 Task: Look for space in Deinze, Belgium from 2nd June, 2023 to 15th June, 2023 for 2 adults and 1 pet in price range Rs.10000 to Rs.15000. Place can be entire place with 1  bedroom having 1 bed and 1 bathroom. Property type can be hotel. Amenities needed are: heating, . Booking option can be shelf check-in. Required host language is English.
Action: Mouse moved to (524, 122)
Screenshot: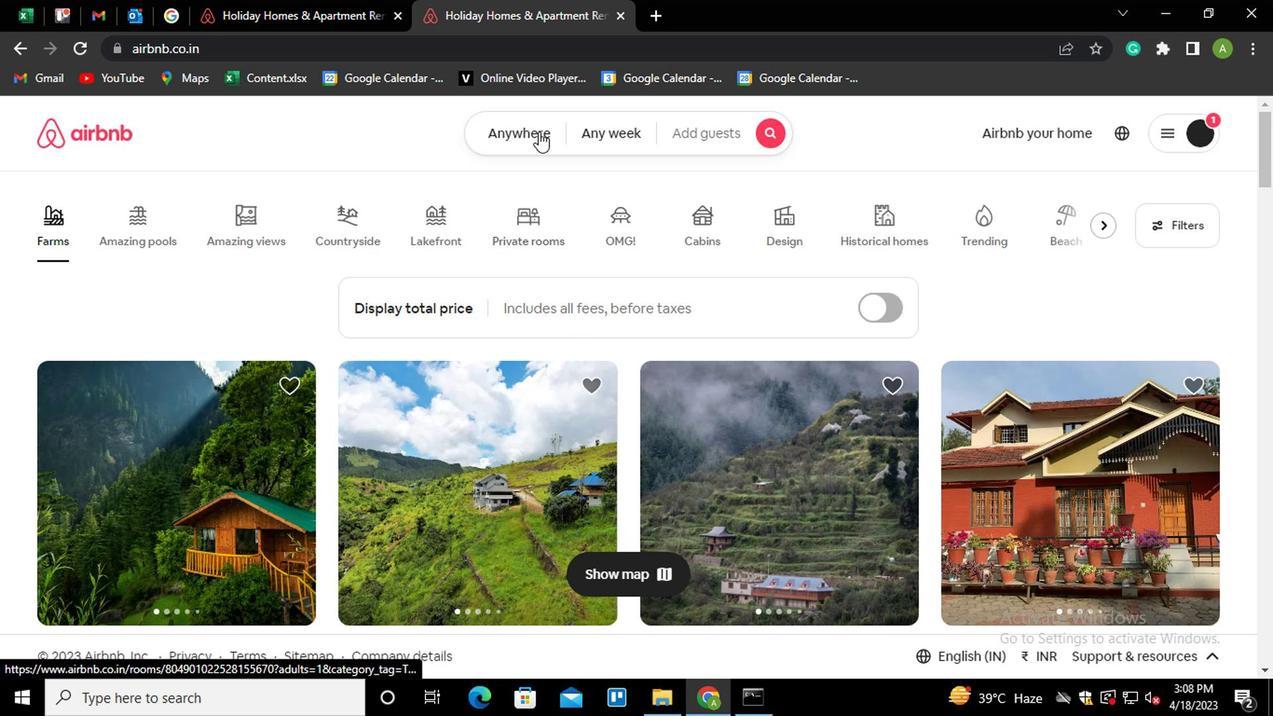 
Action: Mouse pressed left at (524, 122)
Screenshot: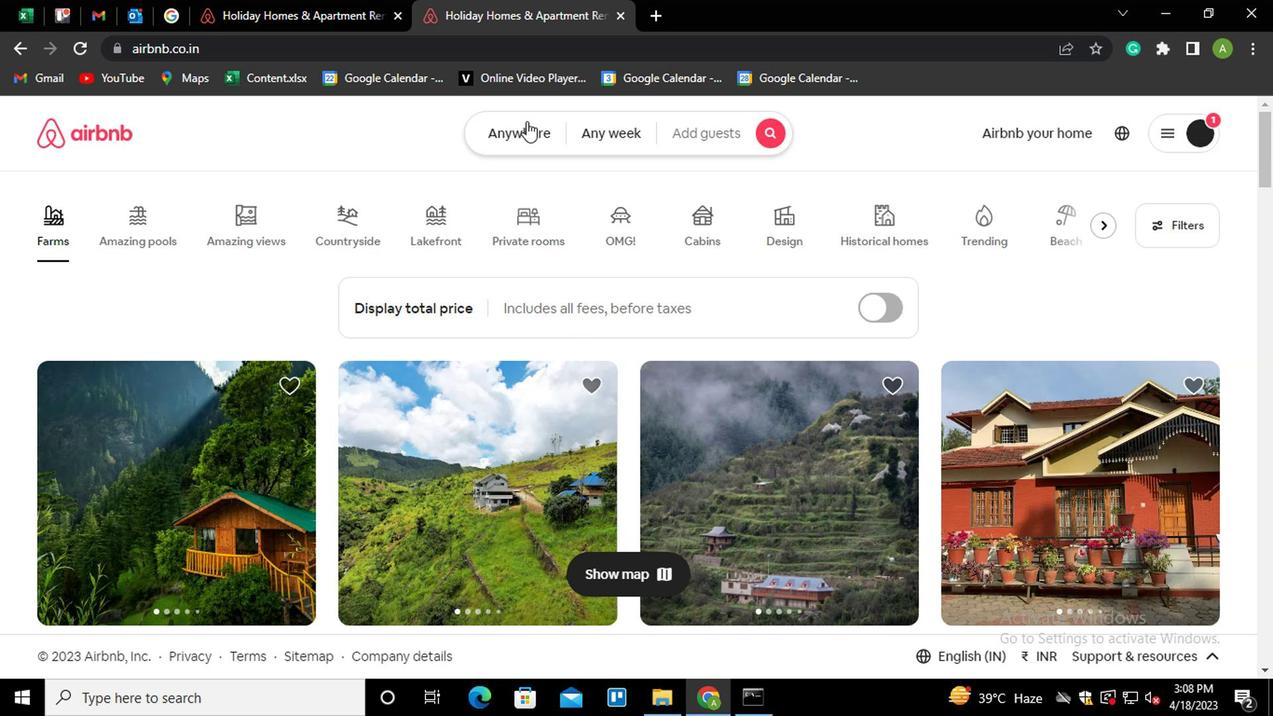 
Action: Mouse moved to (348, 218)
Screenshot: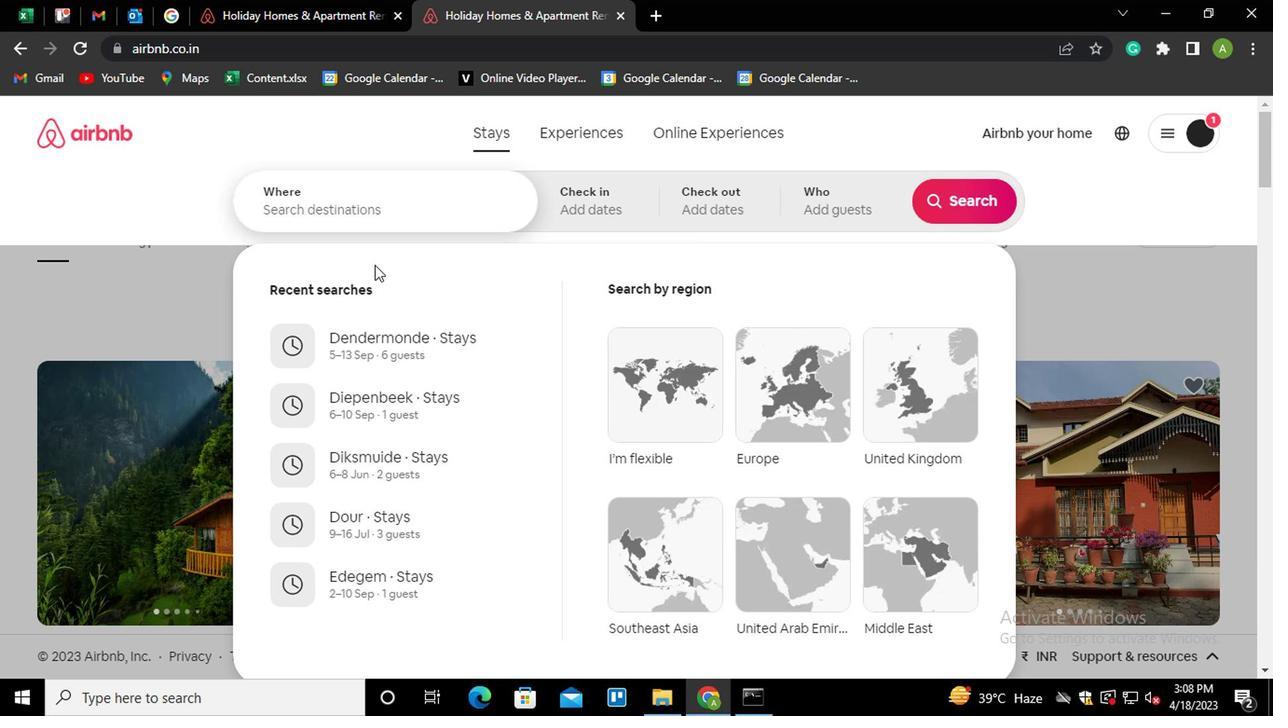 
Action: Mouse pressed left at (348, 218)
Screenshot: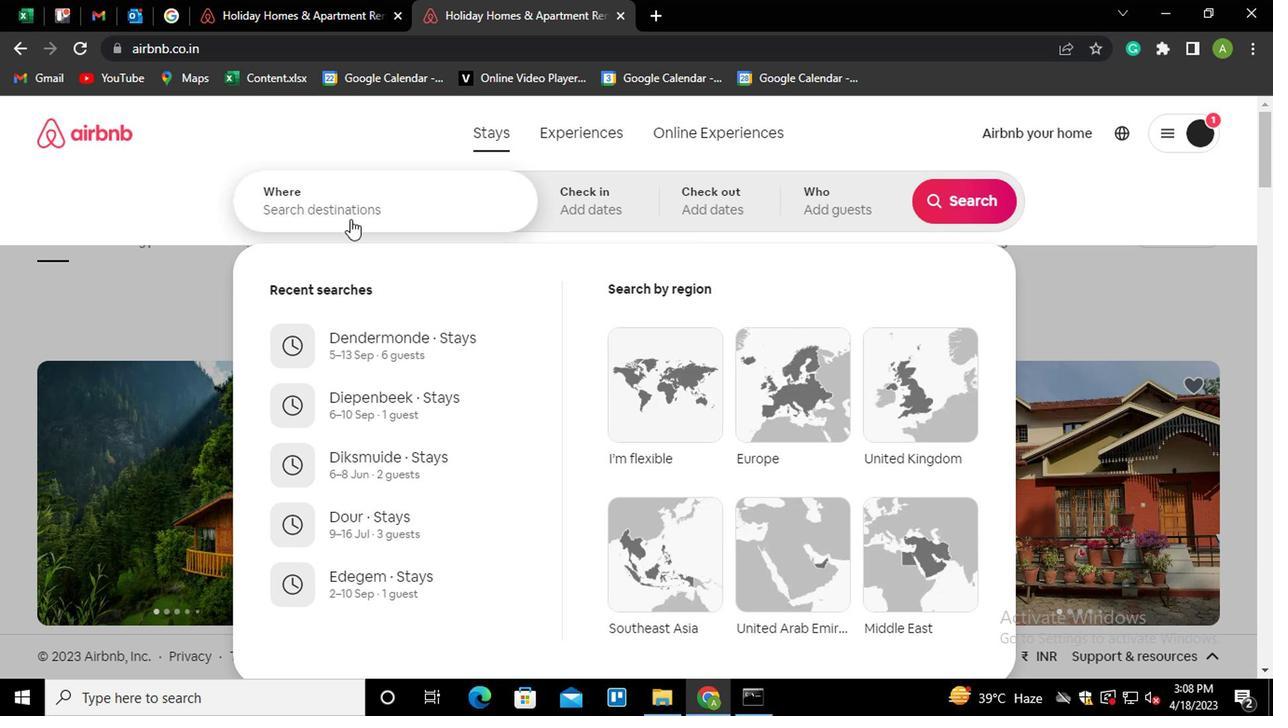 
Action: Key pressed <Key.shift>DEINZE,<Key.space><Key.shift_r>BELGIUM<Key.down><Key.down><Key.down><Key.enter>
Screenshot: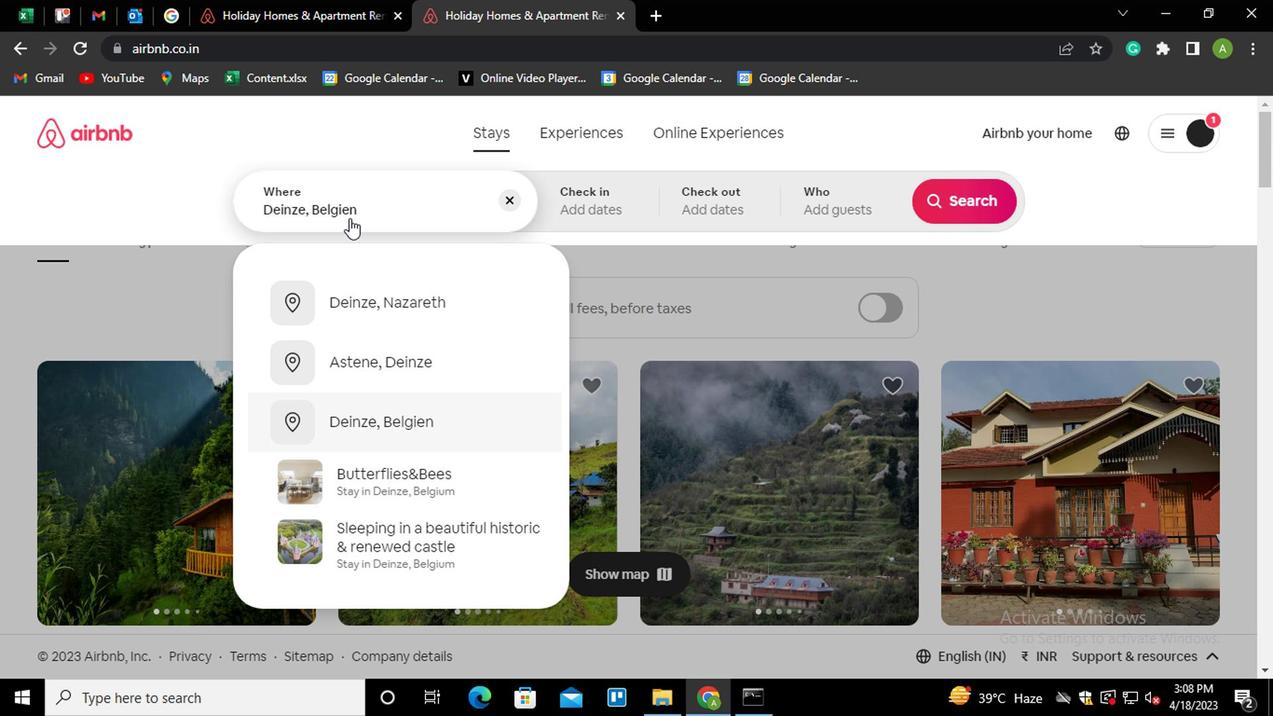 
Action: Mouse moved to (948, 346)
Screenshot: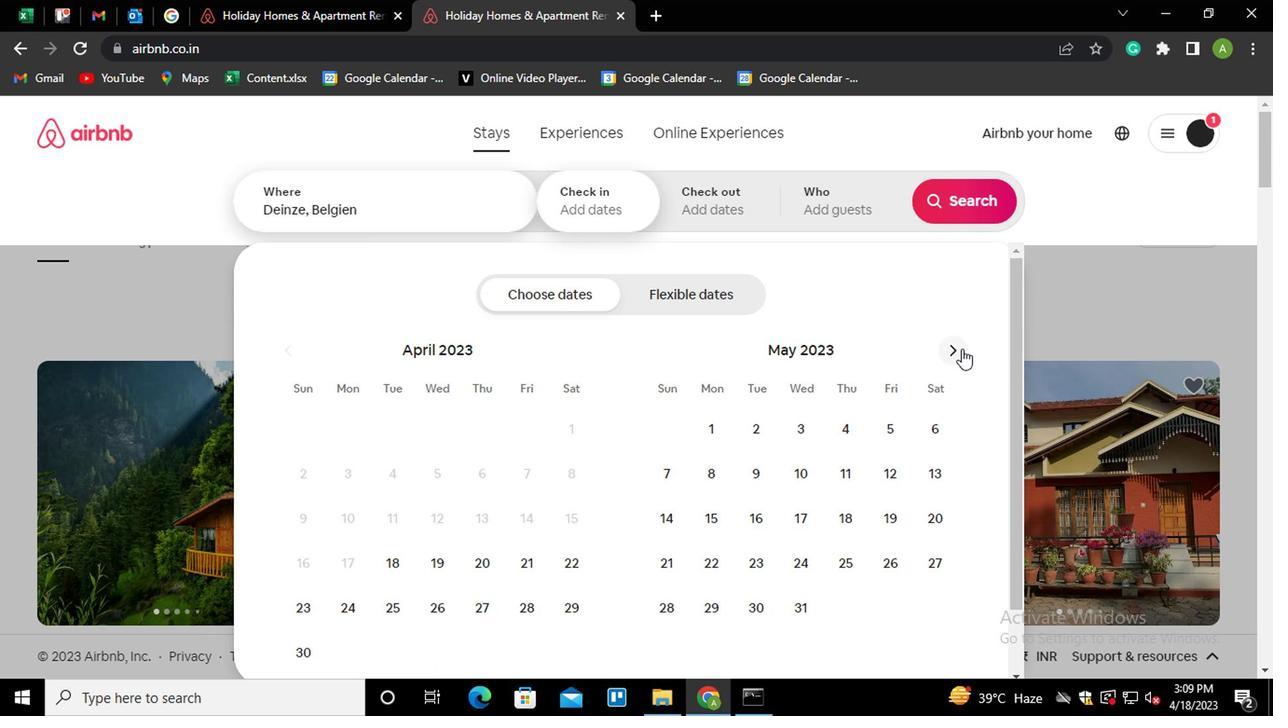 
Action: Mouse pressed left at (948, 346)
Screenshot: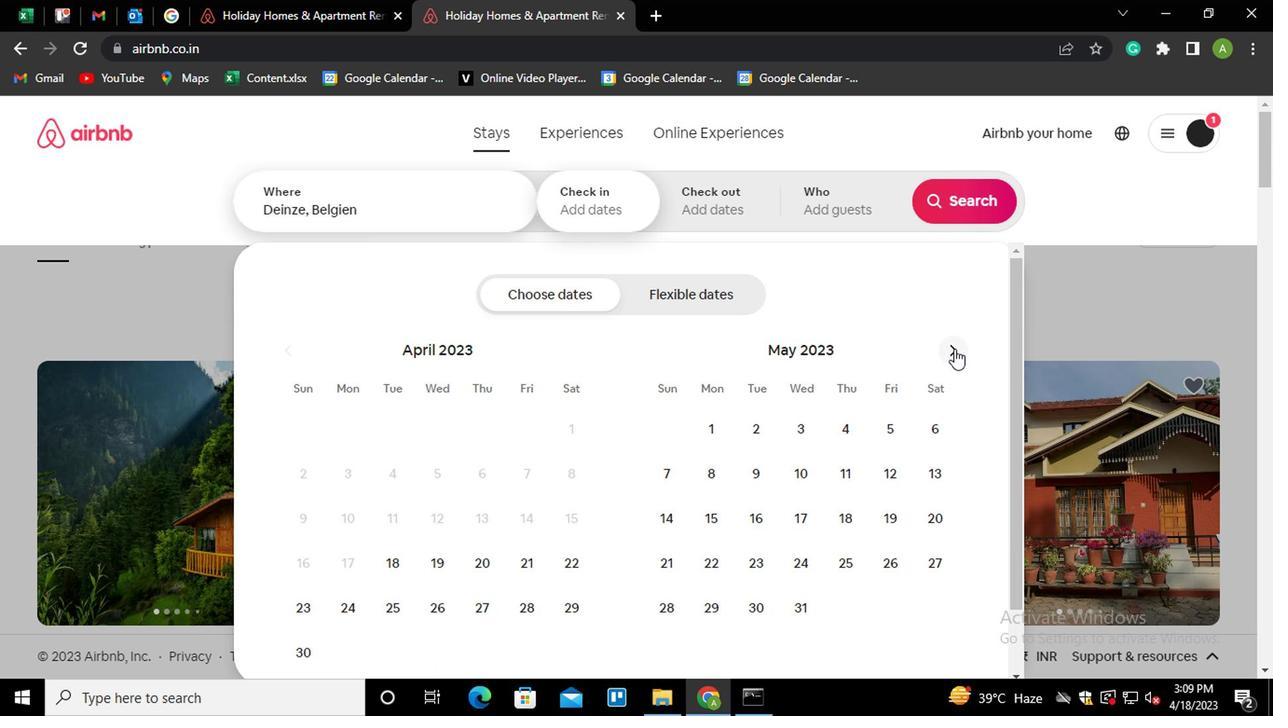 
Action: Mouse moved to (948, 348)
Screenshot: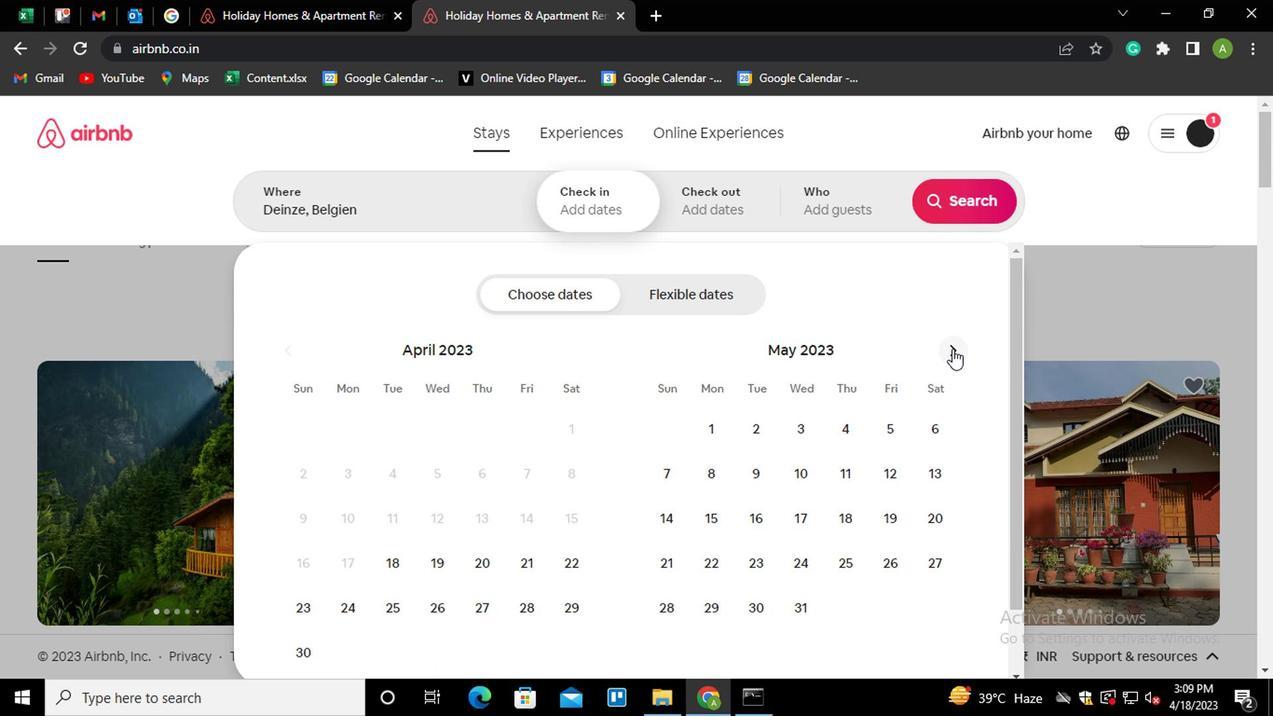 
Action: Mouse pressed left at (948, 348)
Screenshot: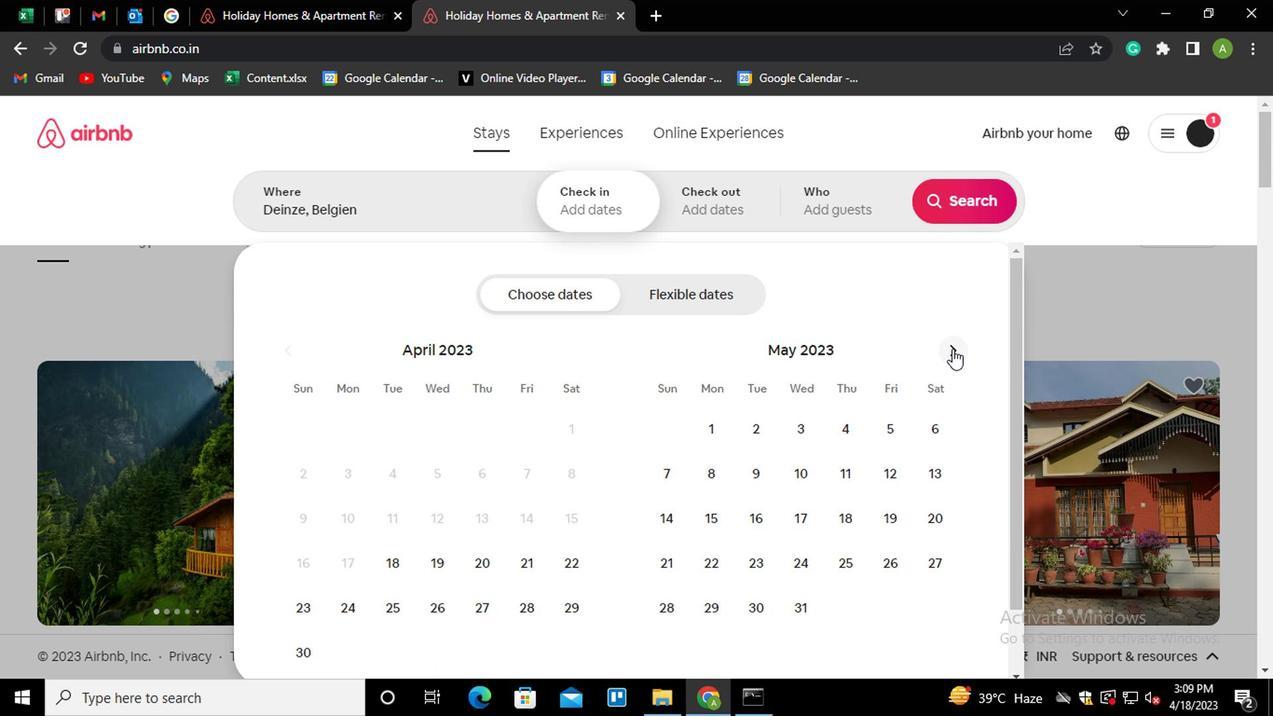 
Action: Mouse moved to (948, 348)
Screenshot: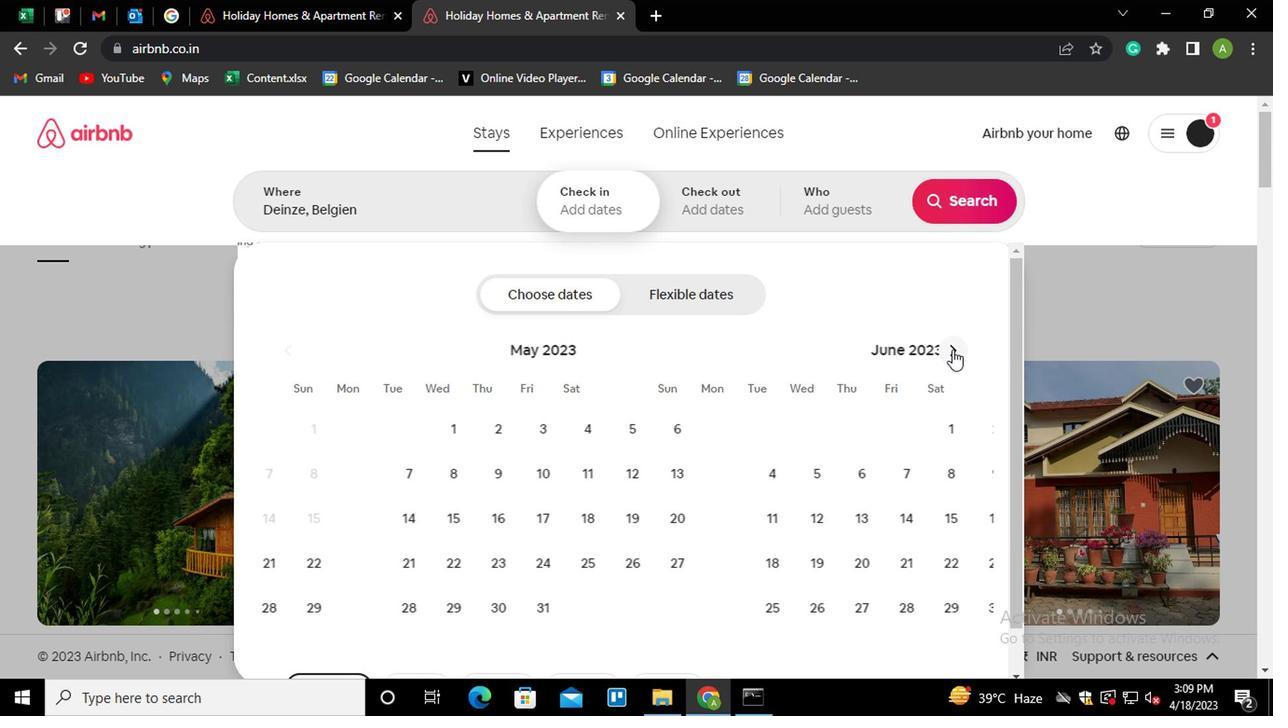 
Action: Mouse pressed left at (948, 348)
Screenshot: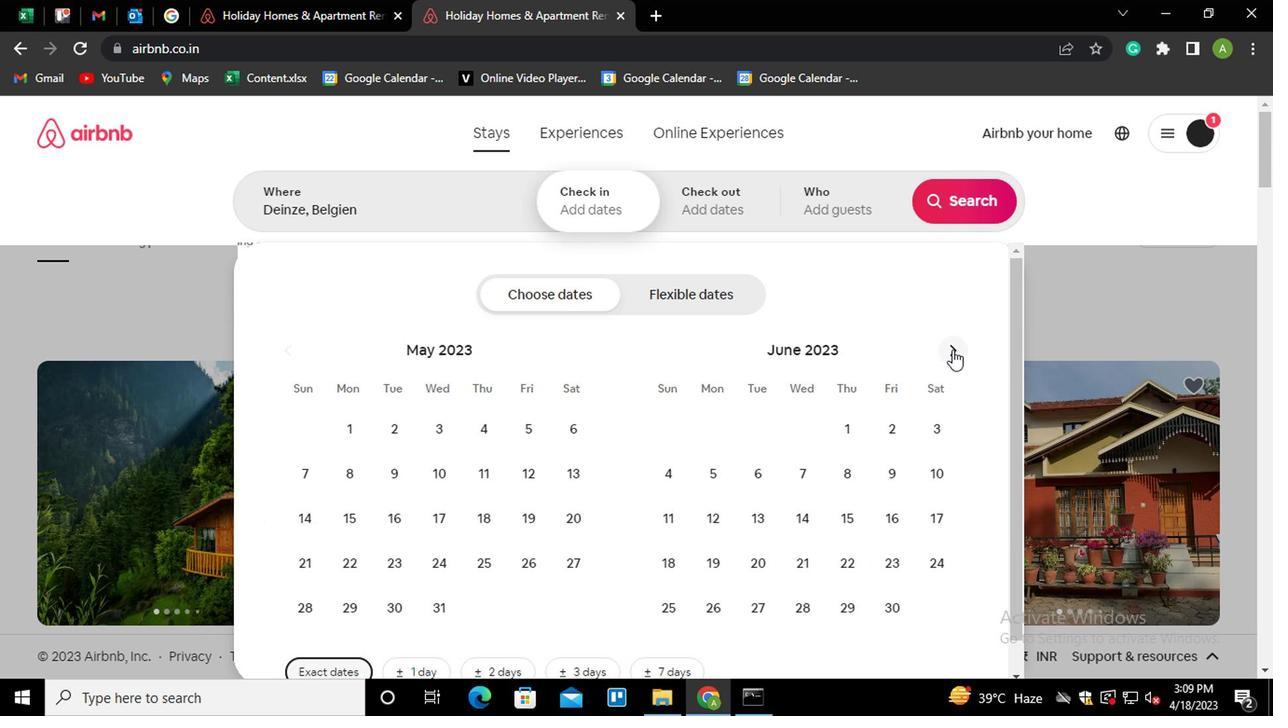 
Action: Mouse moved to (535, 429)
Screenshot: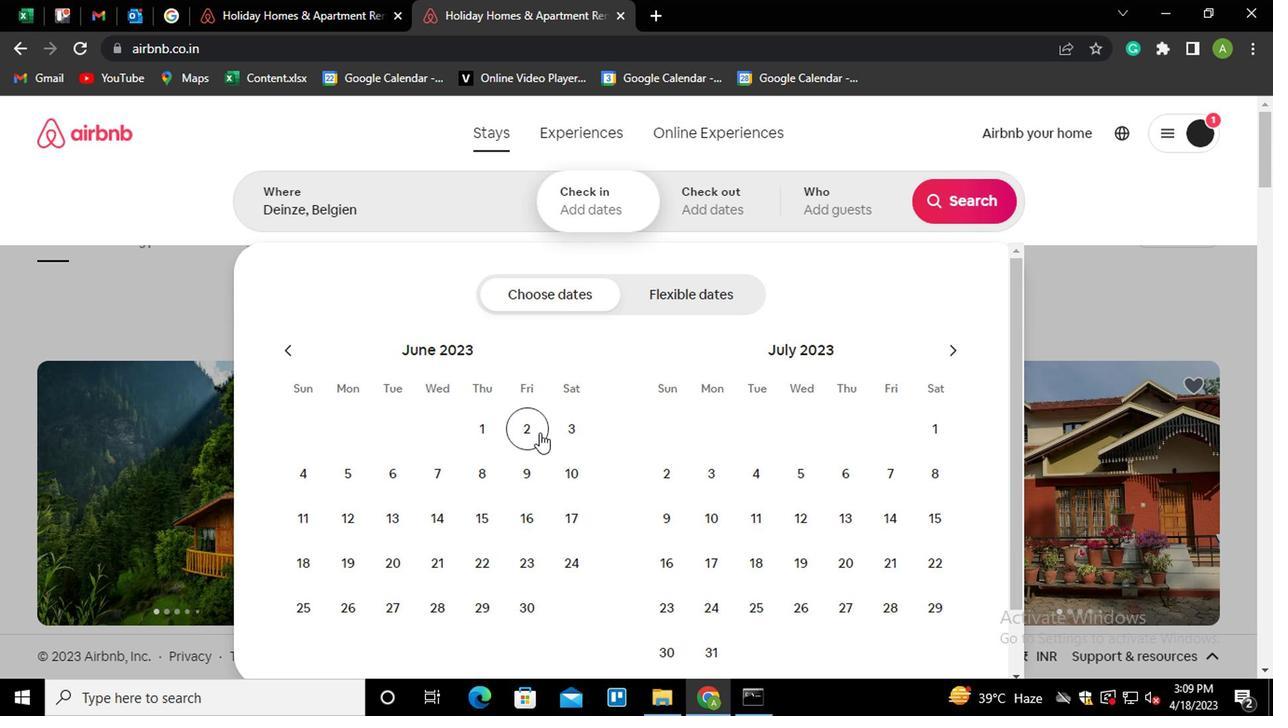
Action: Mouse pressed left at (535, 429)
Screenshot: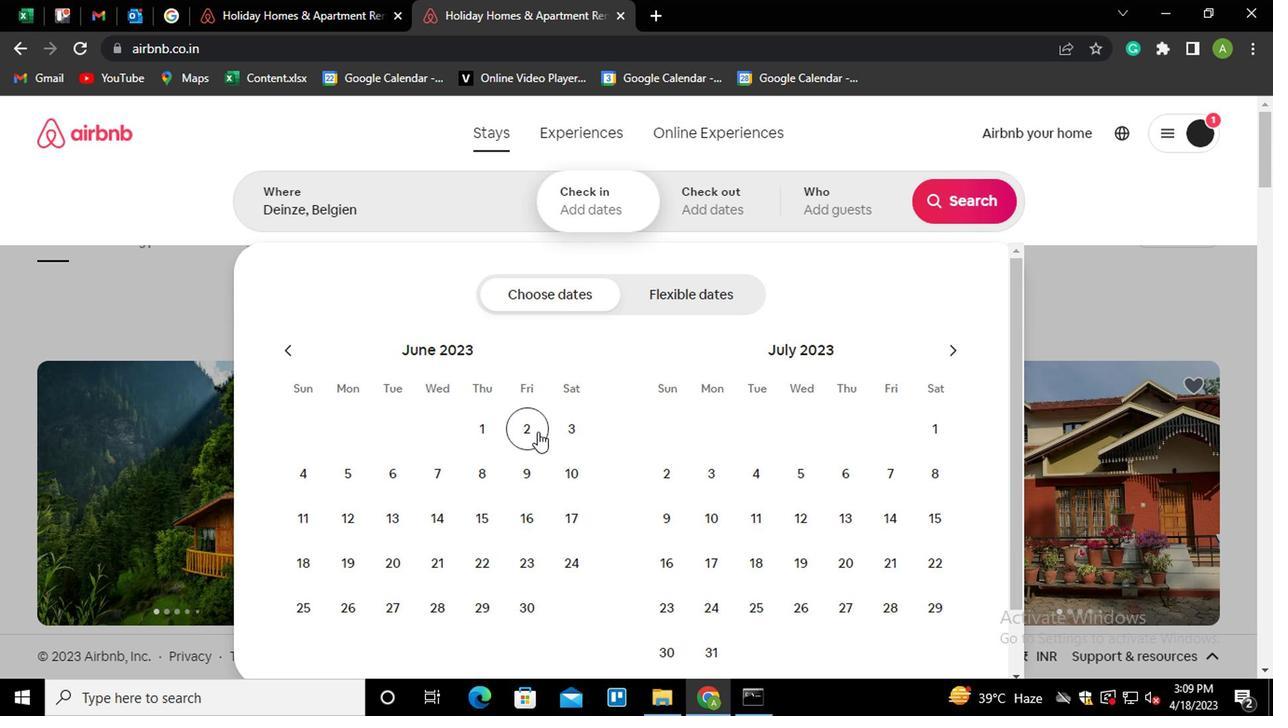 
Action: Mouse moved to (484, 503)
Screenshot: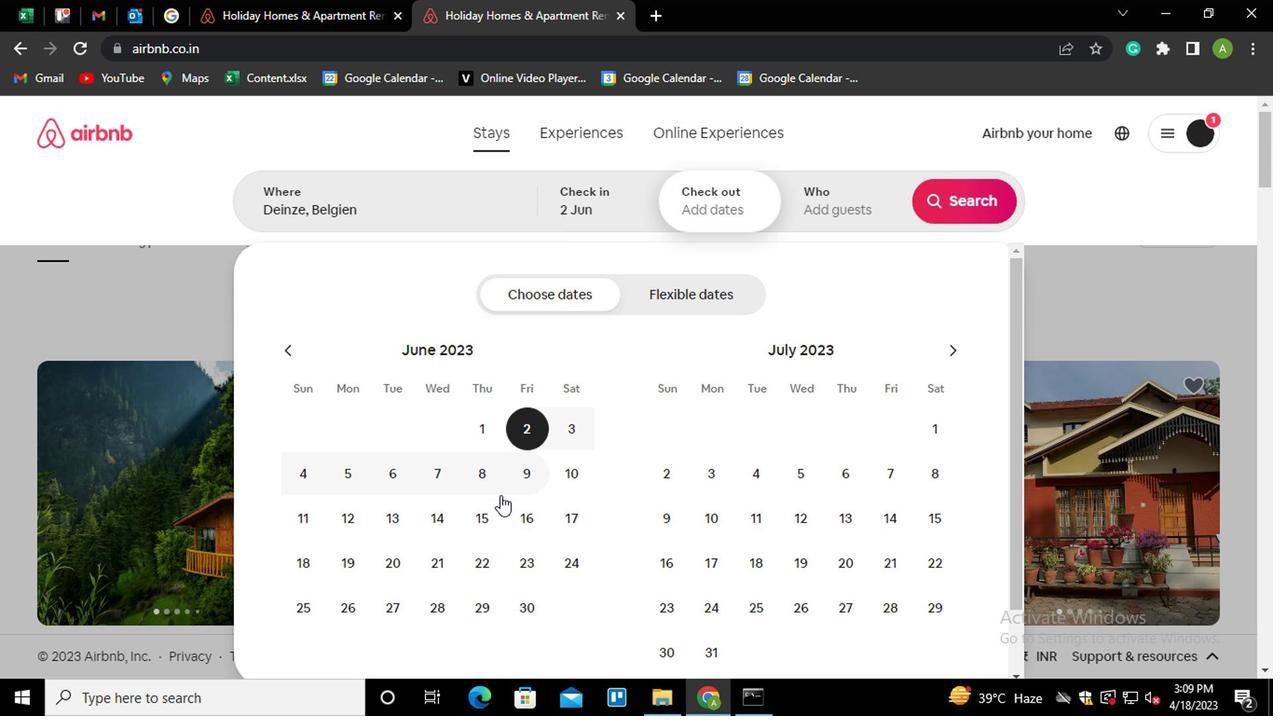 
Action: Mouse pressed left at (484, 503)
Screenshot: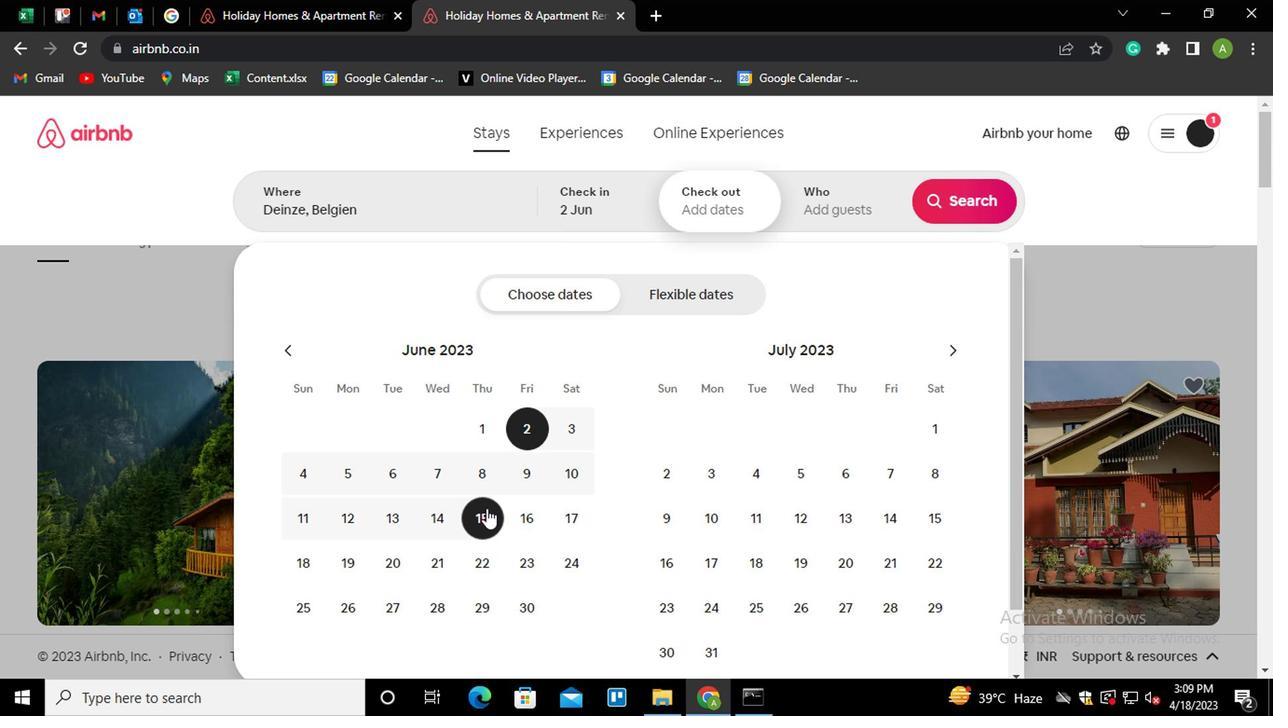
Action: Mouse moved to (822, 210)
Screenshot: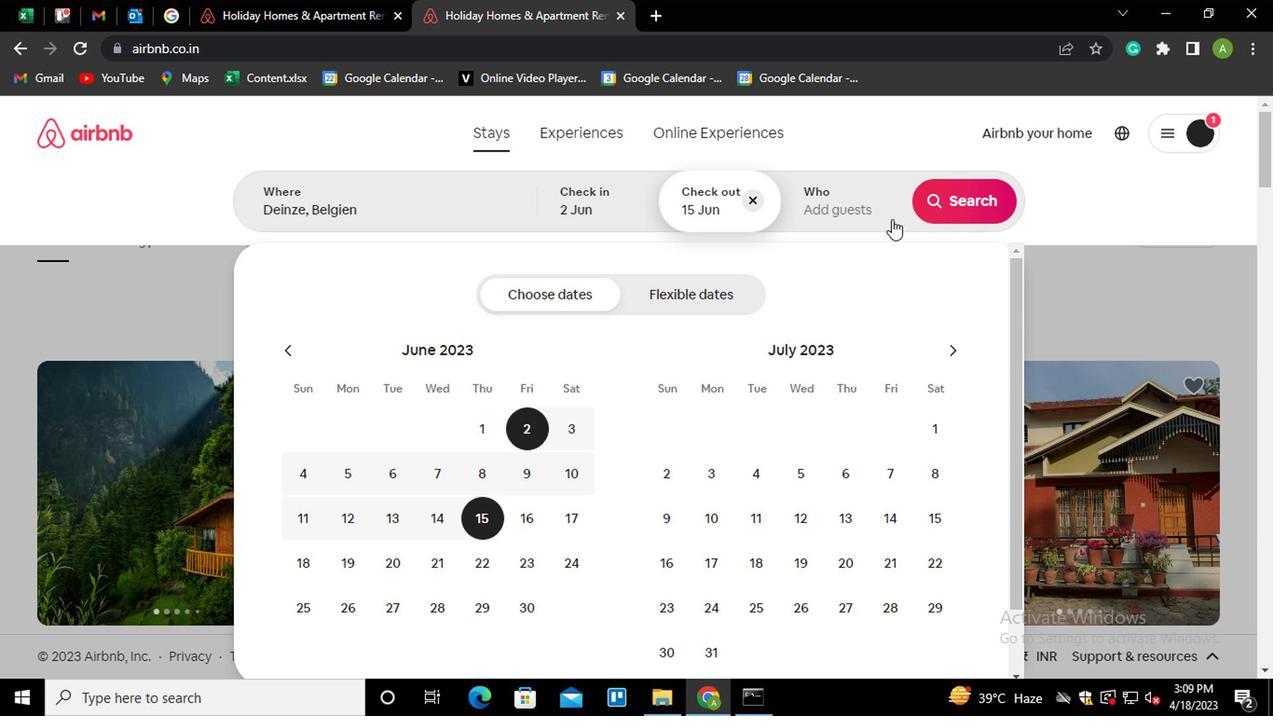 
Action: Mouse pressed left at (822, 210)
Screenshot: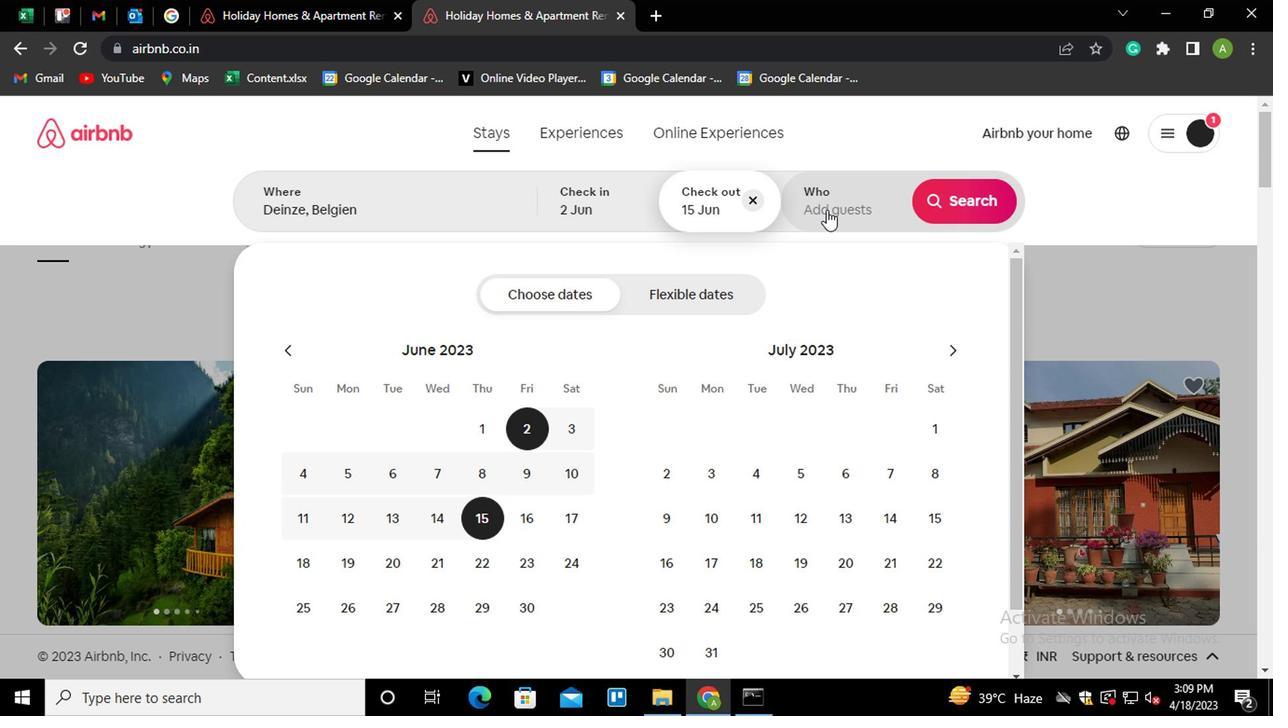 
Action: Mouse moved to (958, 303)
Screenshot: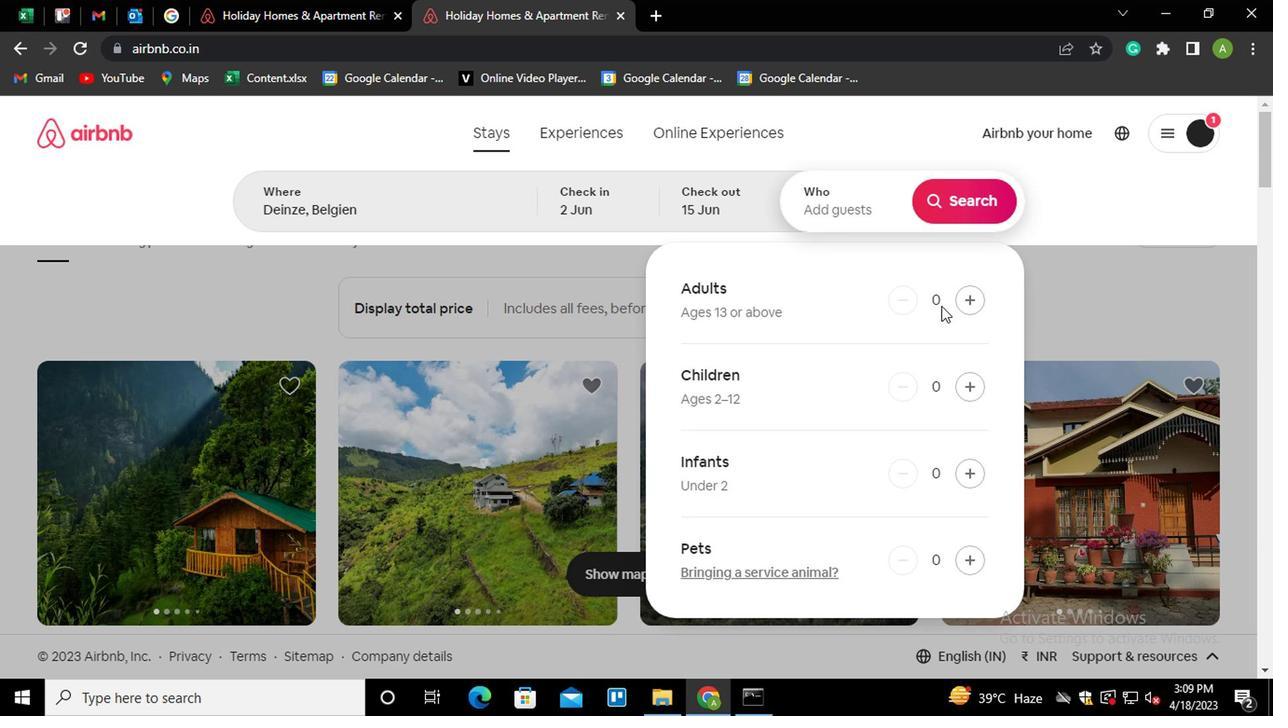 
Action: Mouse pressed left at (958, 303)
Screenshot: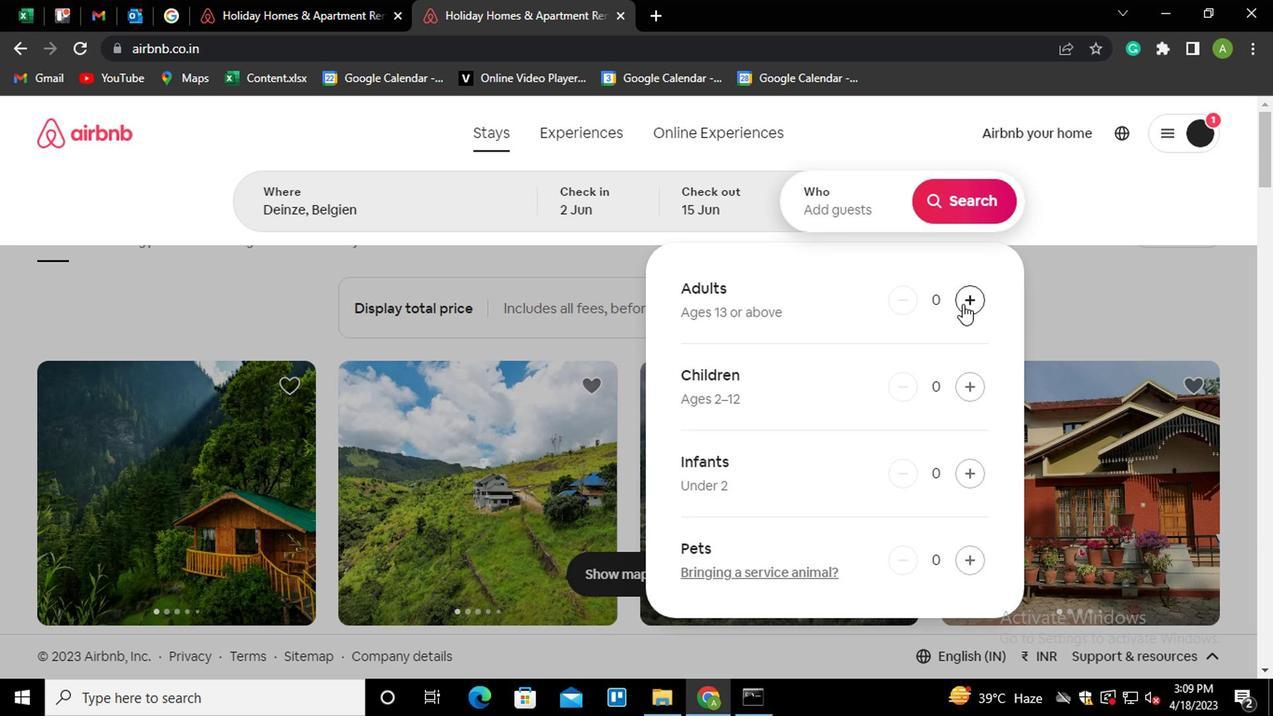 
Action: Mouse pressed left at (958, 303)
Screenshot: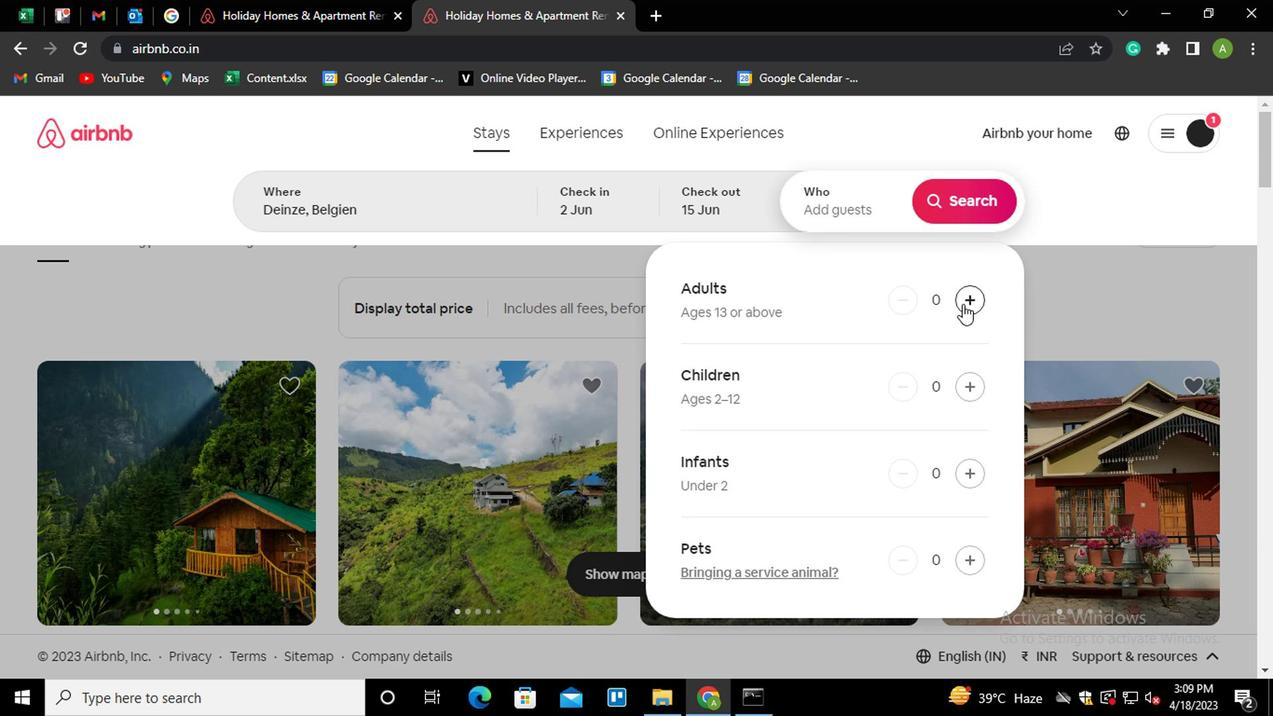 
Action: Mouse moved to (966, 560)
Screenshot: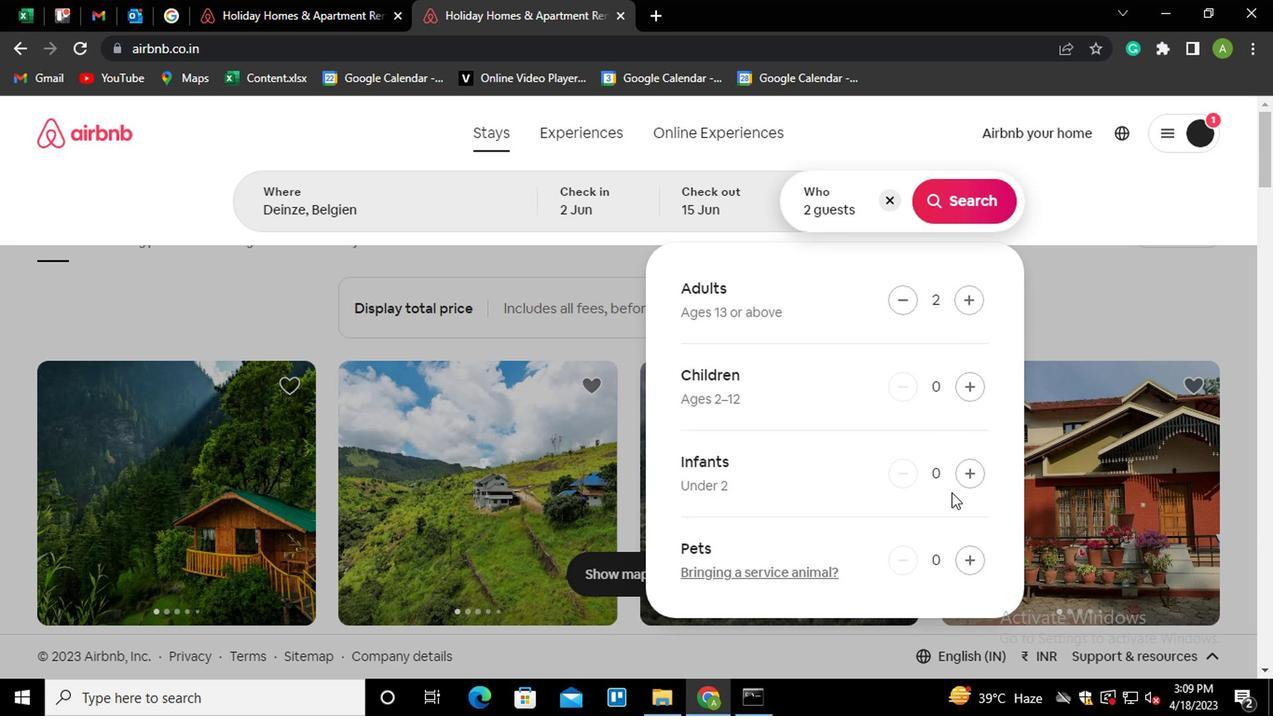 
Action: Mouse pressed left at (966, 560)
Screenshot: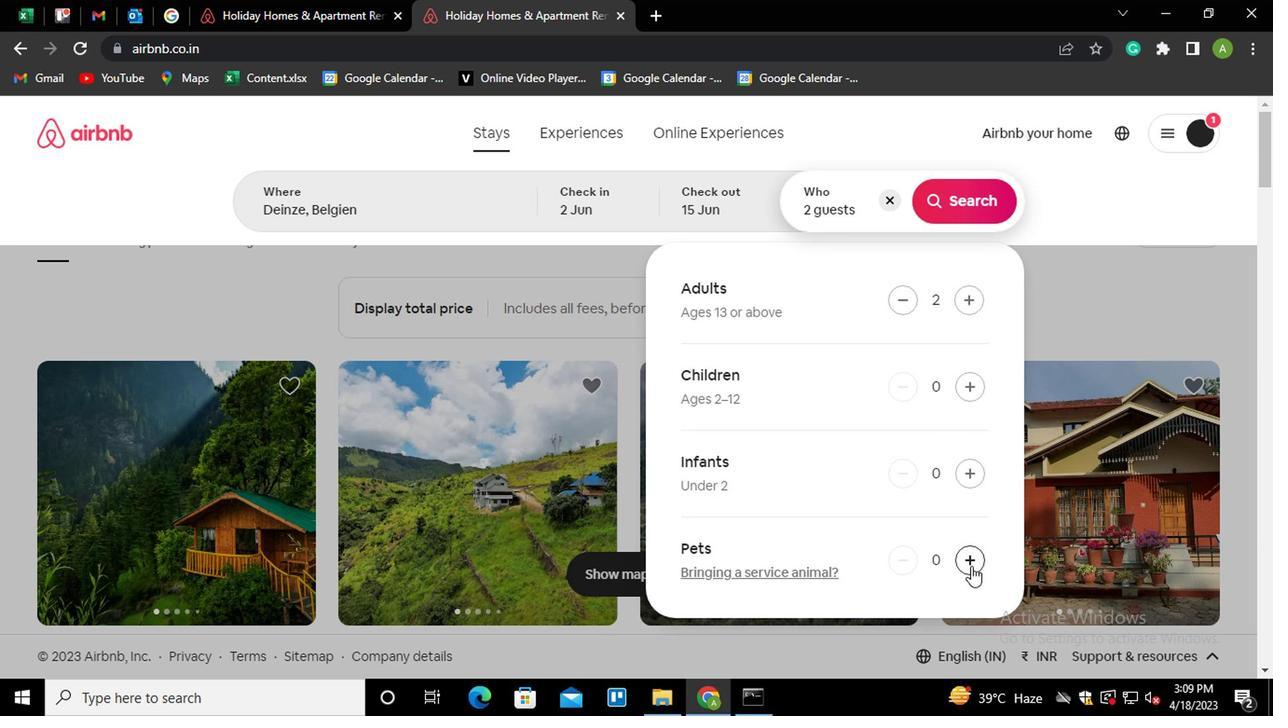 
Action: Mouse moved to (964, 200)
Screenshot: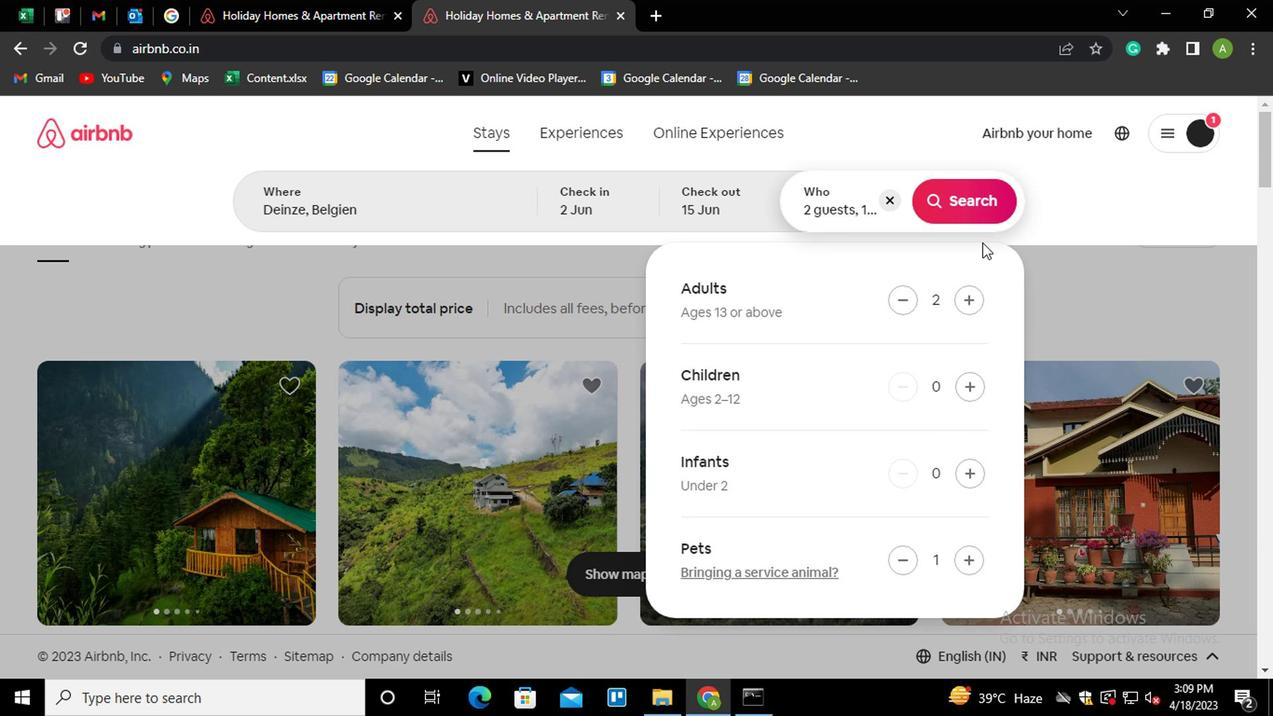 
Action: Mouse pressed left at (964, 200)
Screenshot: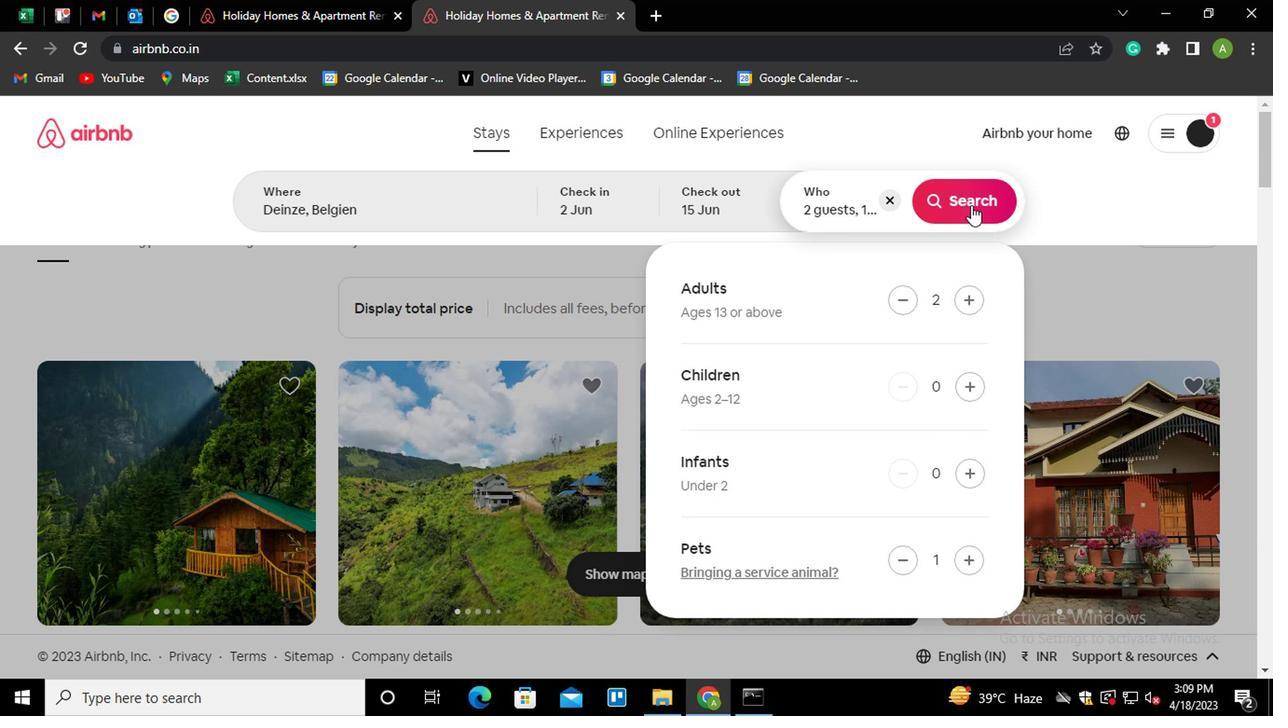 
Action: Mouse moved to (1192, 206)
Screenshot: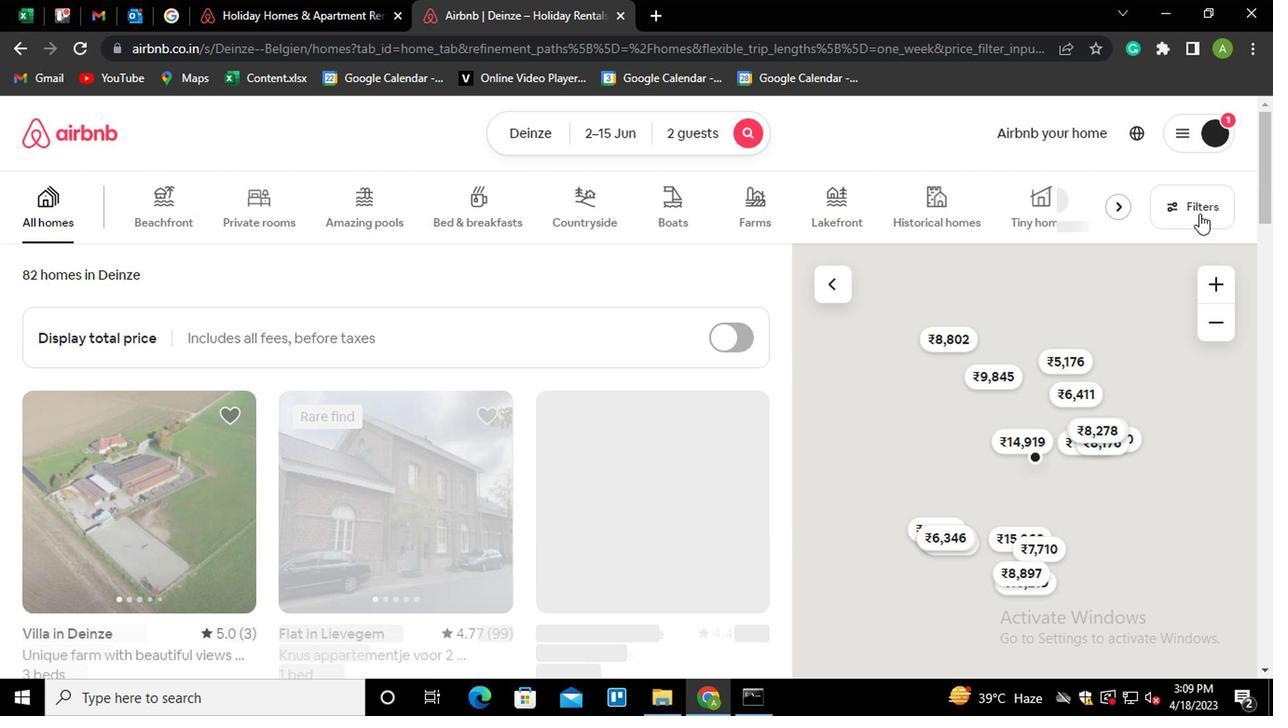 
Action: Mouse pressed left at (1192, 206)
Screenshot: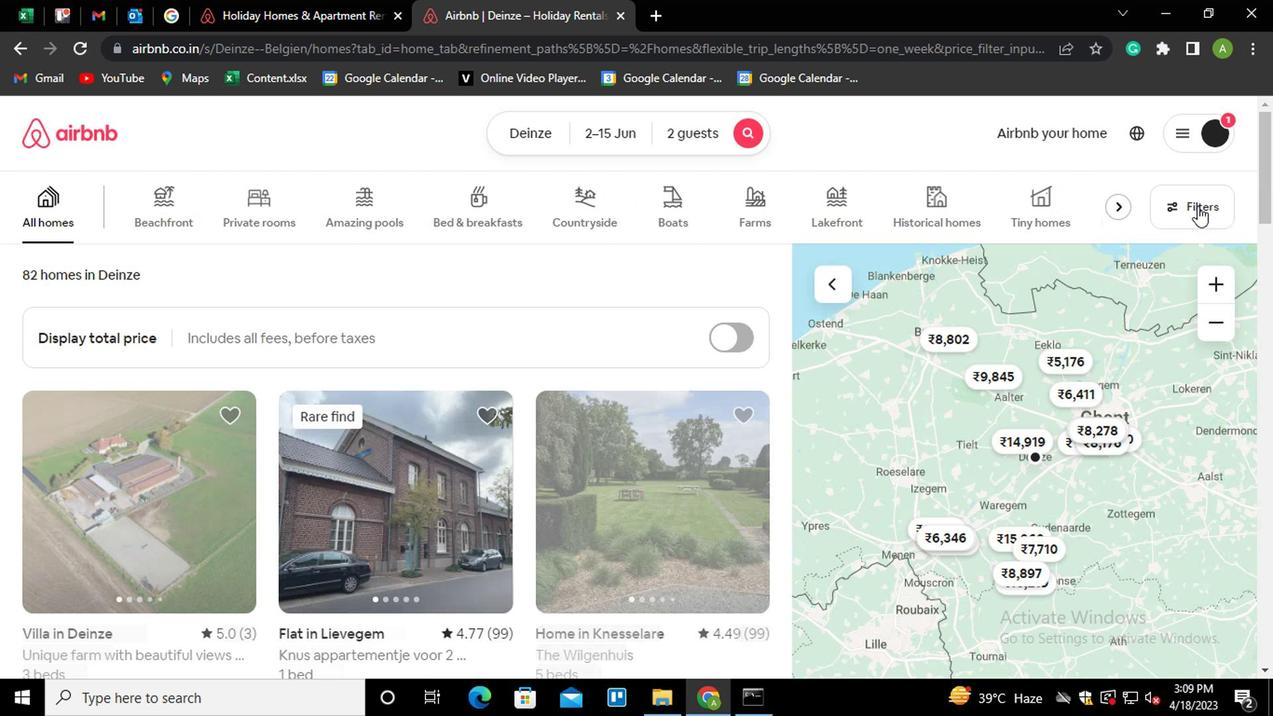 
Action: Mouse moved to (457, 448)
Screenshot: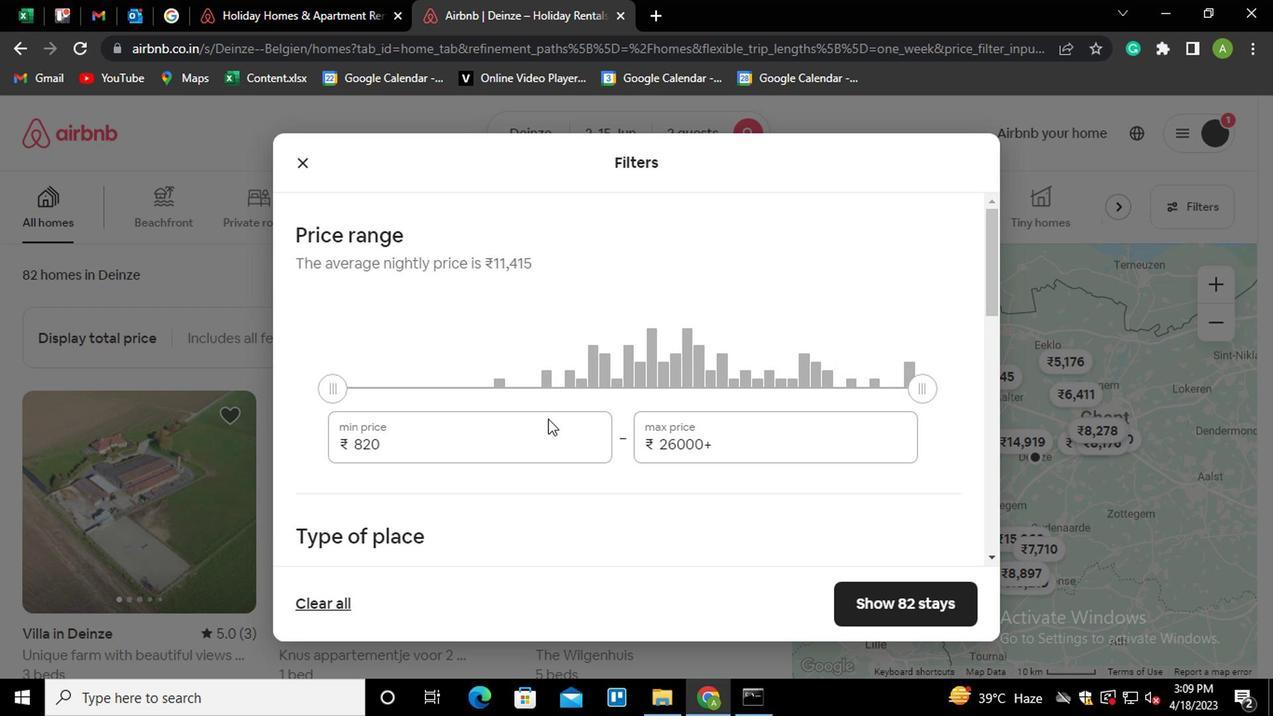 
Action: Mouse pressed left at (457, 448)
Screenshot: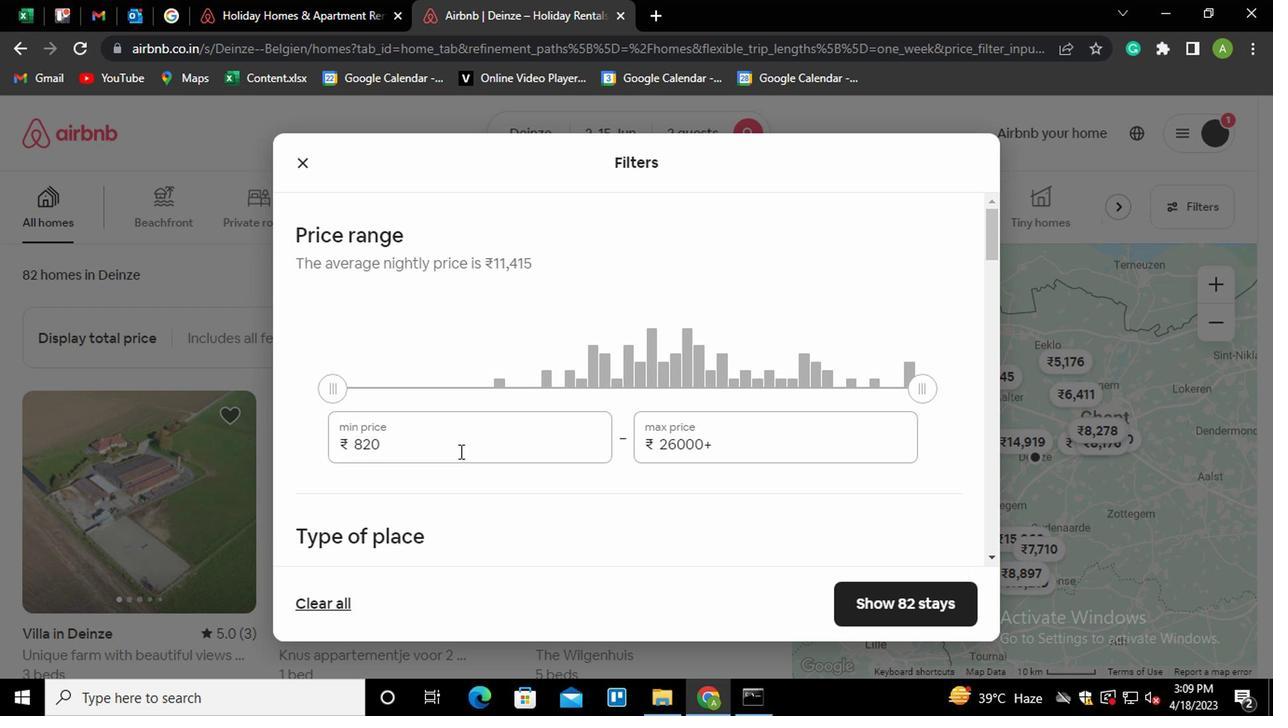 
Action: Mouse moved to (480, 462)
Screenshot: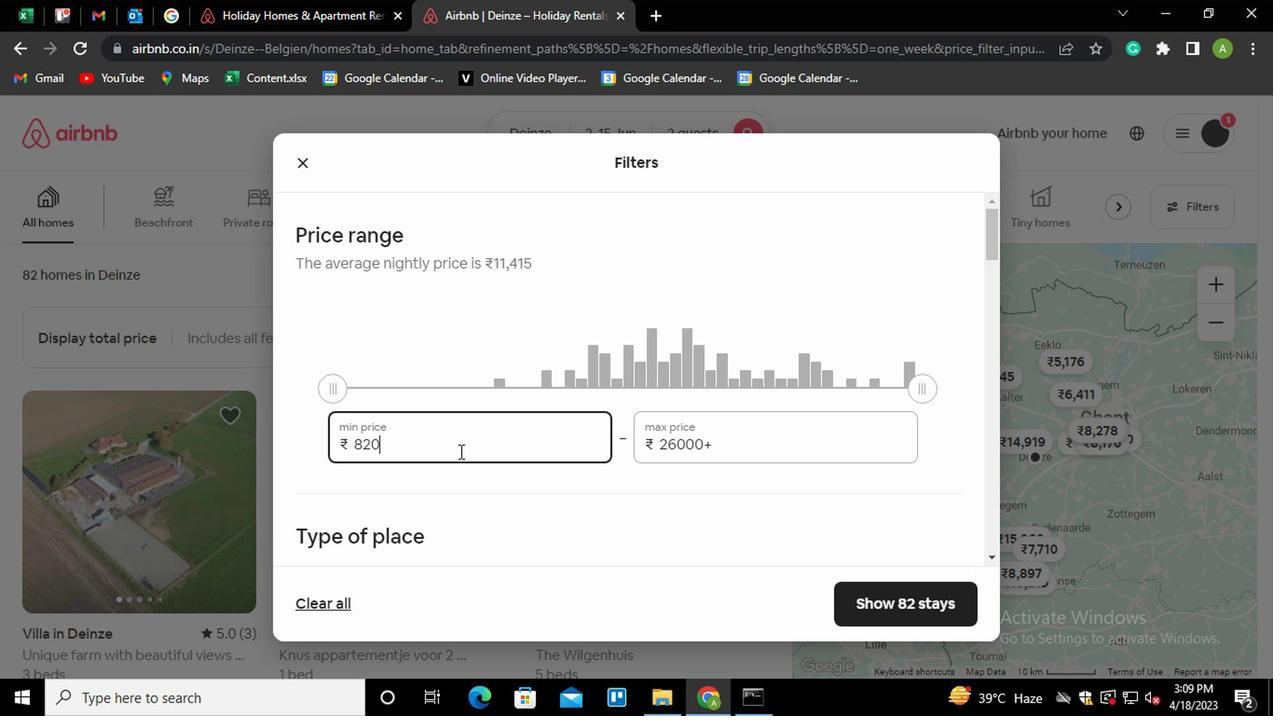 
Action: Key pressed <Key.shift_r><Key.home>10000
Screenshot: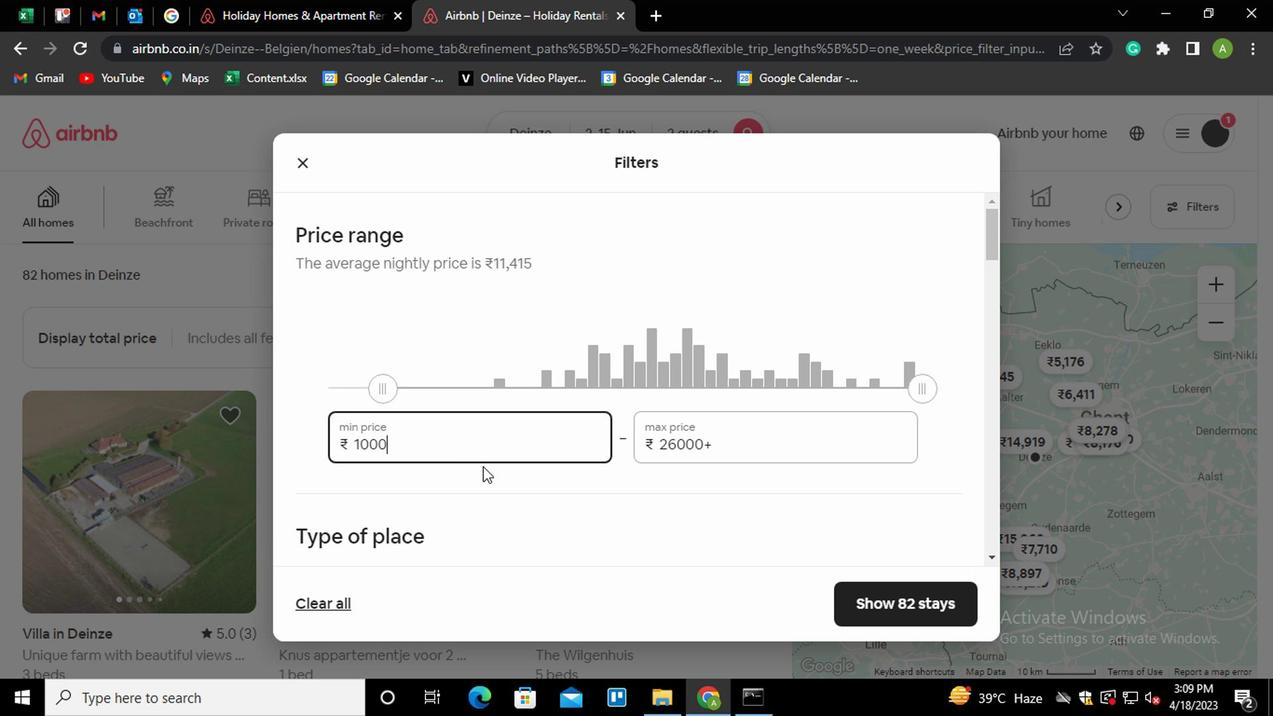 
Action: Mouse moved to (747, 448)
Screenshot: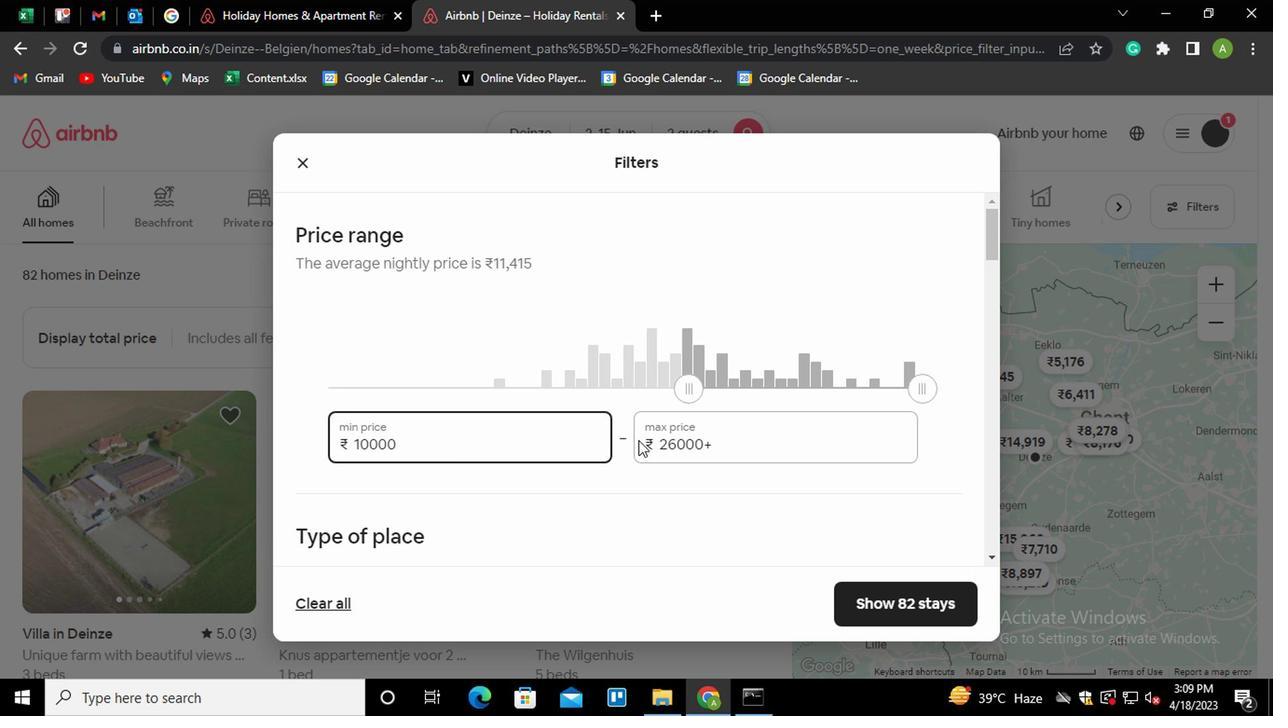 
Action: Mouse pressed left at (747, 448)
Screenshot: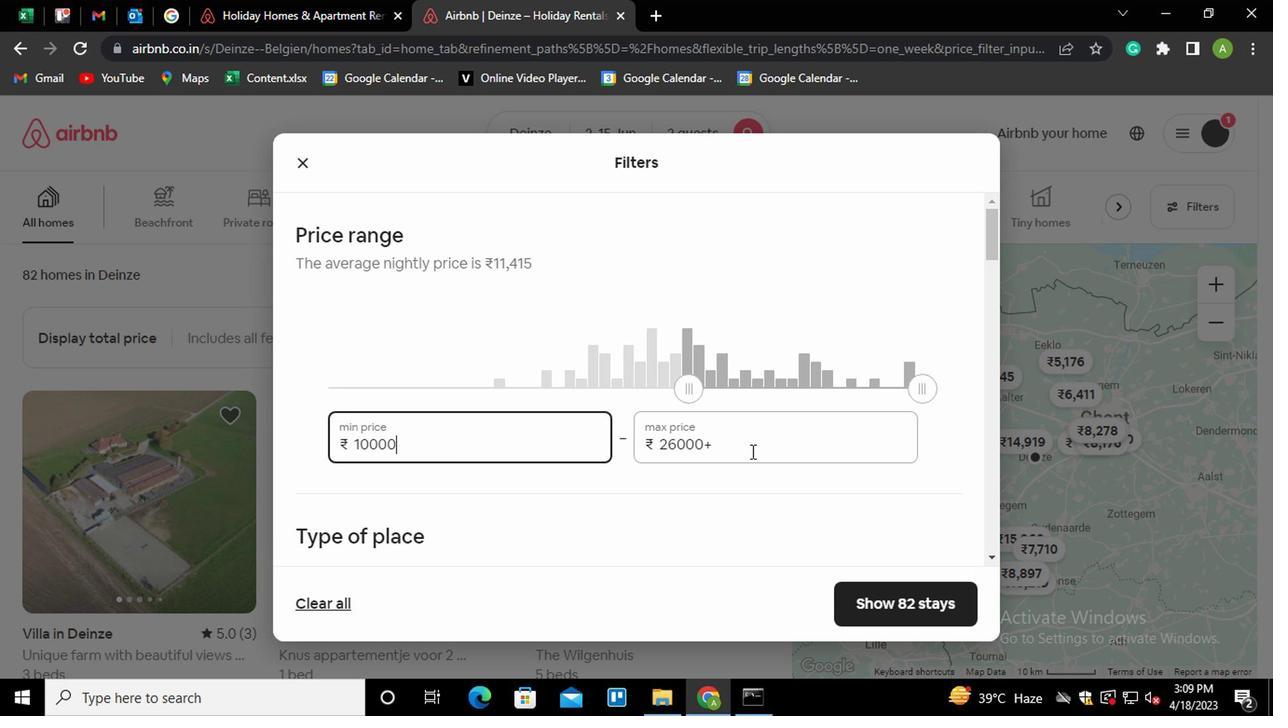 
Action: Mouse moved to (728, 433)
Screenshot: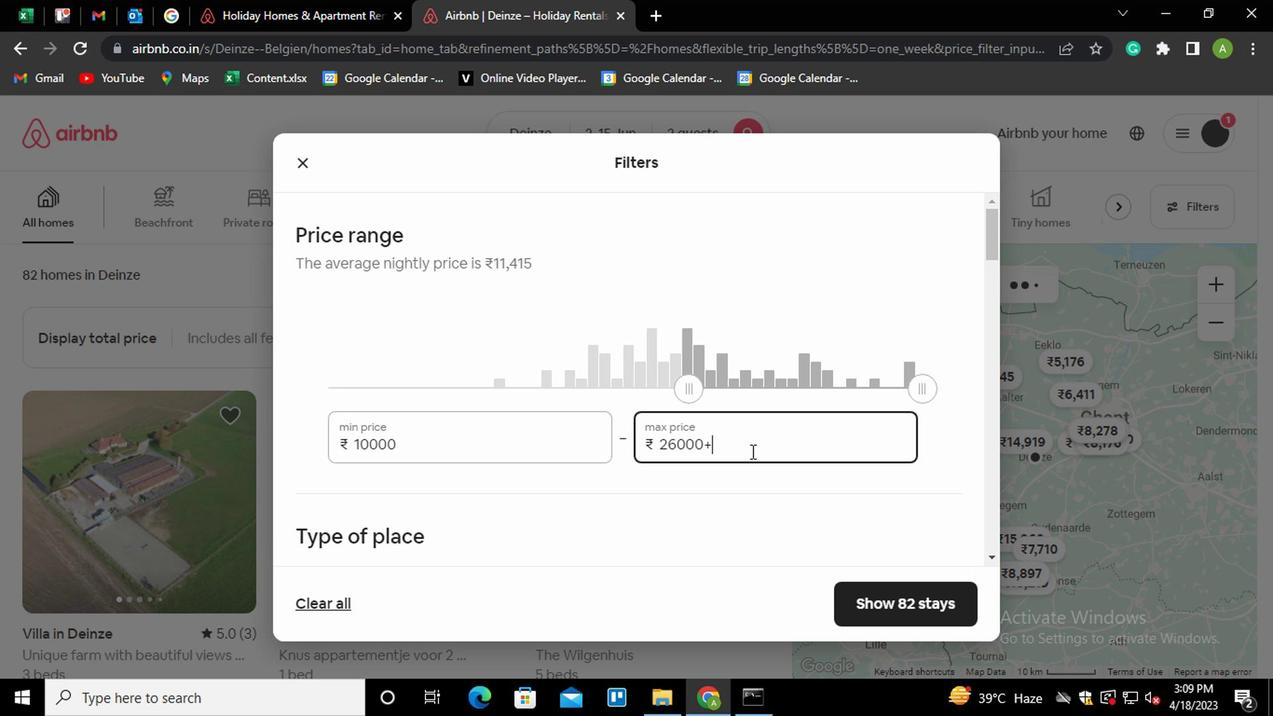 
Action: Key pressed <Key.shift_r><Key.home>15000
Screenshot: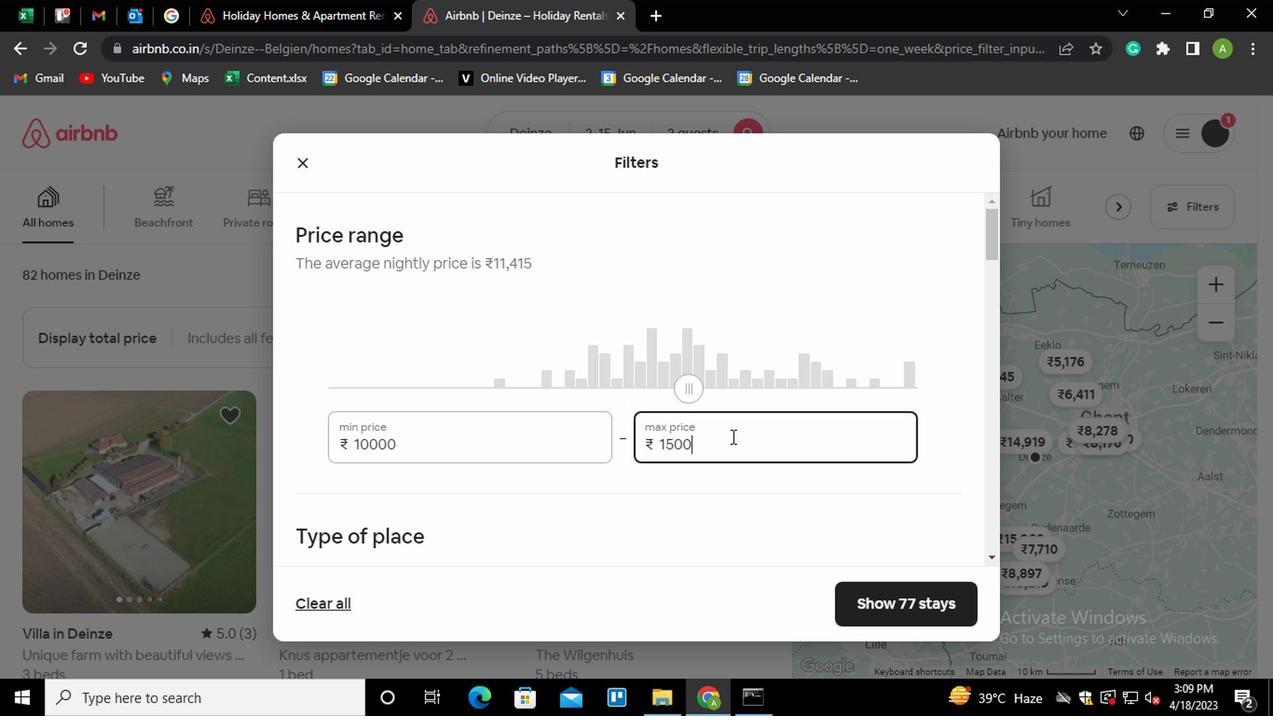 
Action: Mouse moved to (741, 472)
Screenshot: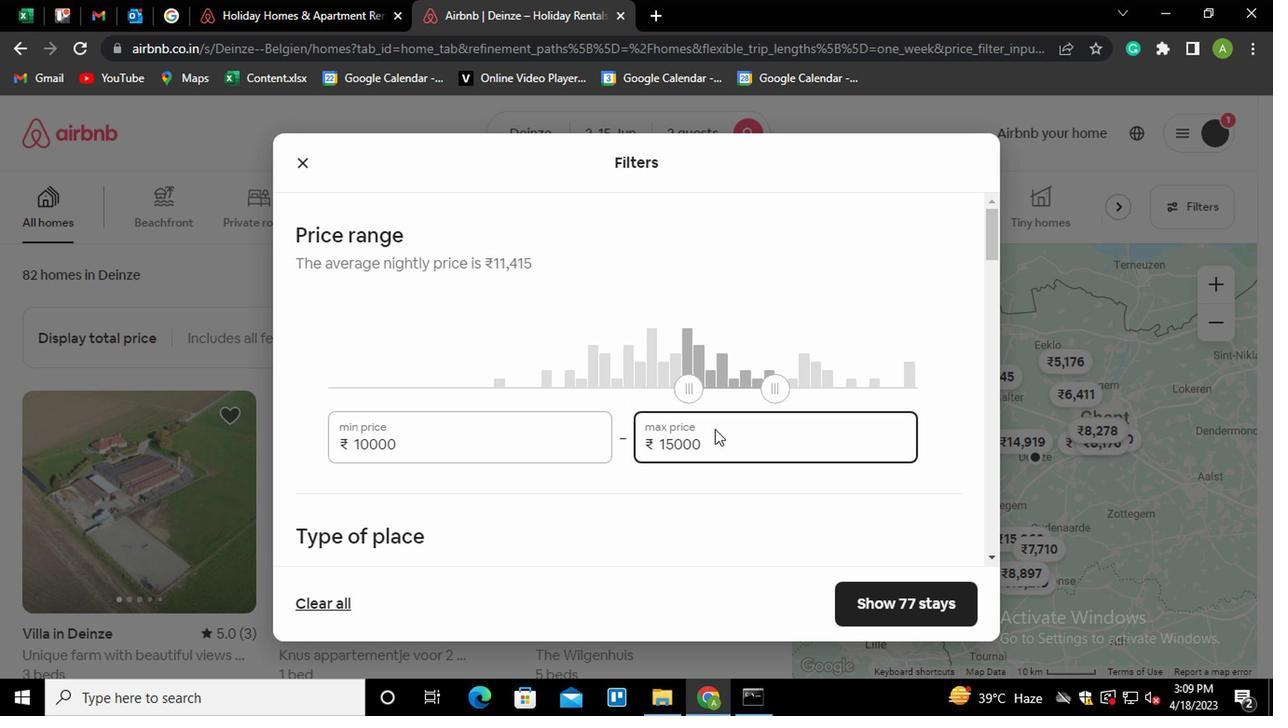 
Action: Mouse scrolled (741, 472) with delta (0, 0)
Screenshot: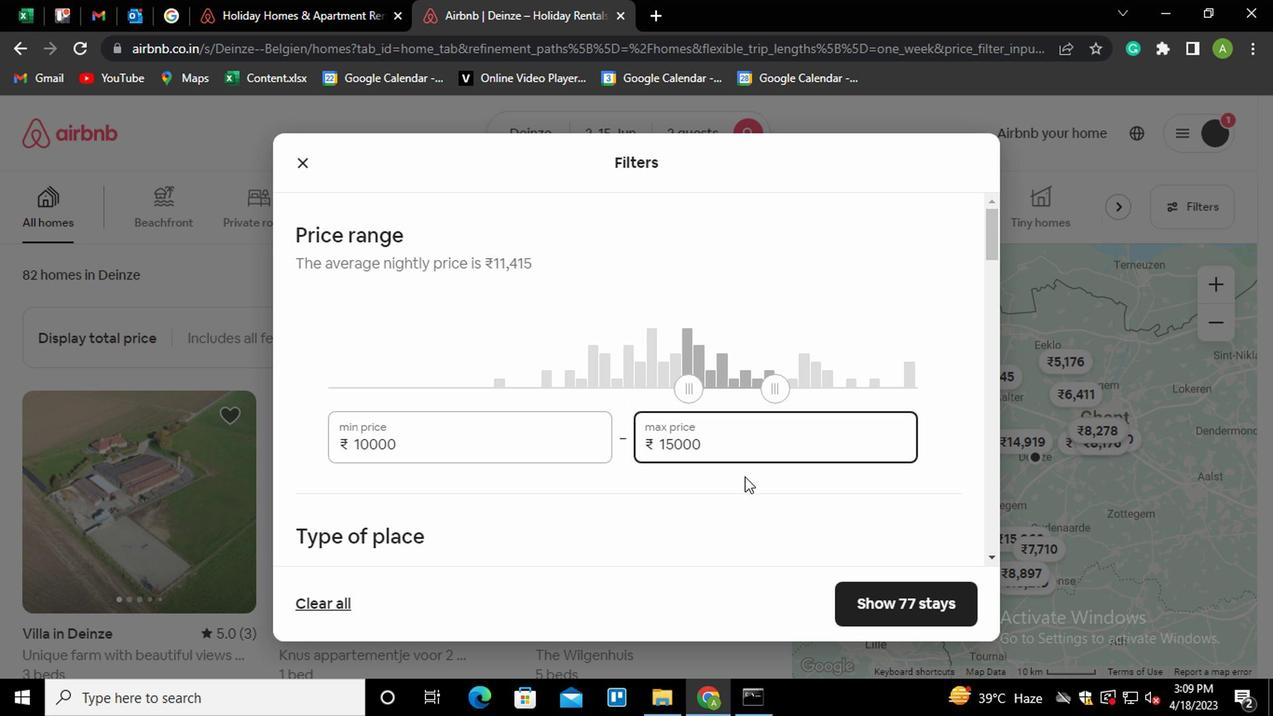 
Action: Mouse scrolled (741, 472) with delta (0, 0)
Screenshot: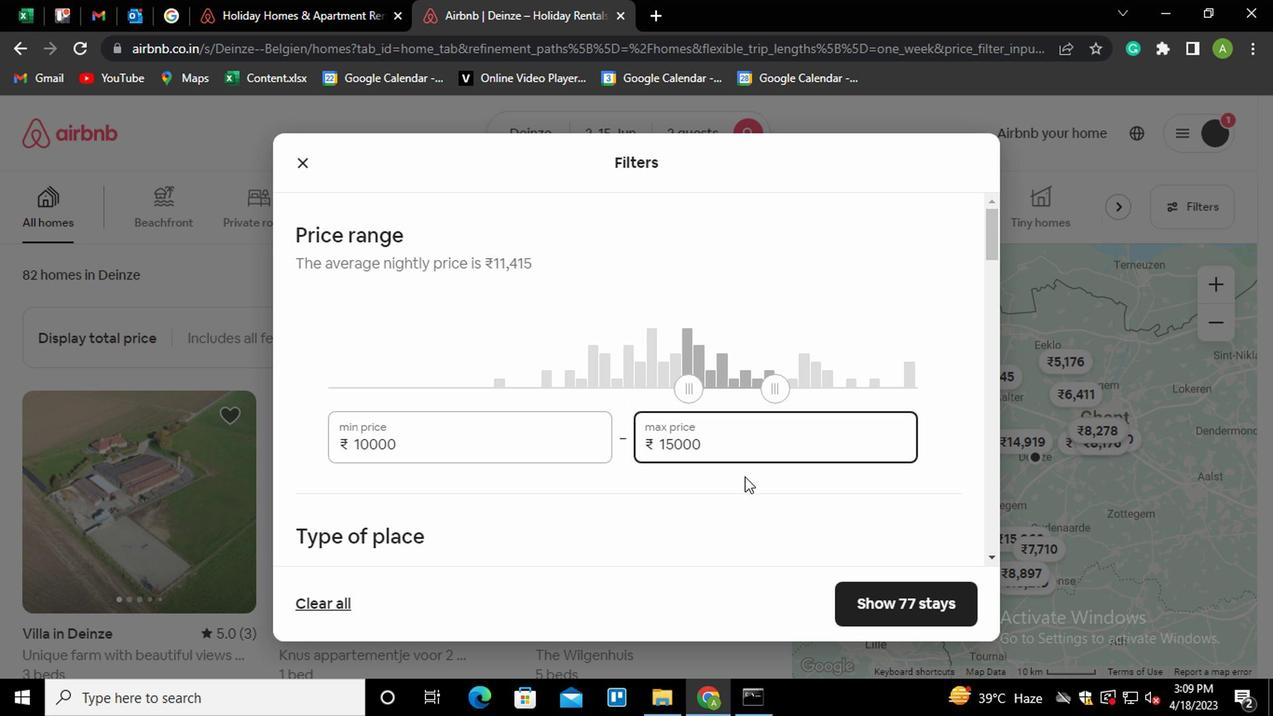 
Action: Mouse scrolled (741, 472) with delta (0, 0)
Screenshot: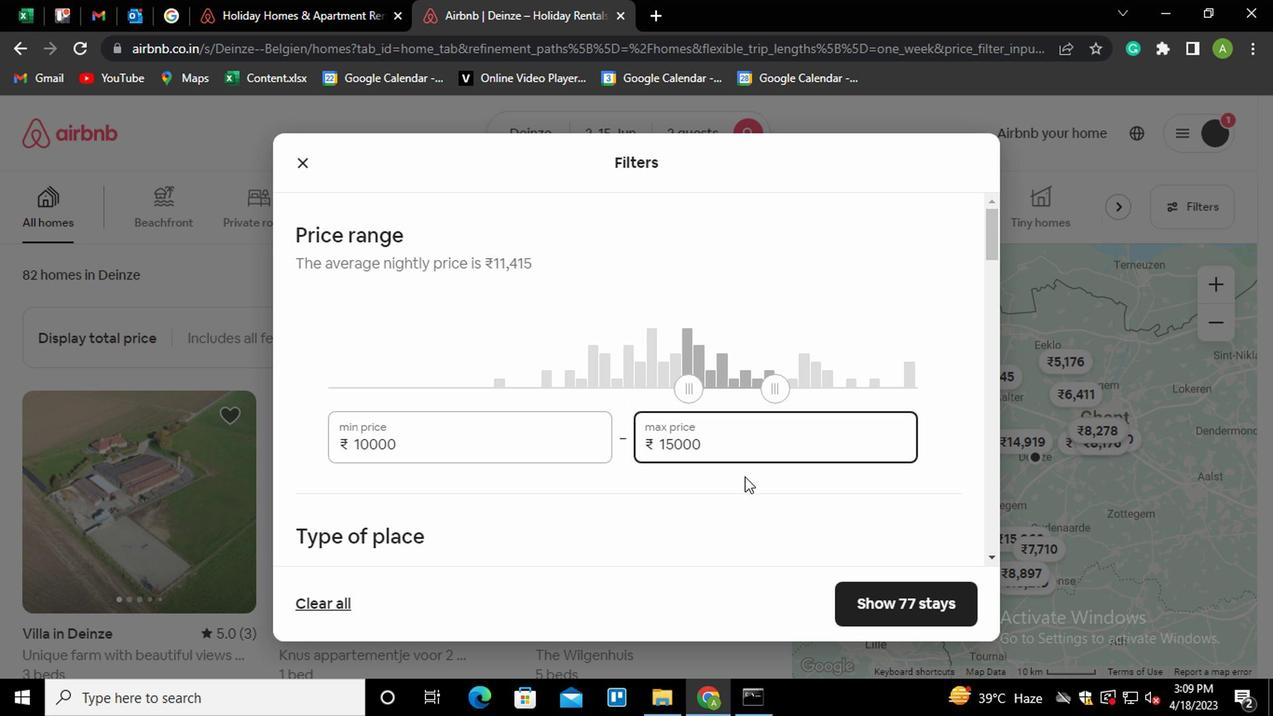 
Action: Mouse scrolled (741, 472) with delta (0, 0)
Screenshot: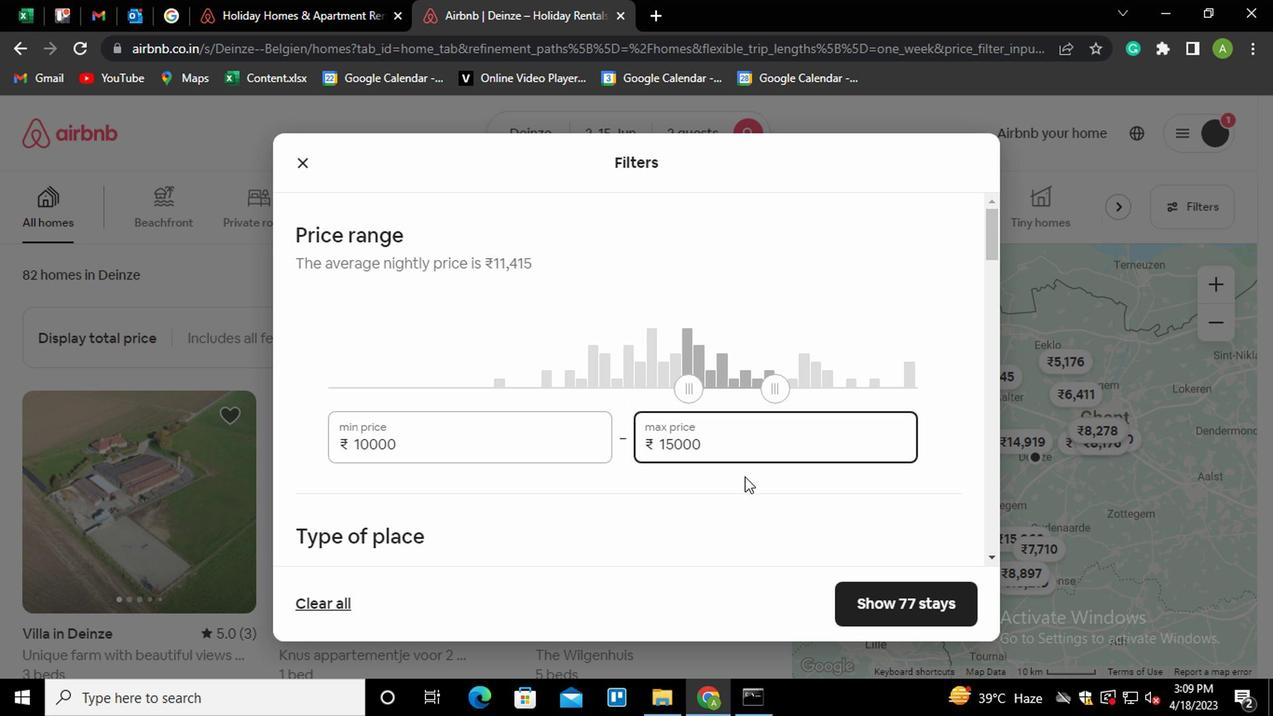 
Action: Mouse scrolled (741, 472) with delta (0, 0)
Screenshot: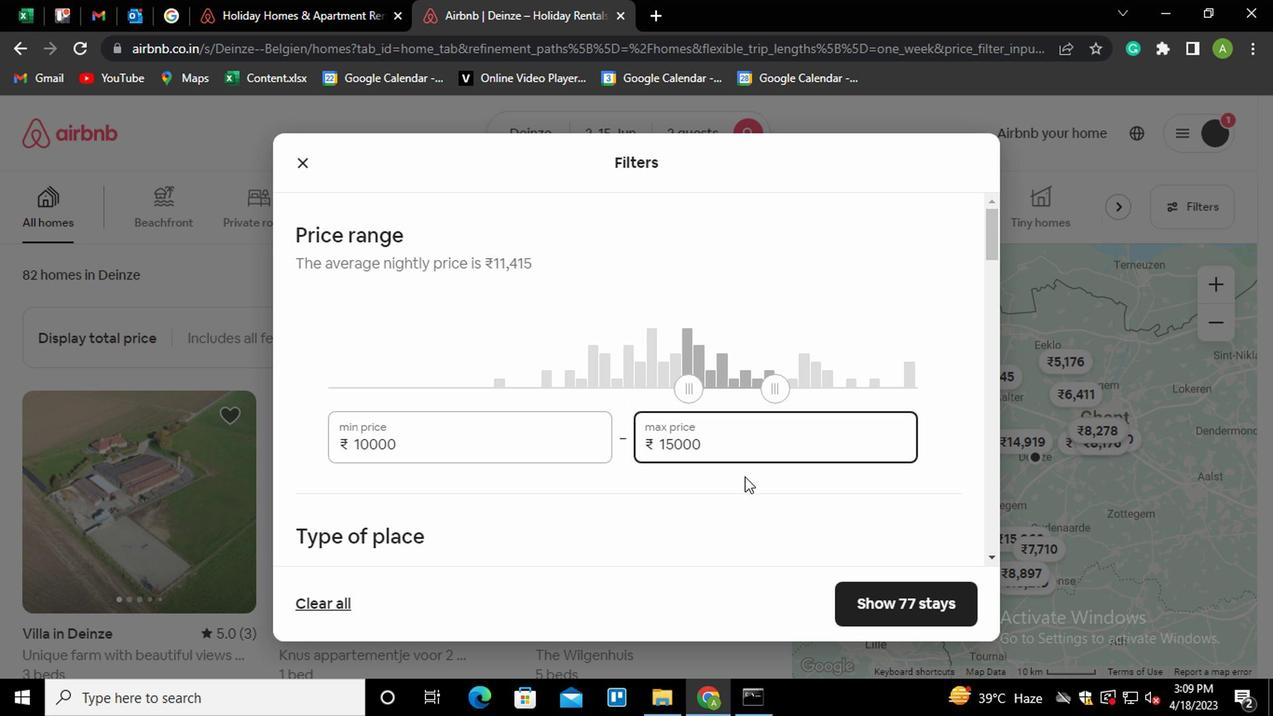 
Action: Mouse scrolled (741, 472) with delta (0, 0)
Screenshot: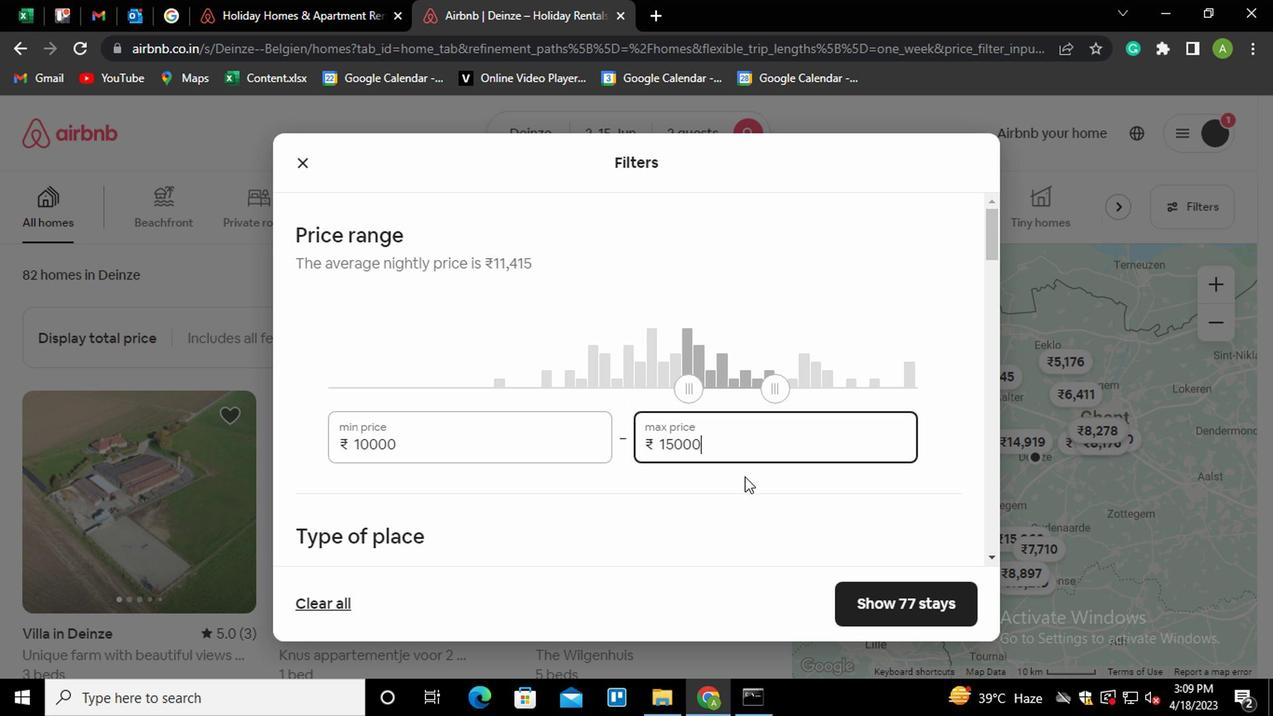 
Action: Mouse moved to (419, 338)
Screenshot: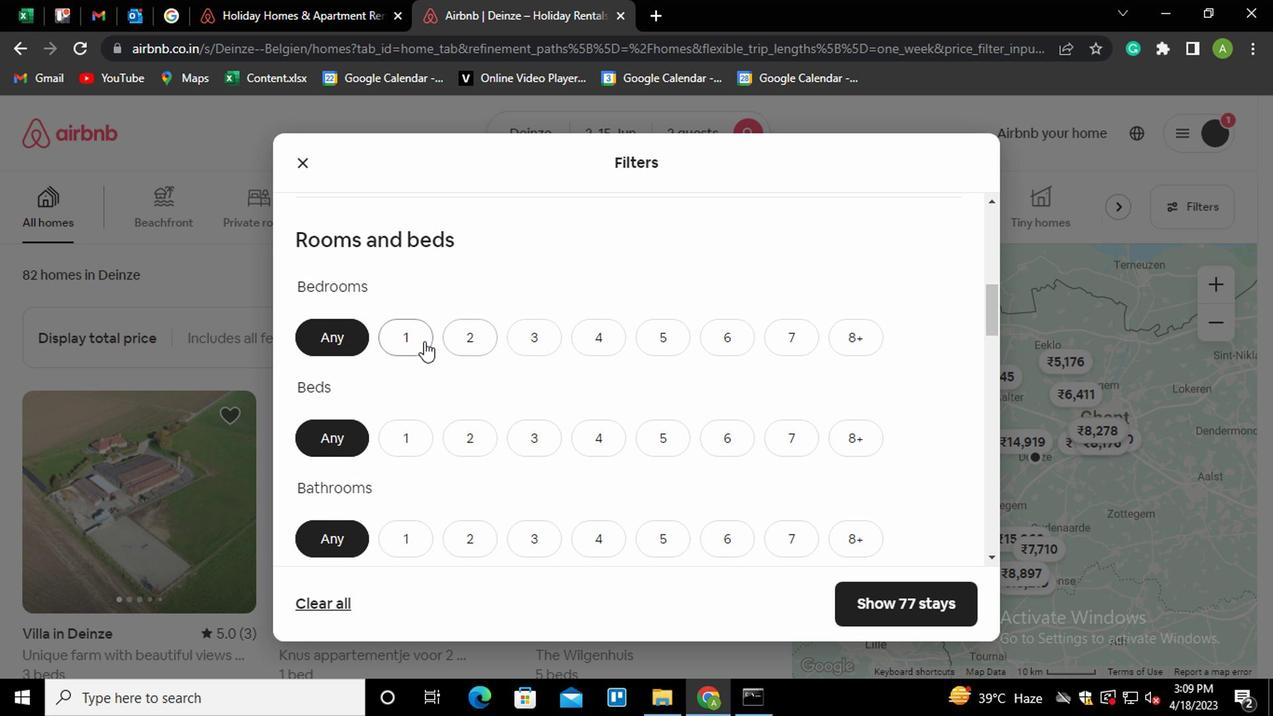
Action: Mouse pressed left at (419, 338)
Screenshot: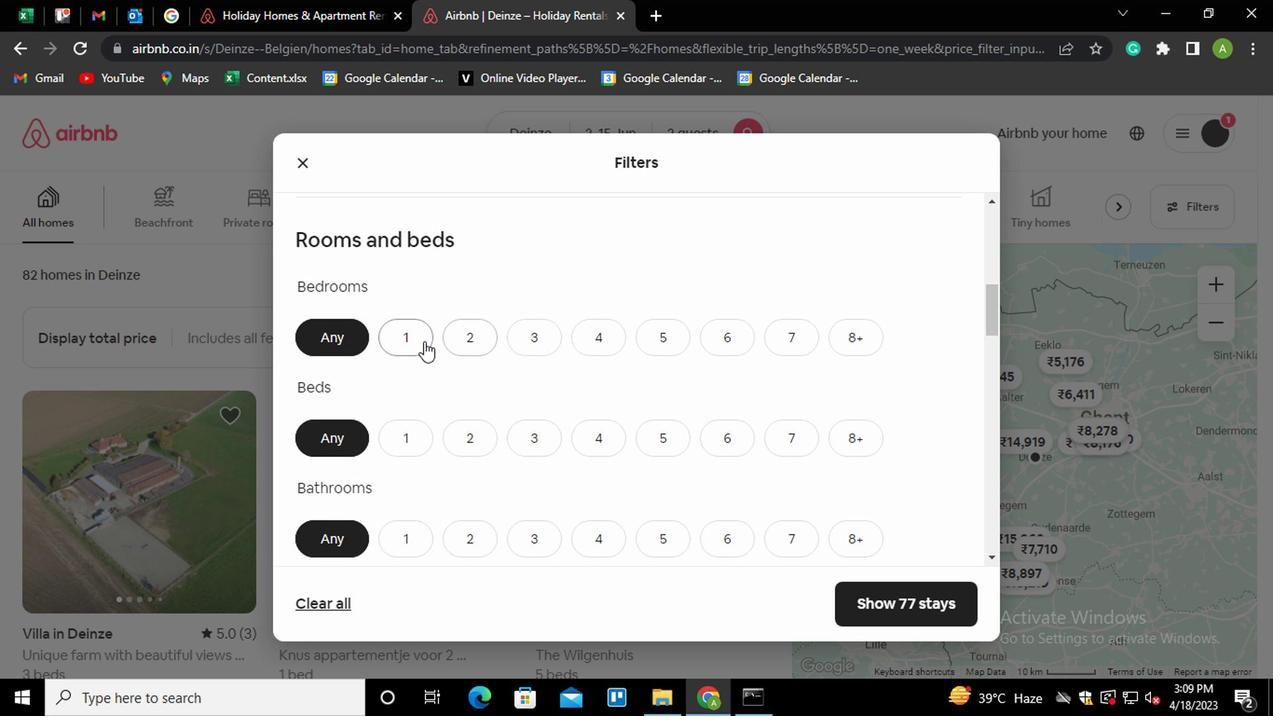 
Action: Mouse moved to (413, 436)
Screenshot: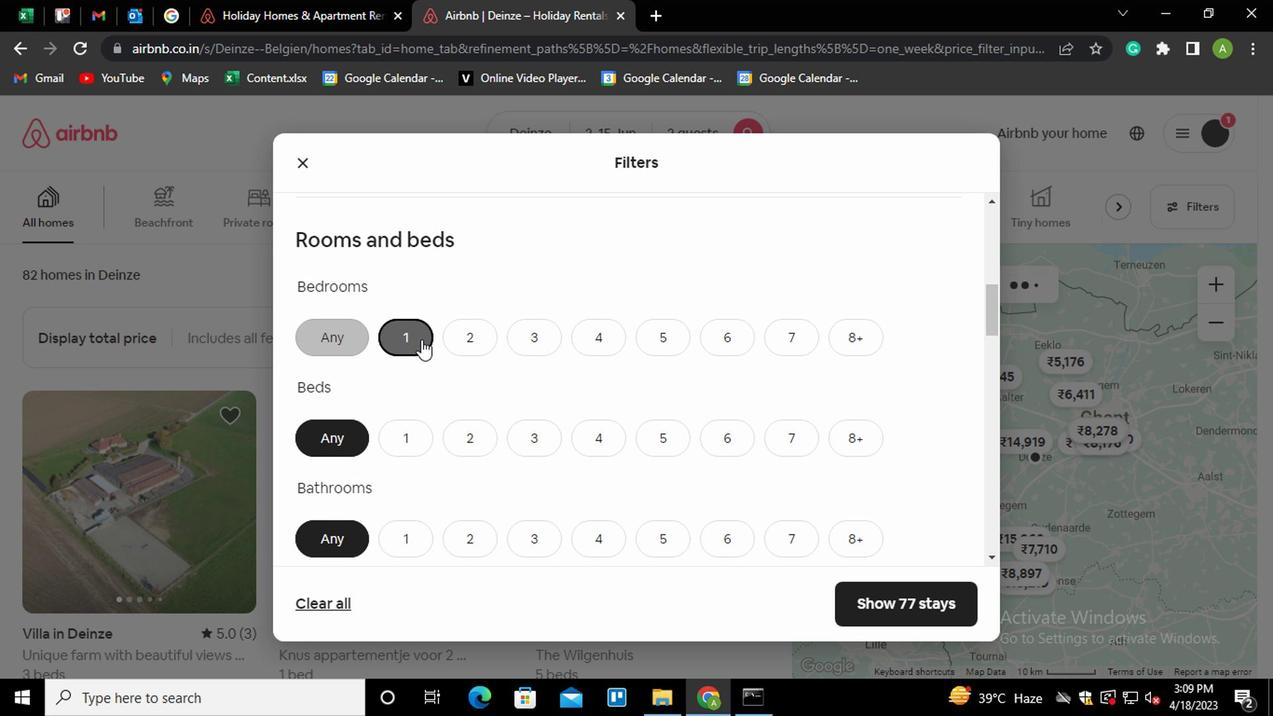 
Action: Mouse pressed left at (413, 436)
Screenshot: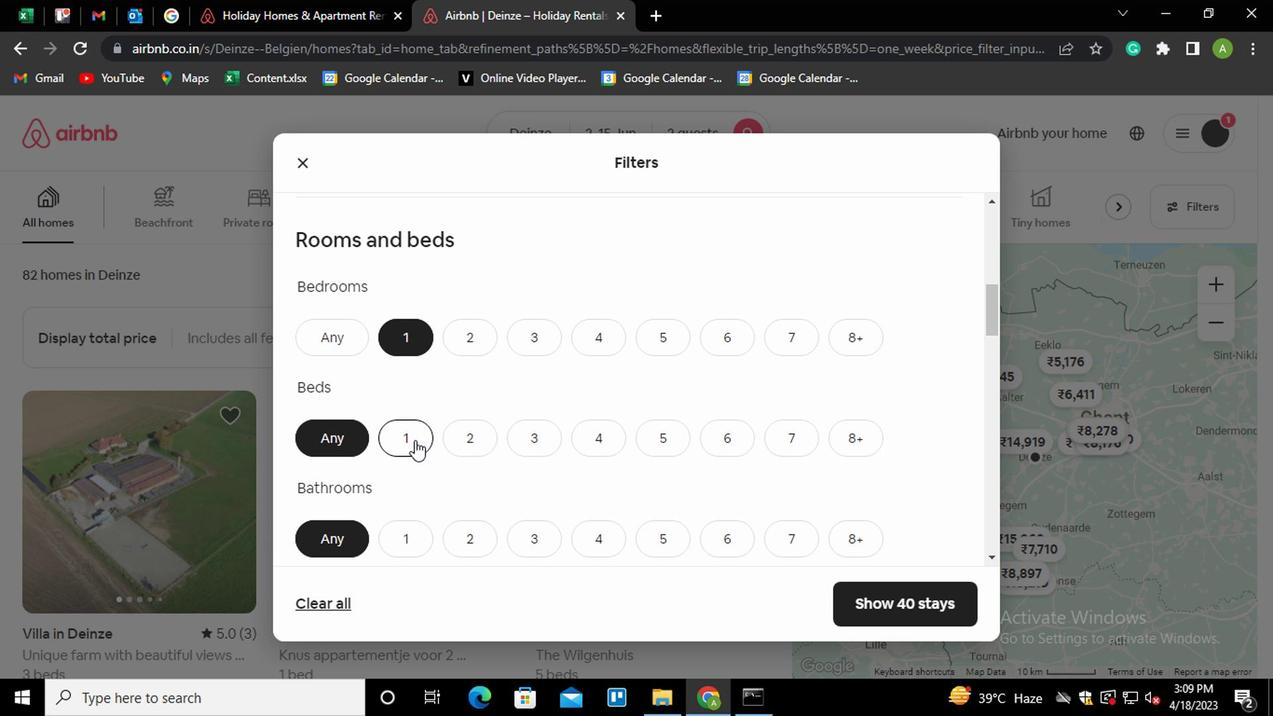 
Action: Mouse moved to (422, 522)
Screenshot: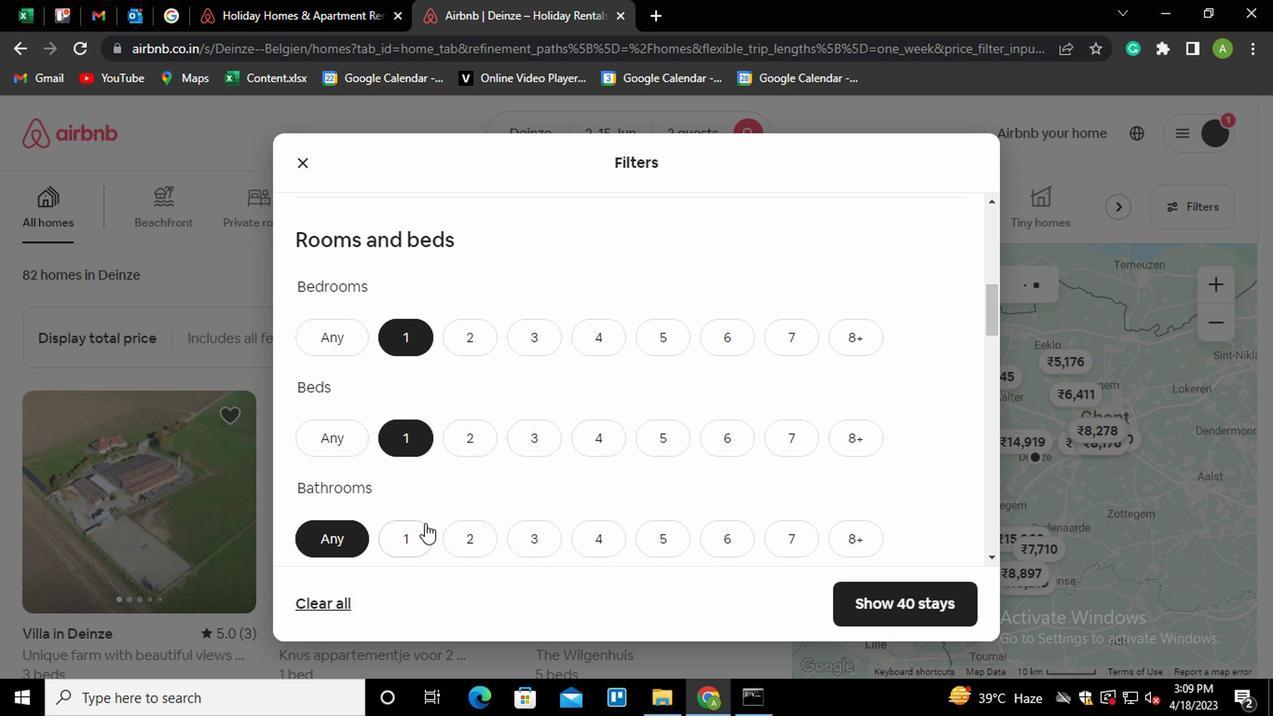 
Action: Mouse pressed left at (422, 522)
Screenshot: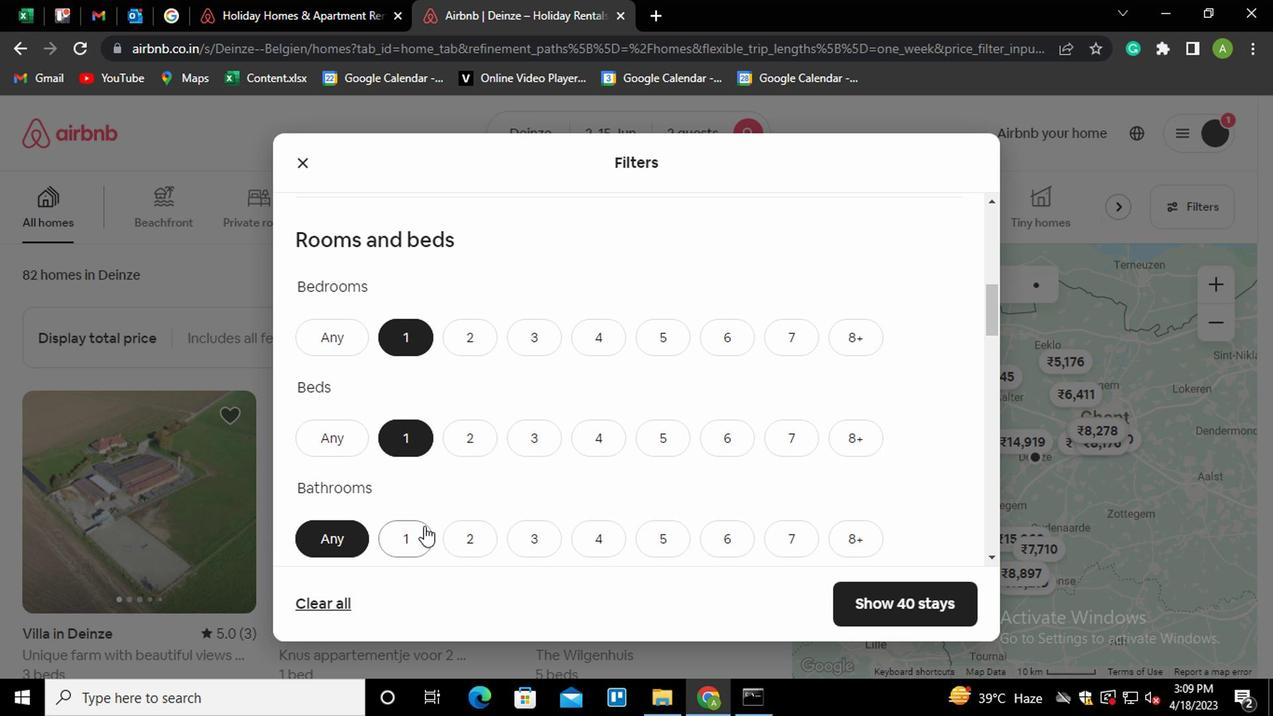 
Action: Mouse moved to (547, 472)
Screenshot: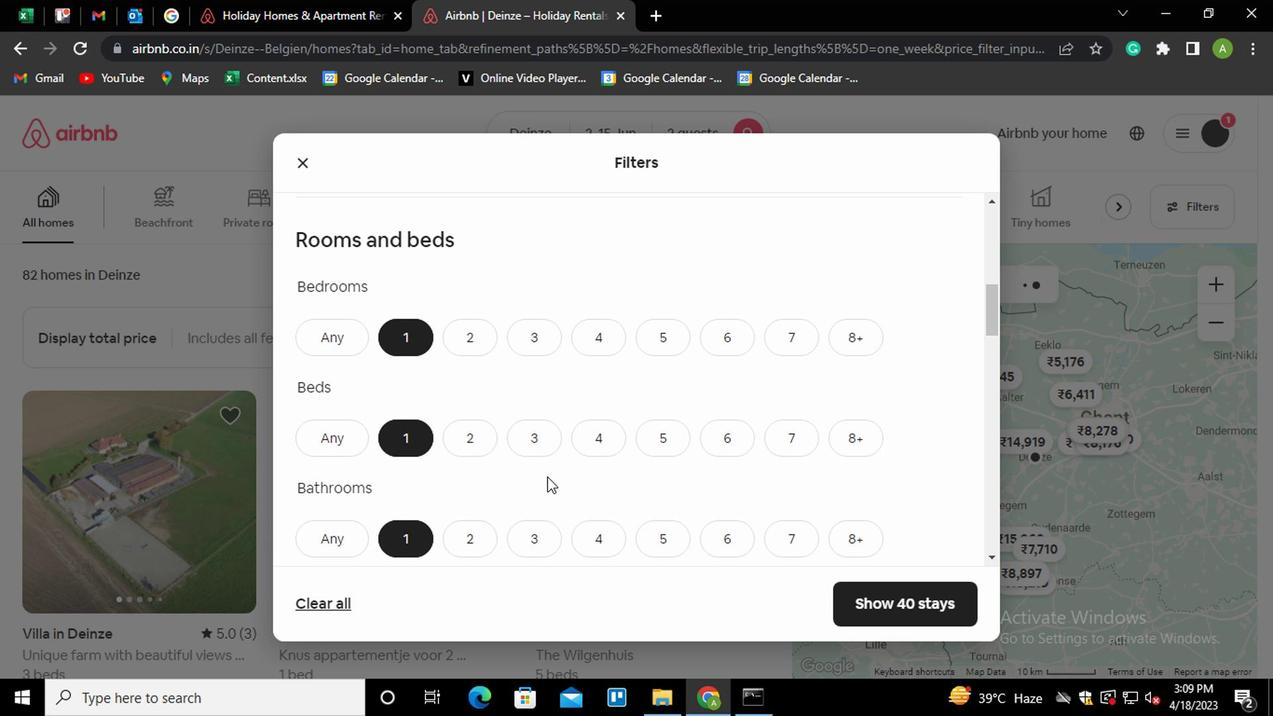 
Action: Mouse scrolled (547, 470) with delta (0, -1)
Screenshot: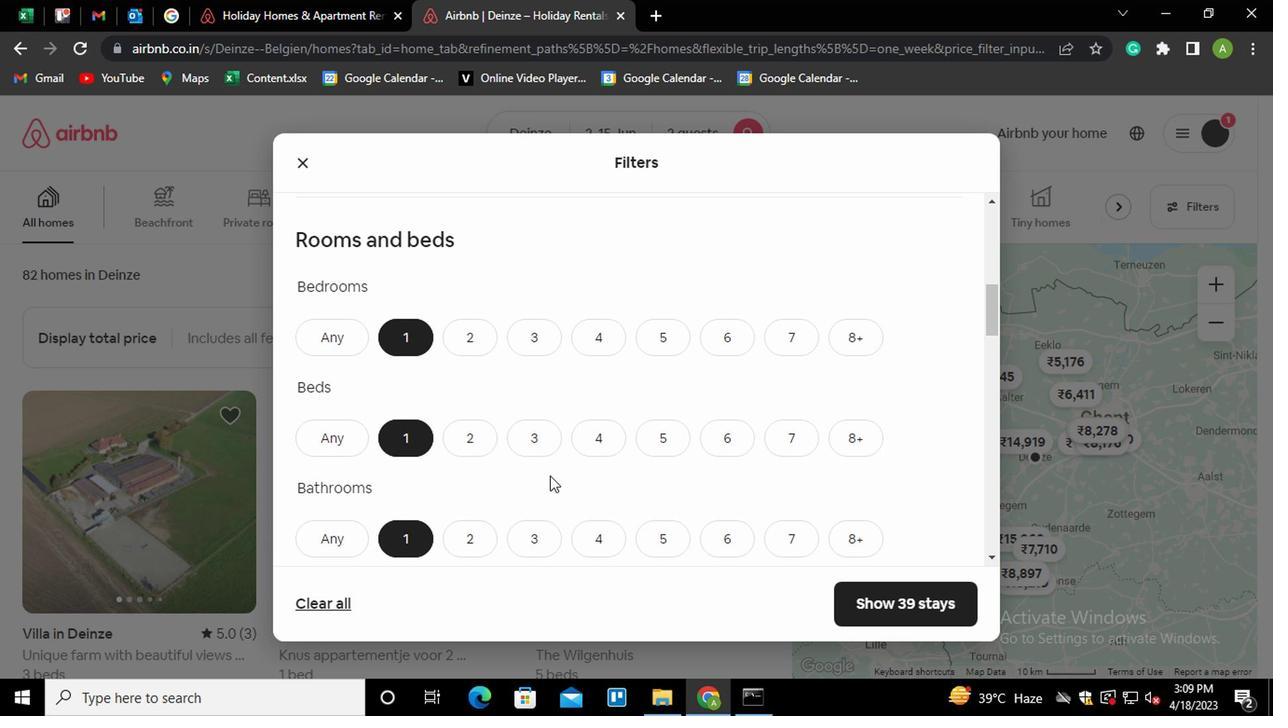 
Action: Mouse scrolled (547, 470) with delta (0, -1)
Screenshot: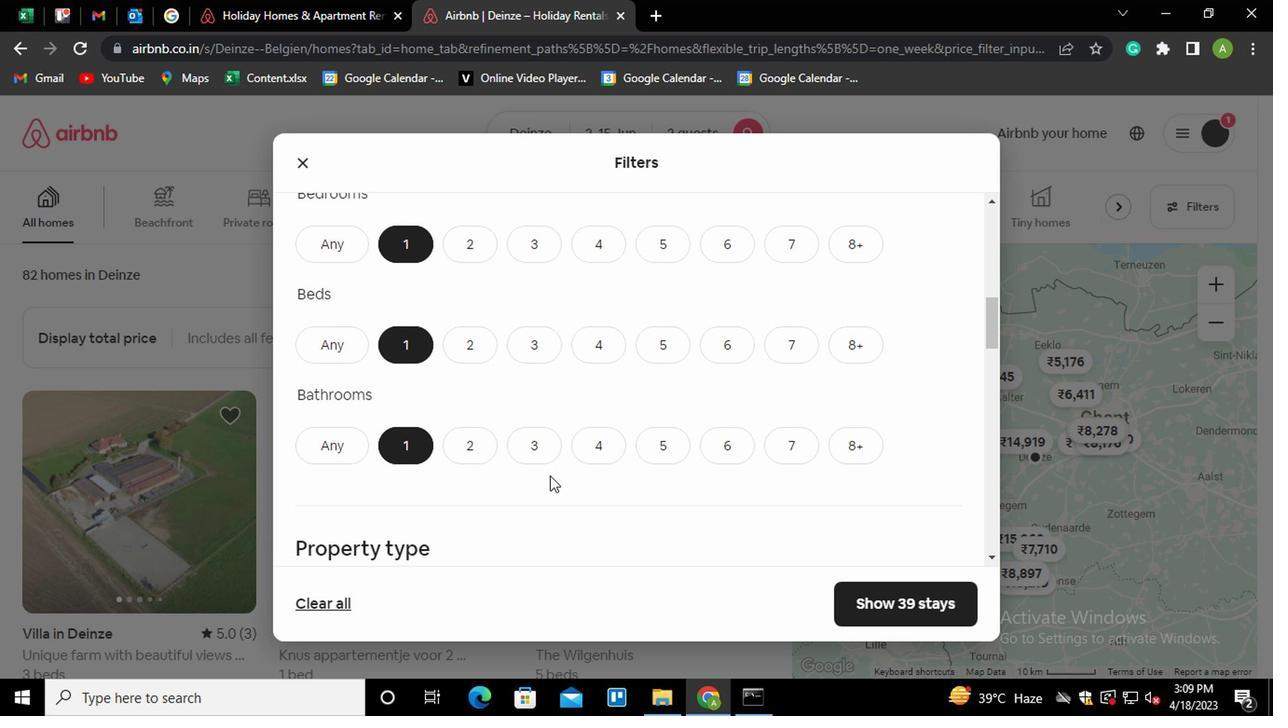 
Action: Mouse scrolled (547, 470) with delta (0, -1)
Screenshot: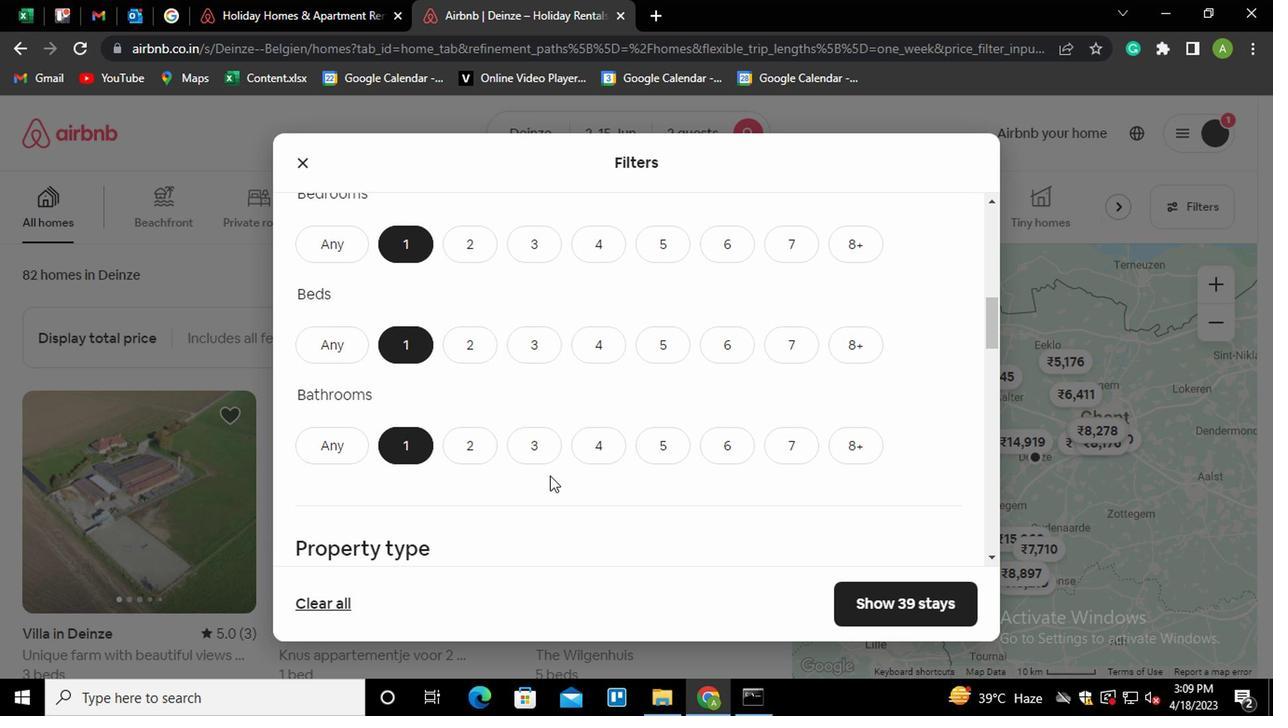 
Action: Mouse moved to (840, 472)
Screenshot: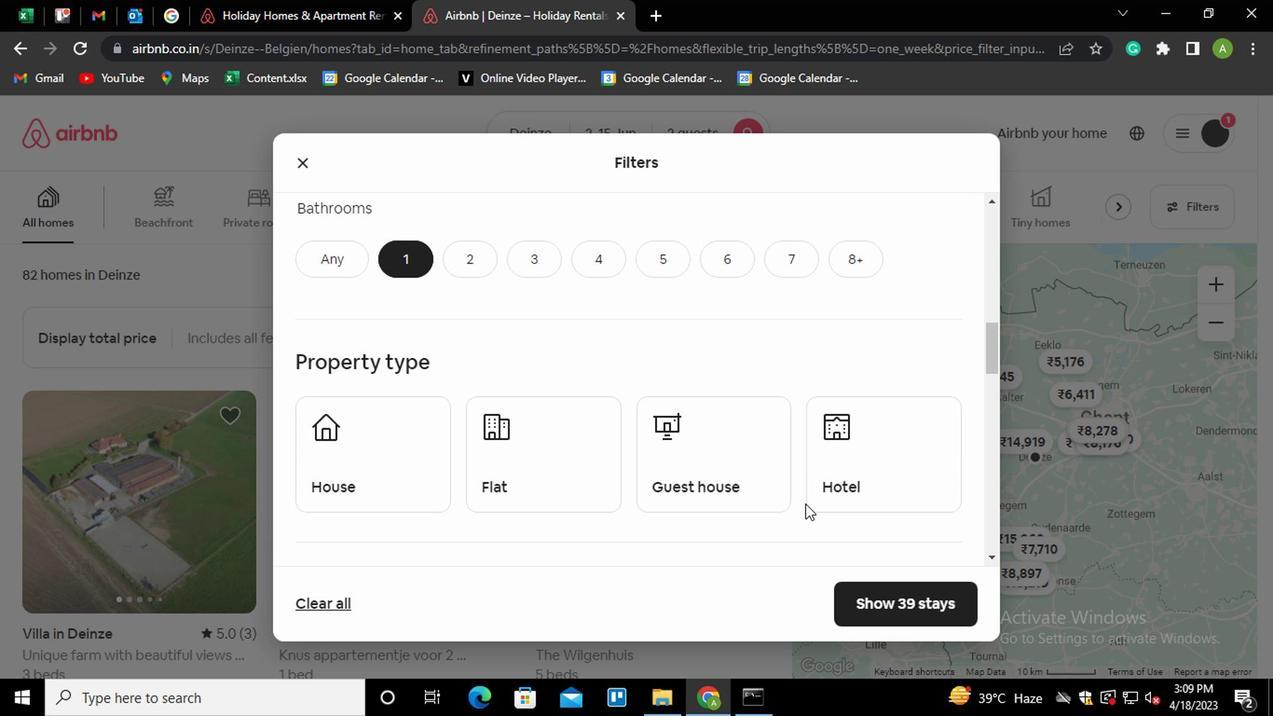
Action: Mouse pressed left at (840, 472)
Screenshot: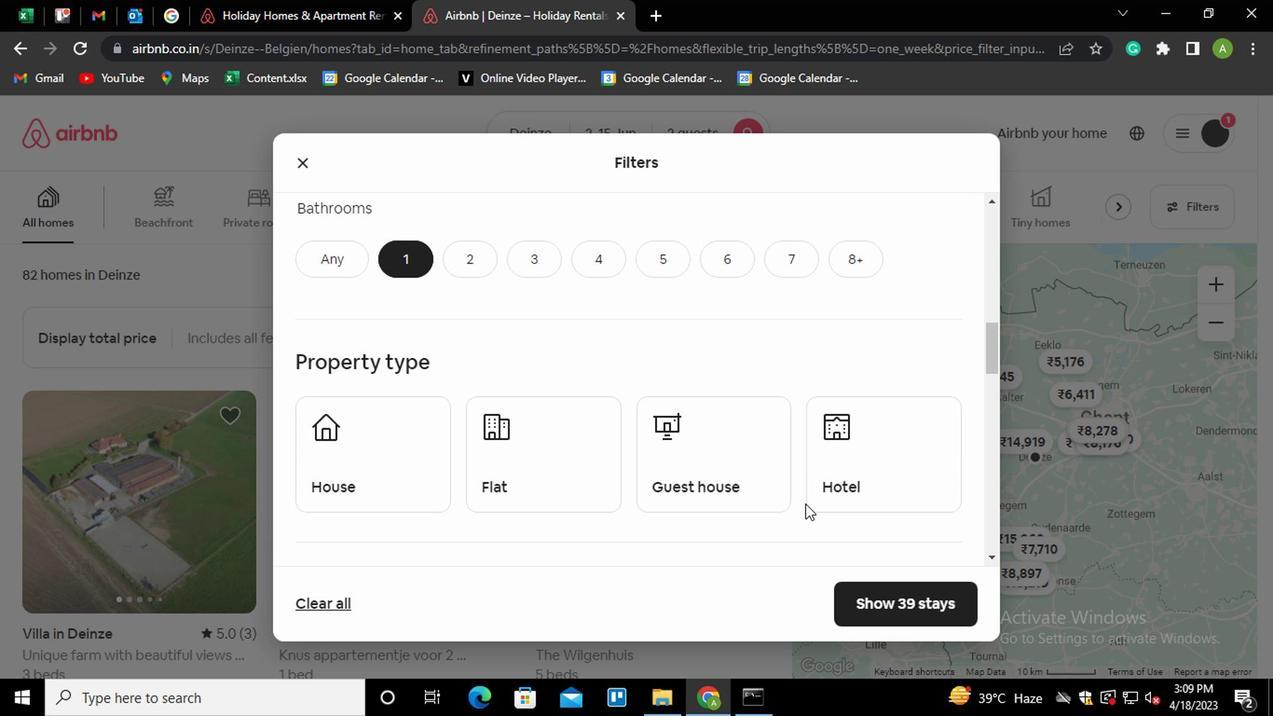 
Action: Mouse moved to (752, 438)
Screenshot: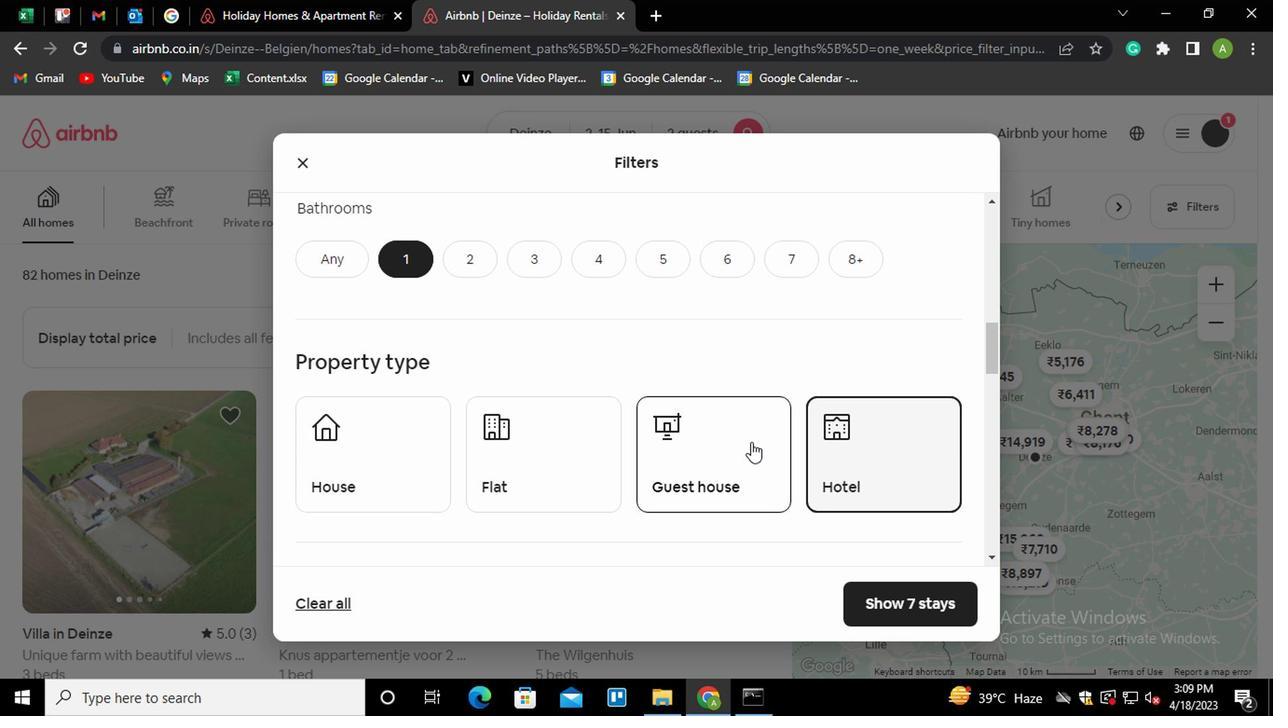 
Action: Mouse scrolled (752, 438) with delta (0, 0)
Screenshot: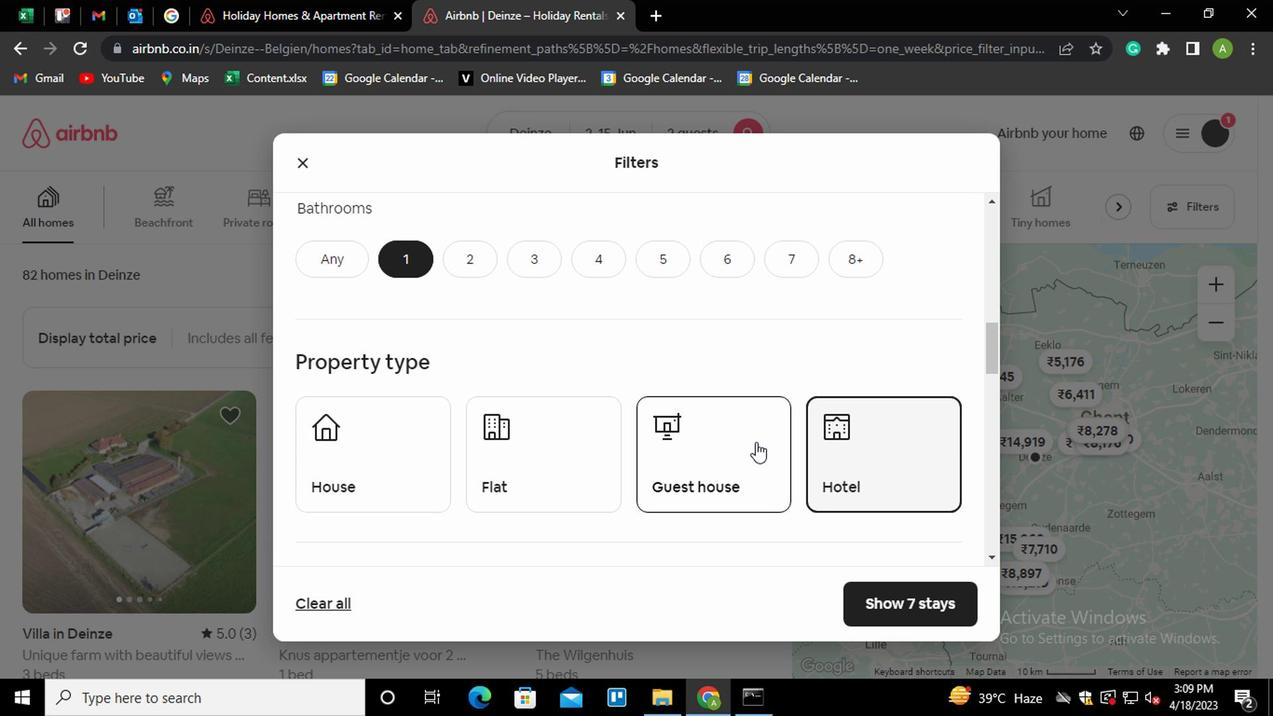 
Action: Mouse scrolled (752, 438) with delta (0, 0)
Screenshot: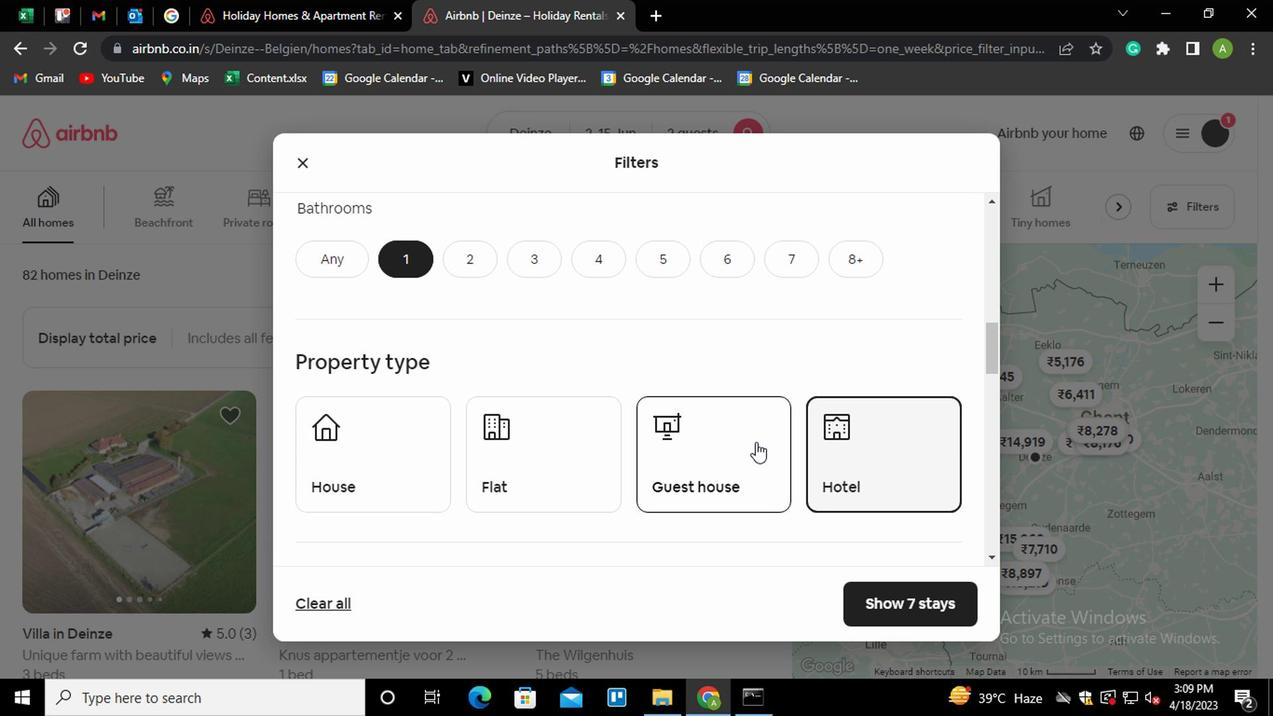 
Action: Mouse scrolled (752, 438) with delta (0, 0)
Screenshot: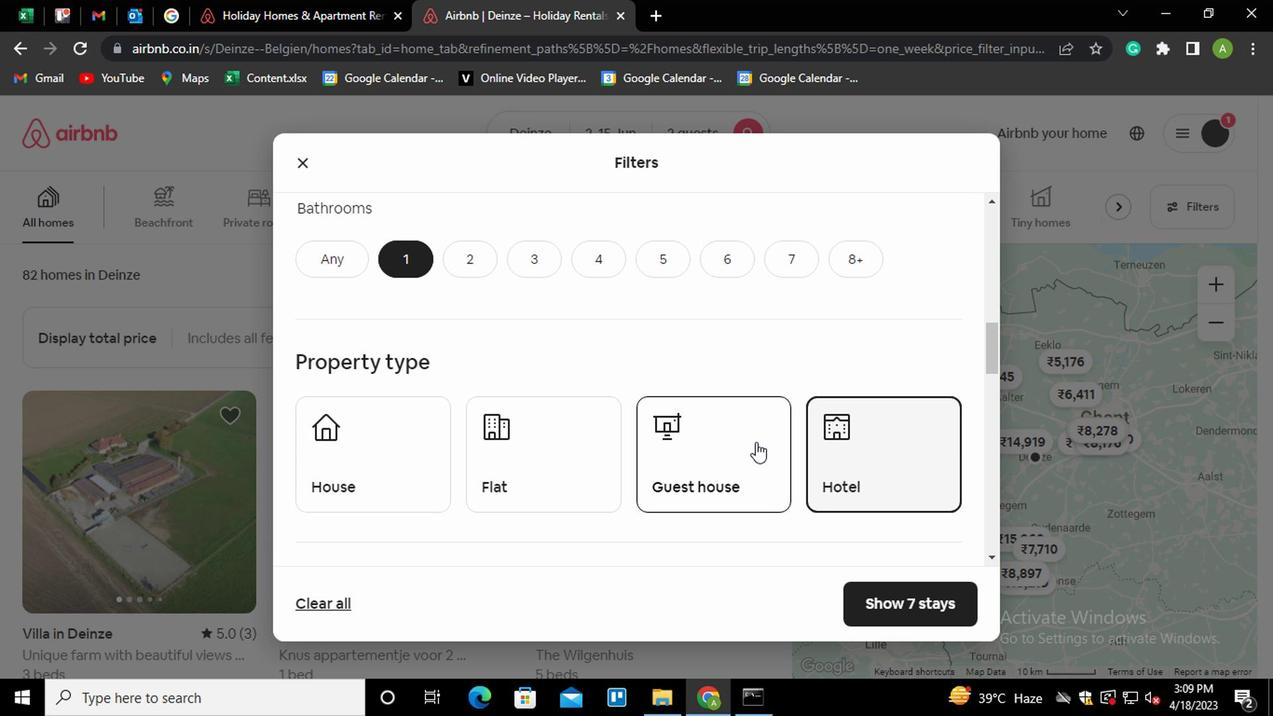 
Action: Mouse moved to (348, 523)
Screenshot: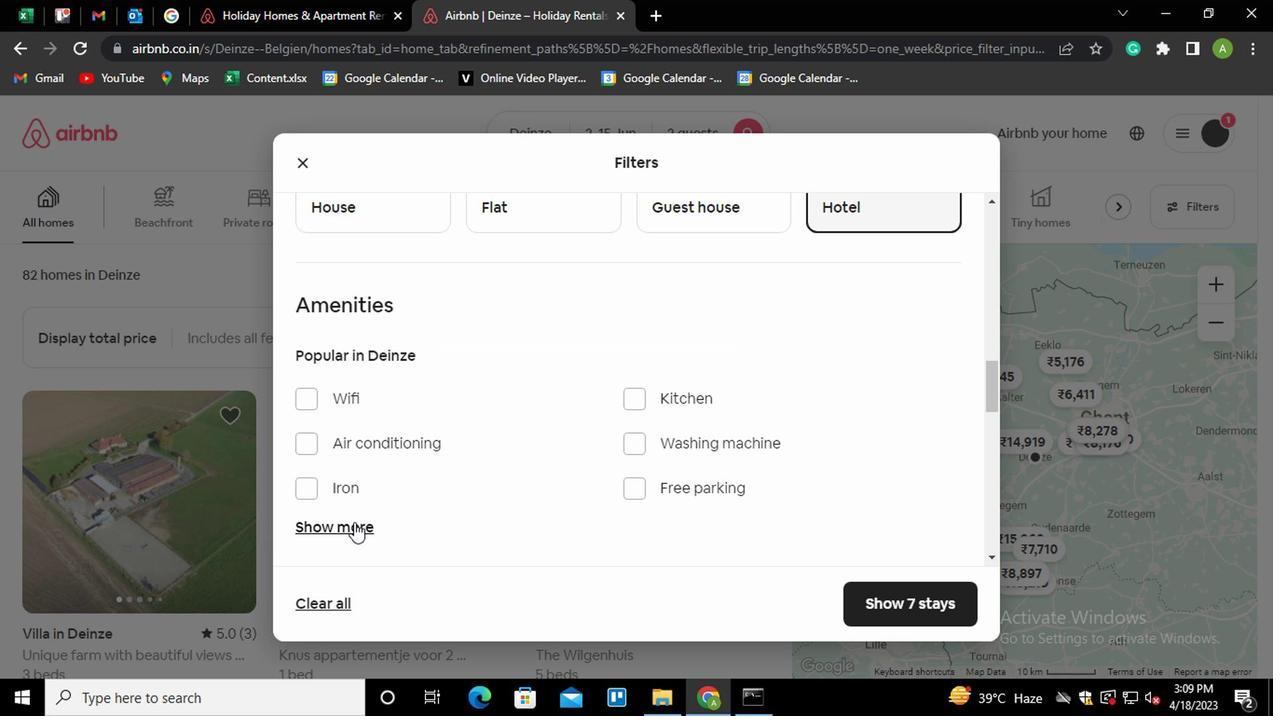 
Action: Mouse pressed left at (348, 523)
Screenshot: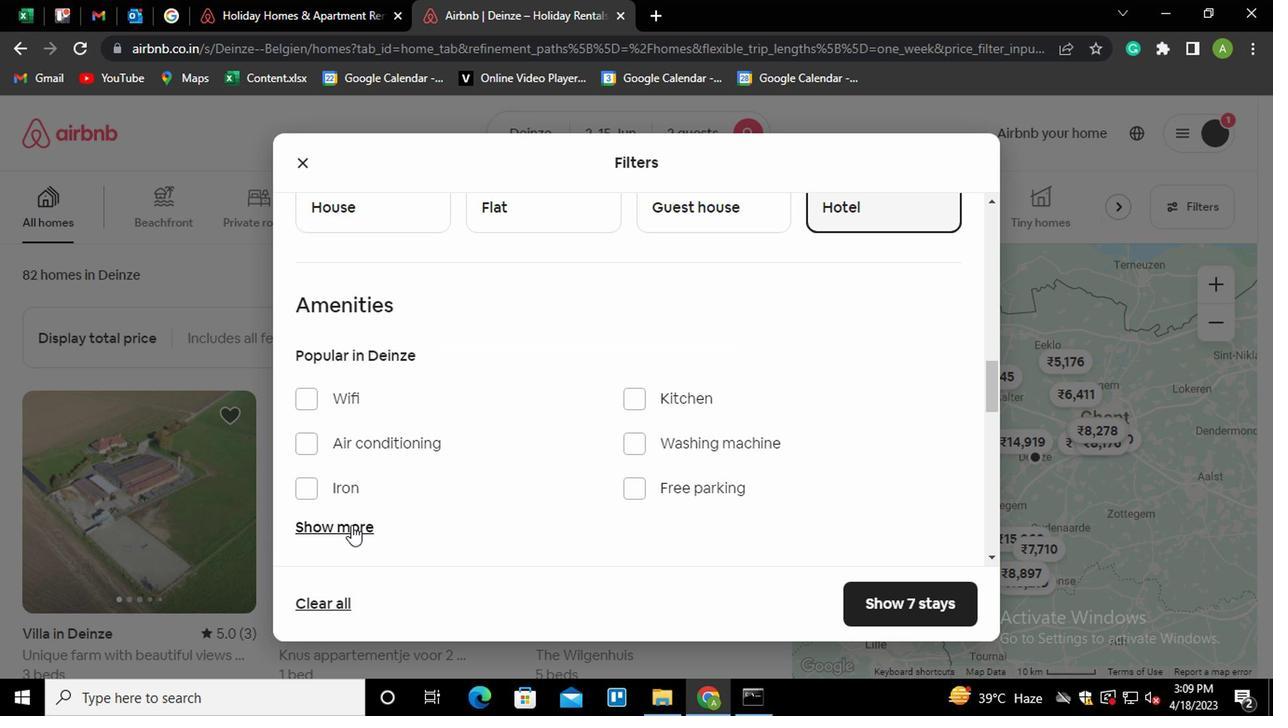 
Action: Mouse moved to (510, 509)
Screenshot: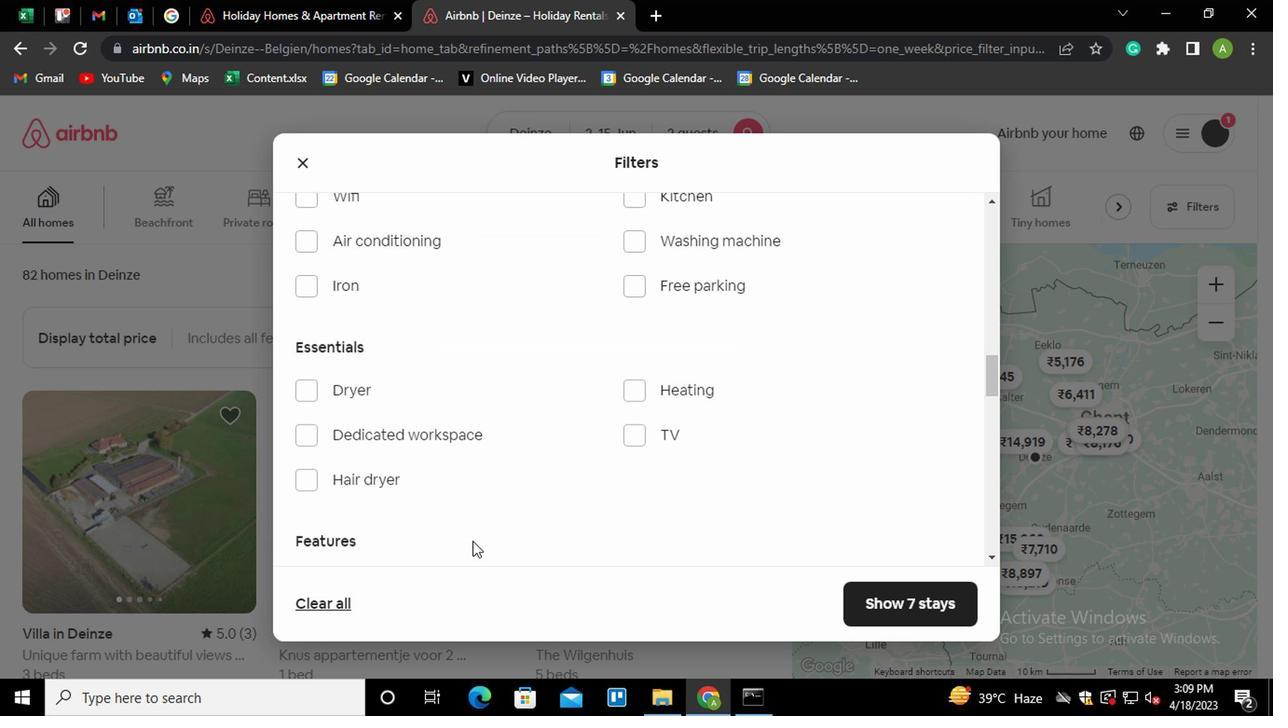 
Action: Mouse scrolled (510, 508) with delta (0, -1)
Screenshot: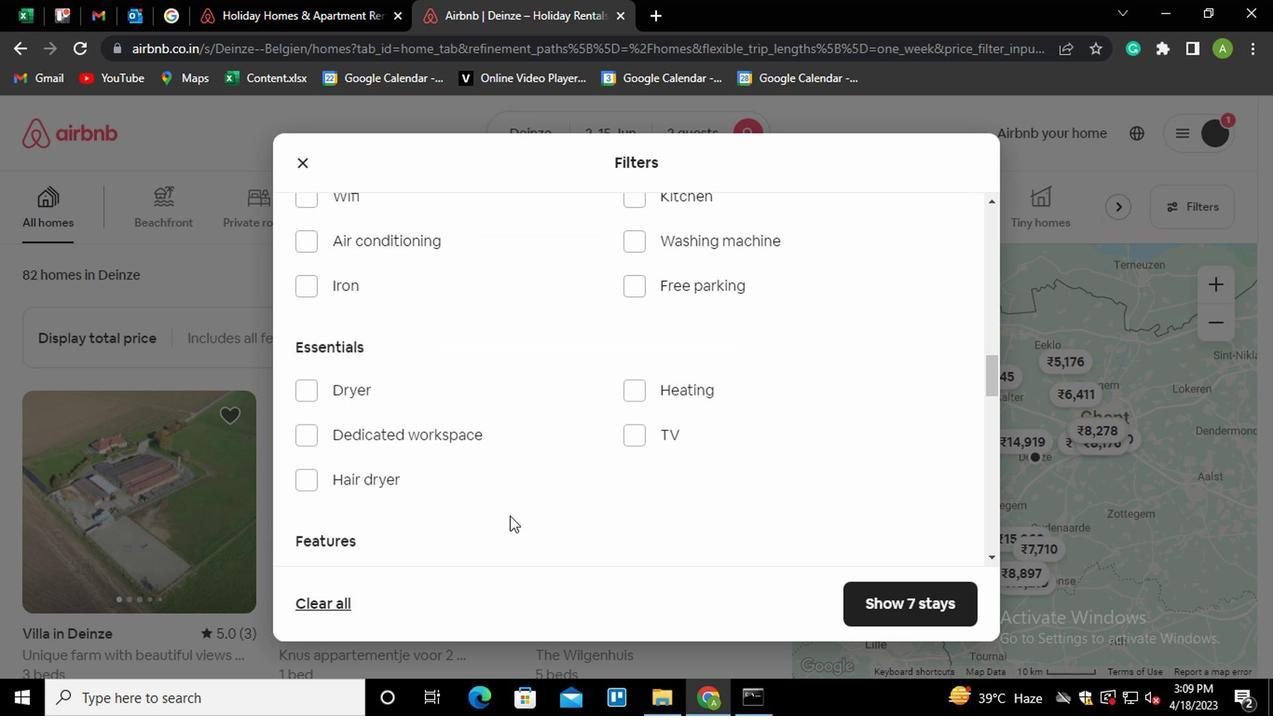 
Action: Mouse scrolled (510, 508) with delta (0, -1)
Screenshot: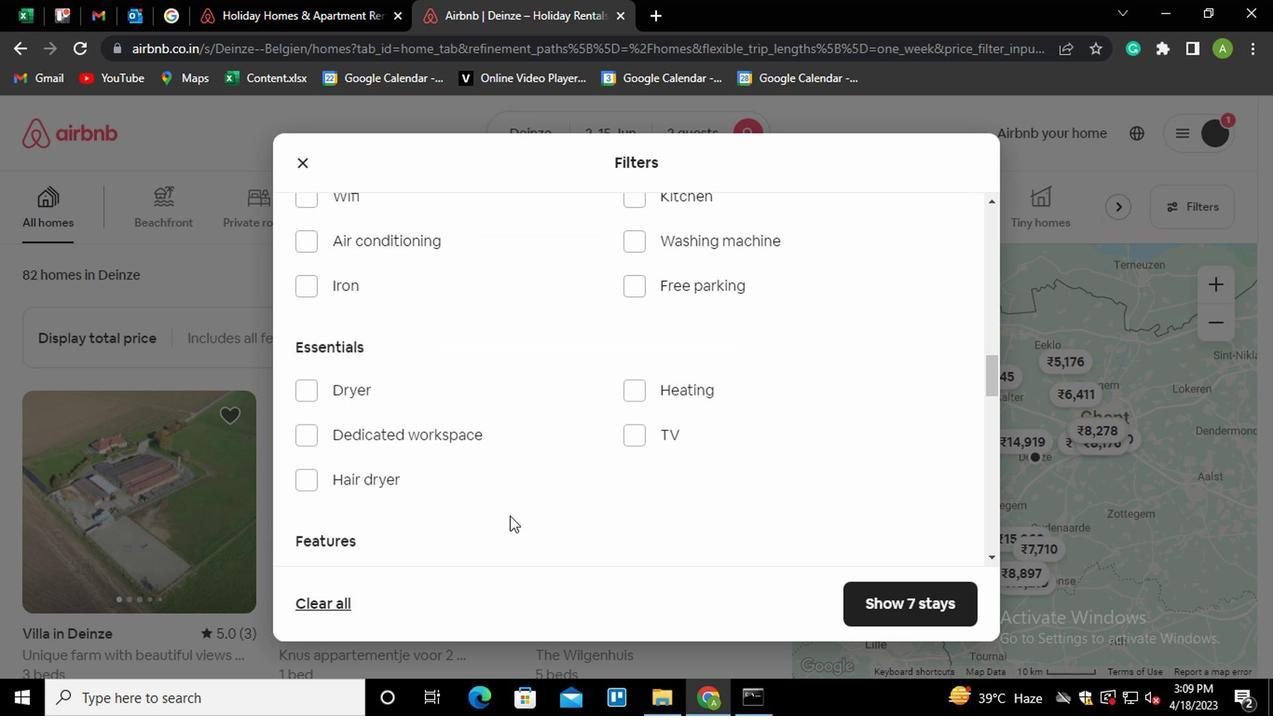 
Action: Mouse moved to (596, 346)
Screenshot: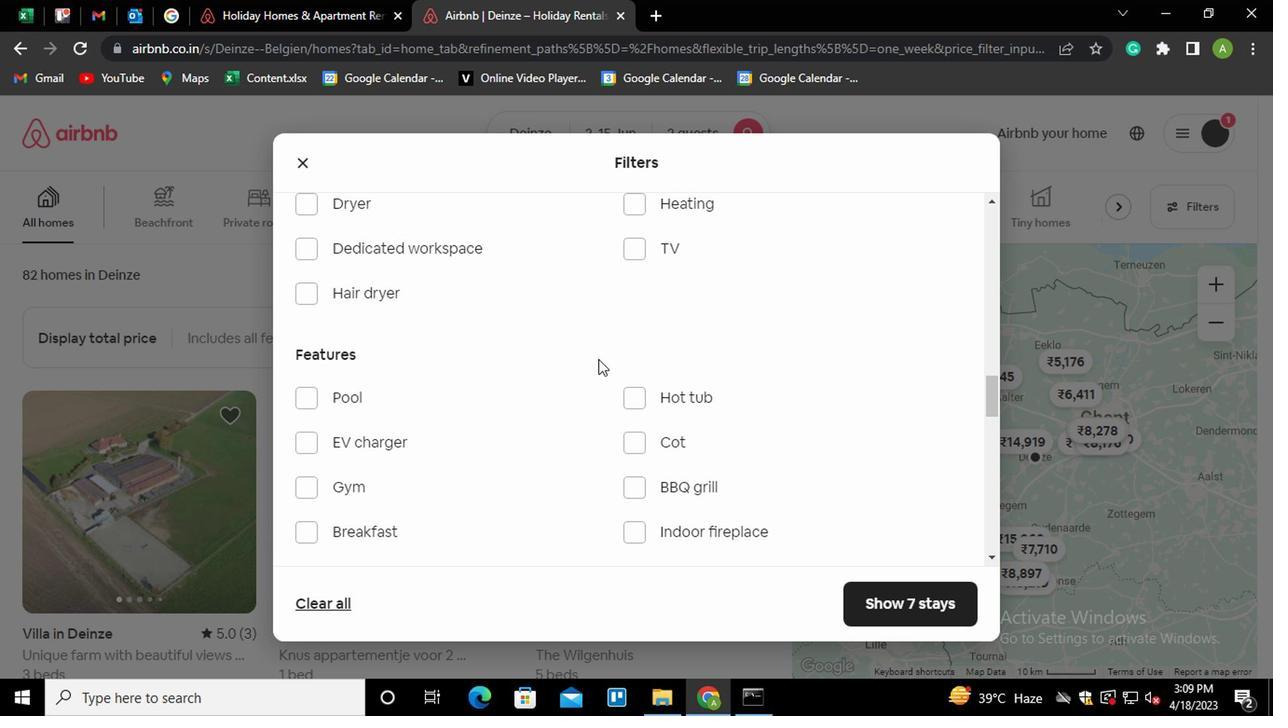 
Action: Mouse scrolled (596, 348) with delta (0, 1)
Screenshot: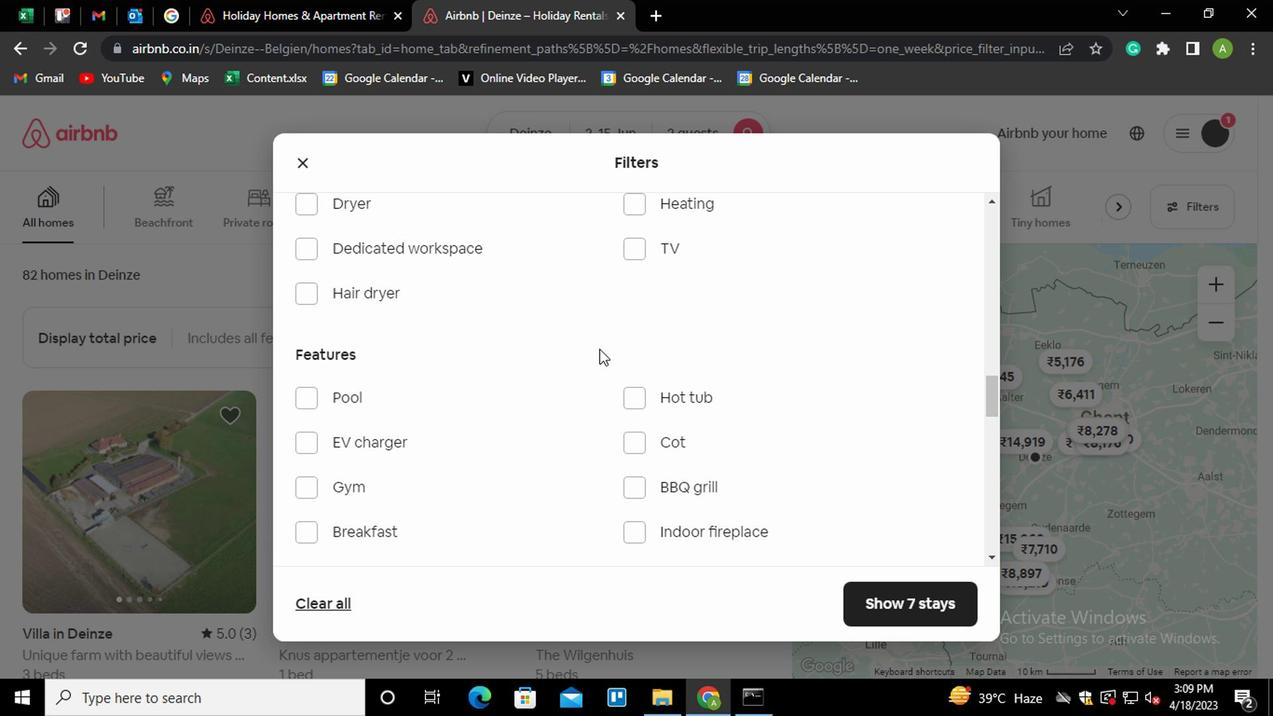 
Action: Mouse moved to (629, 305)
Screenshot: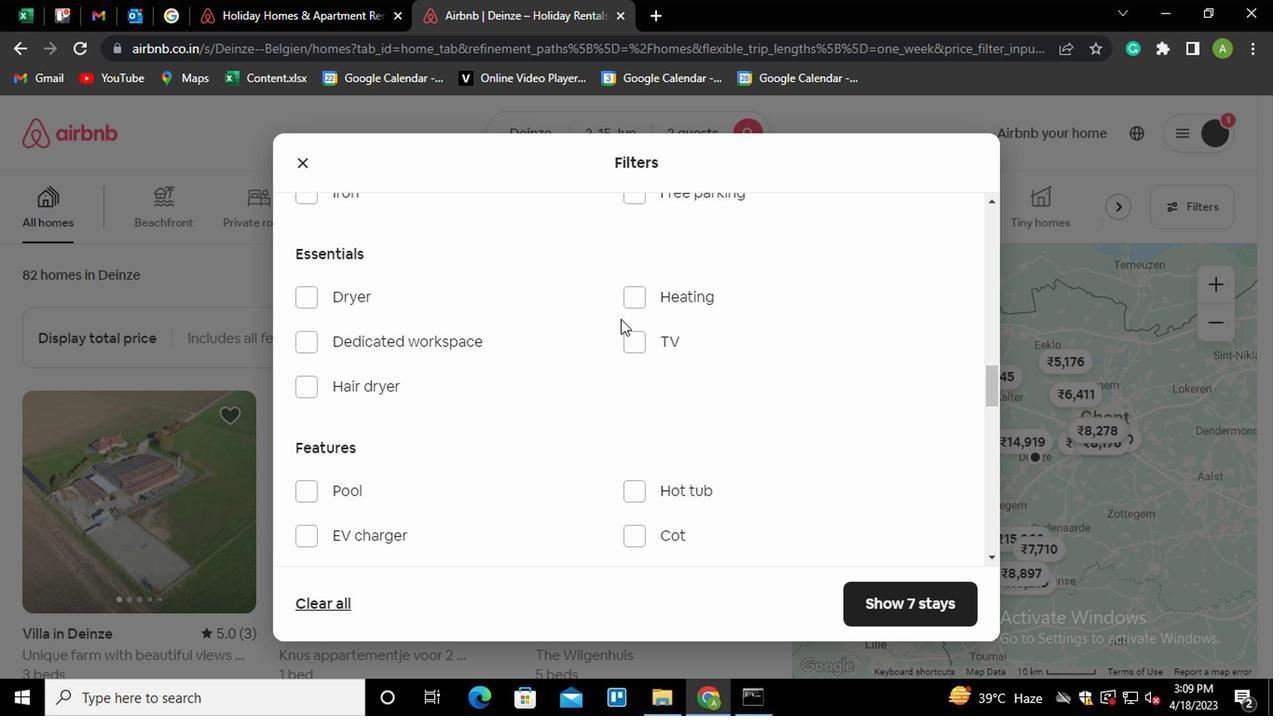 
Action: Mouse pressed left at (629, 305)
Screenshot: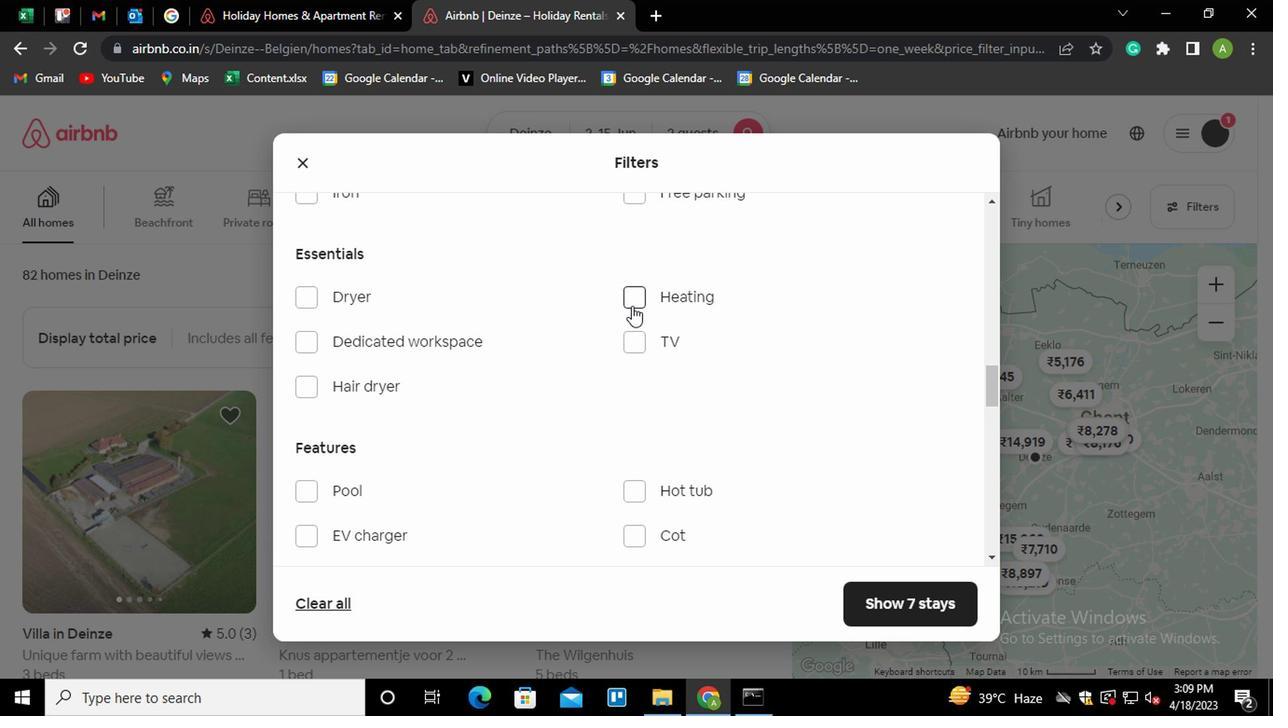 
Action: Mouse moved to (618, 391)
Screenshot: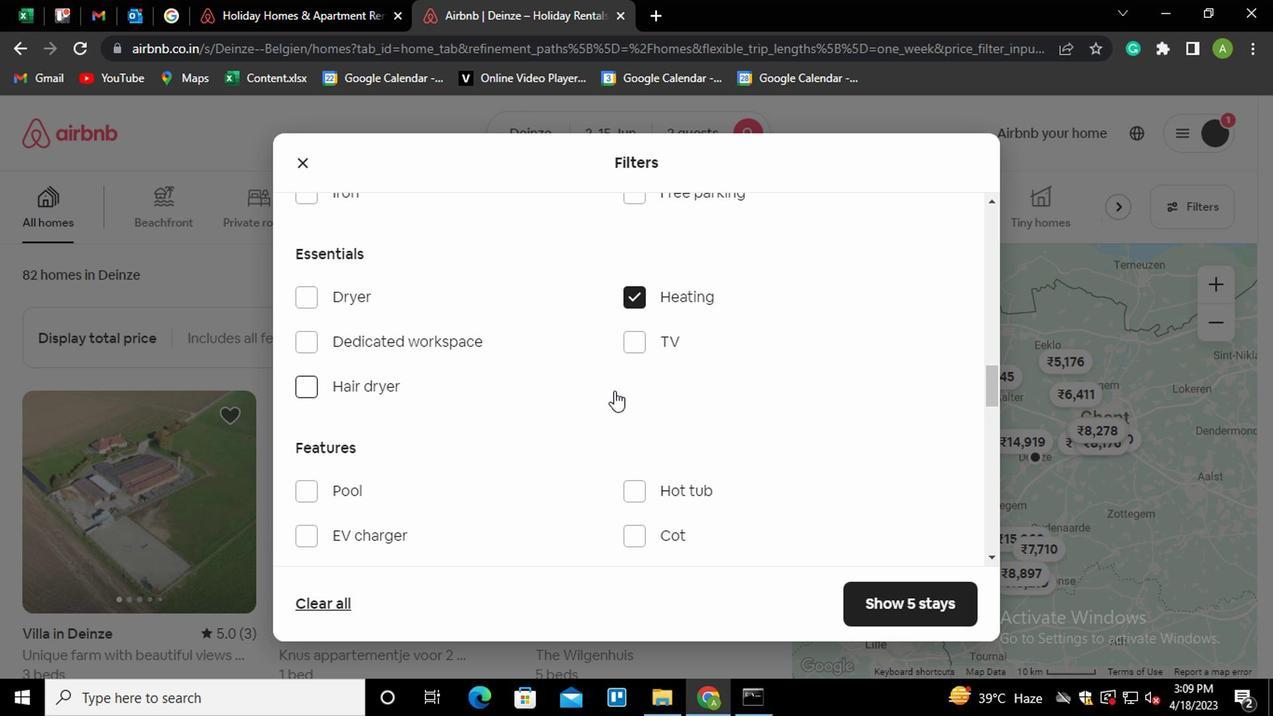 
Action: Mouse scrolled (618, 390) with delta (0, 0)
Screenshot: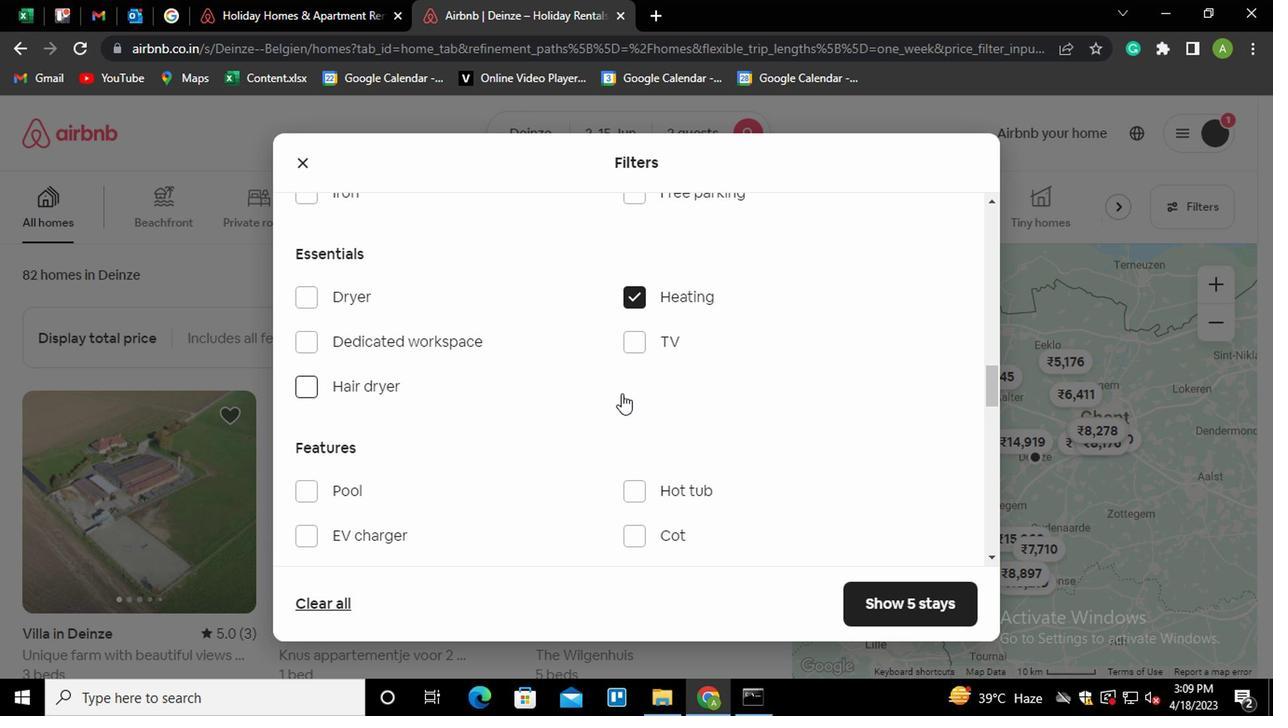 
Action: Mouse scrolled (618, 390) with delta (0, 0)
Screenshot: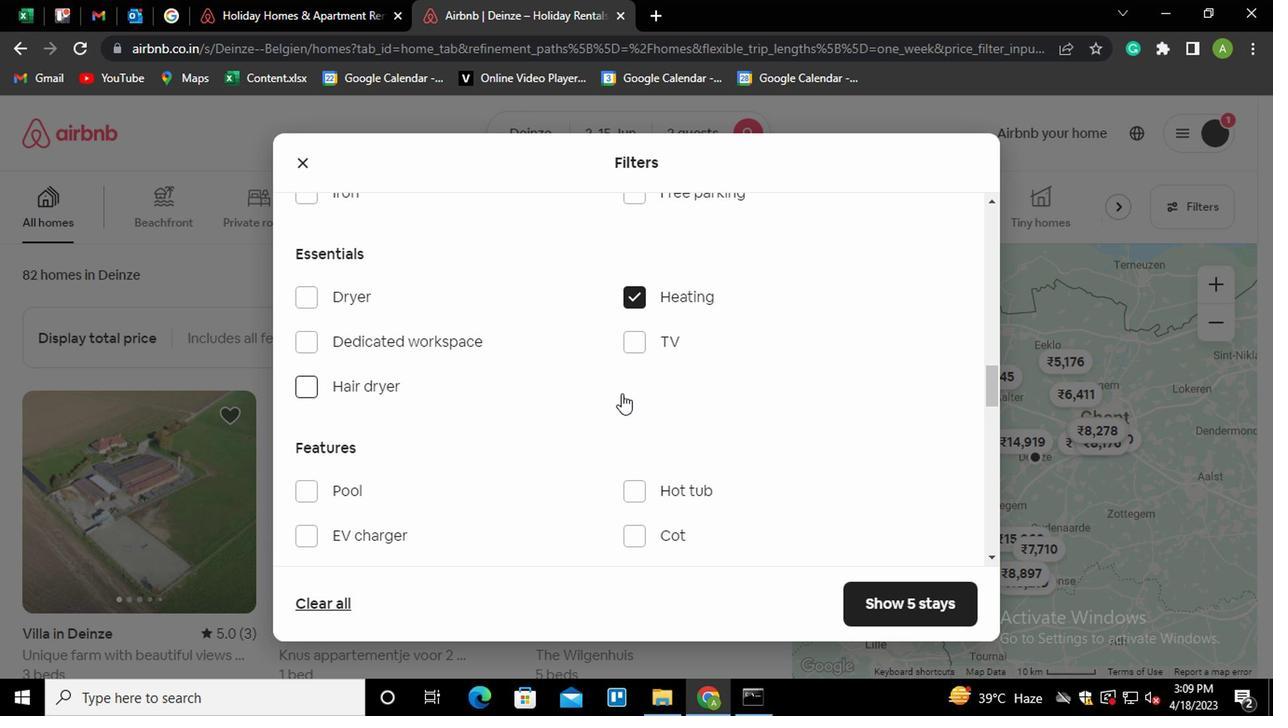 
Action: Mouse scrolled (618, 390) with delta (0, 0)
Screenshot: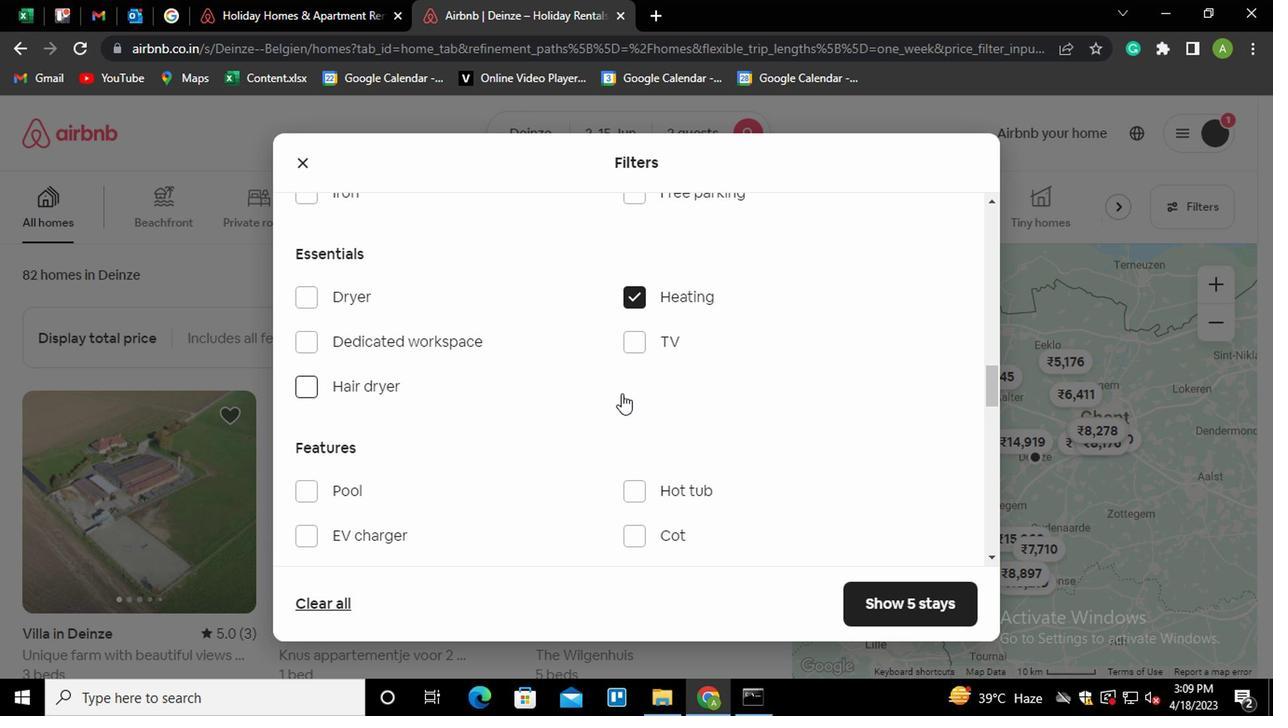 
Action: Mouse scrolled (618, 390) with delta (0, 0)
Screenshot: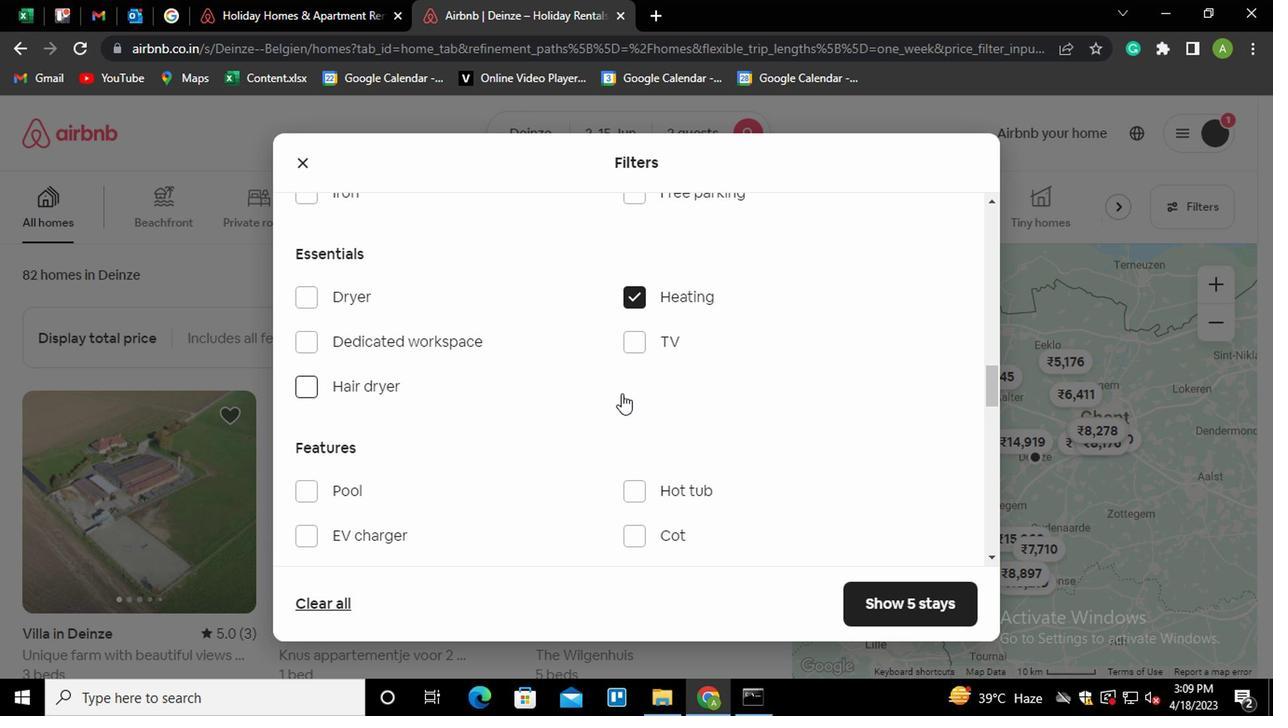 
Action: Mouse scrolled (618, 390) with delta (0, 0)
Screenshot: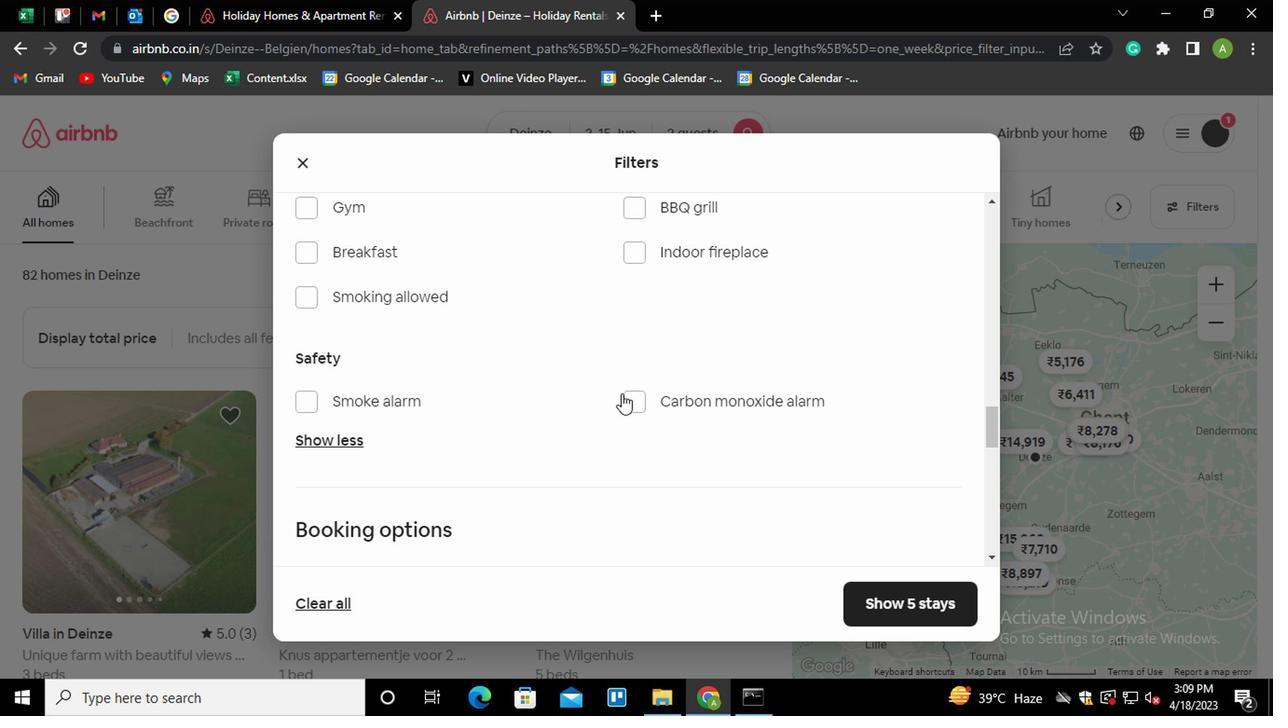 
Action: Mouse scrolled (618, 390) with delta (0, 0)
Screenshot: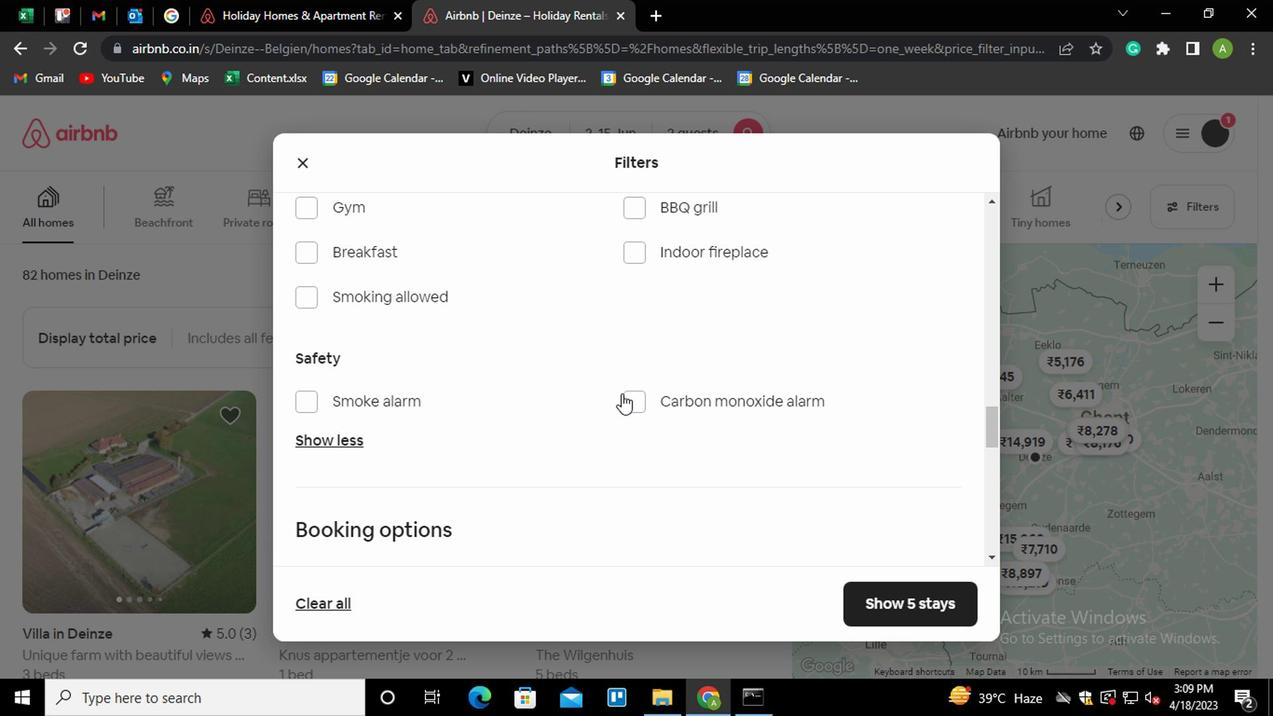 
Action: Mouse scrolled (618, 390) with delta (0, 0)
Screenshot: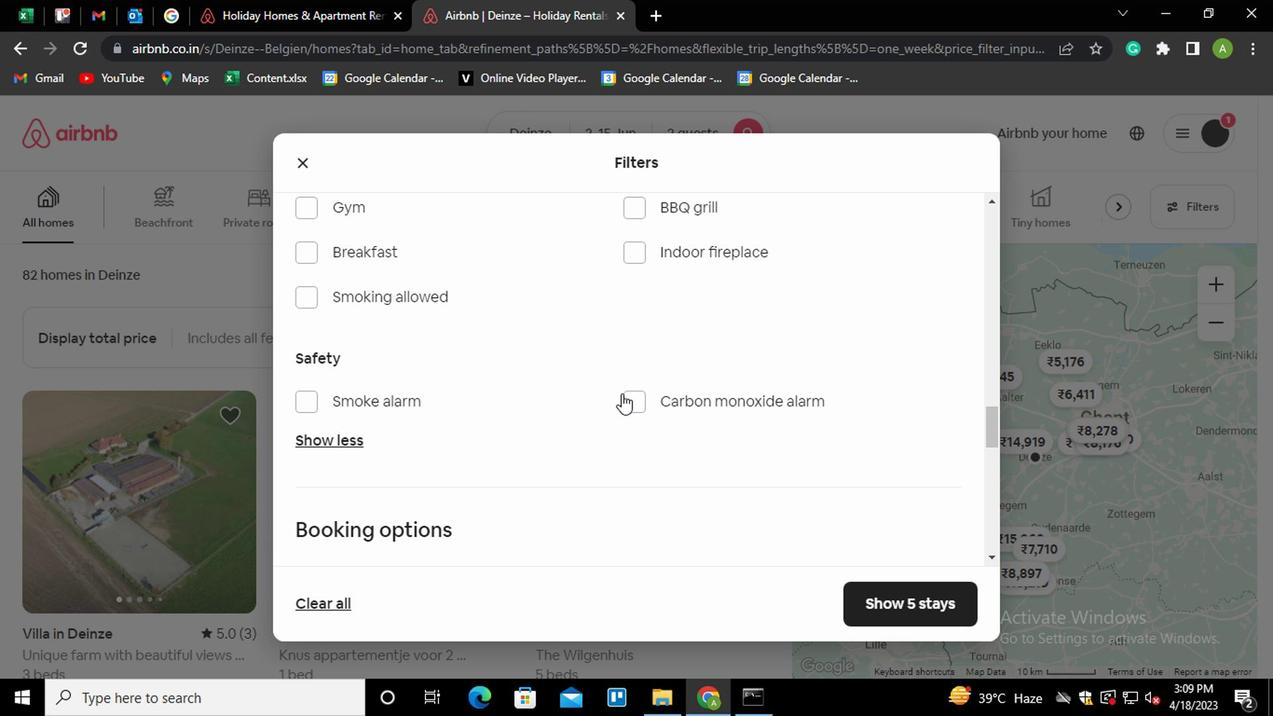 
Action: Mouse moved to (911, 369)
Screenshot: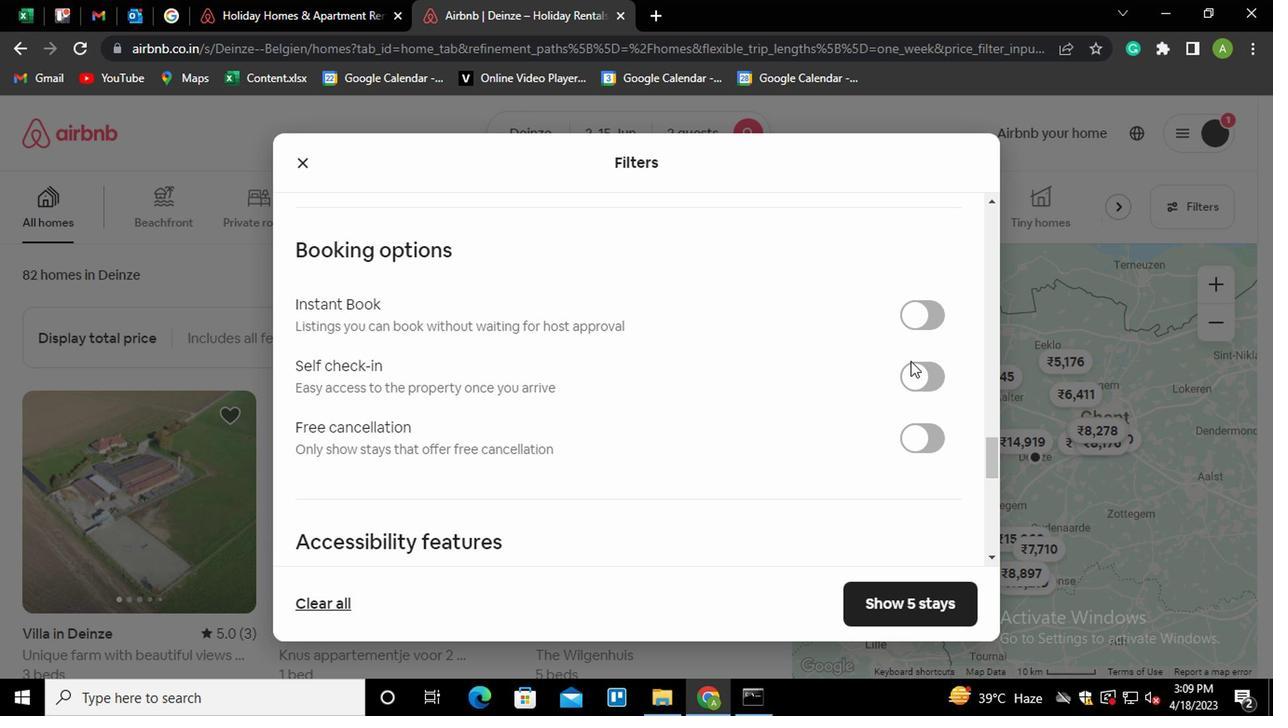 
Action: Mouse pressed left at (911, 369)
Screenshot: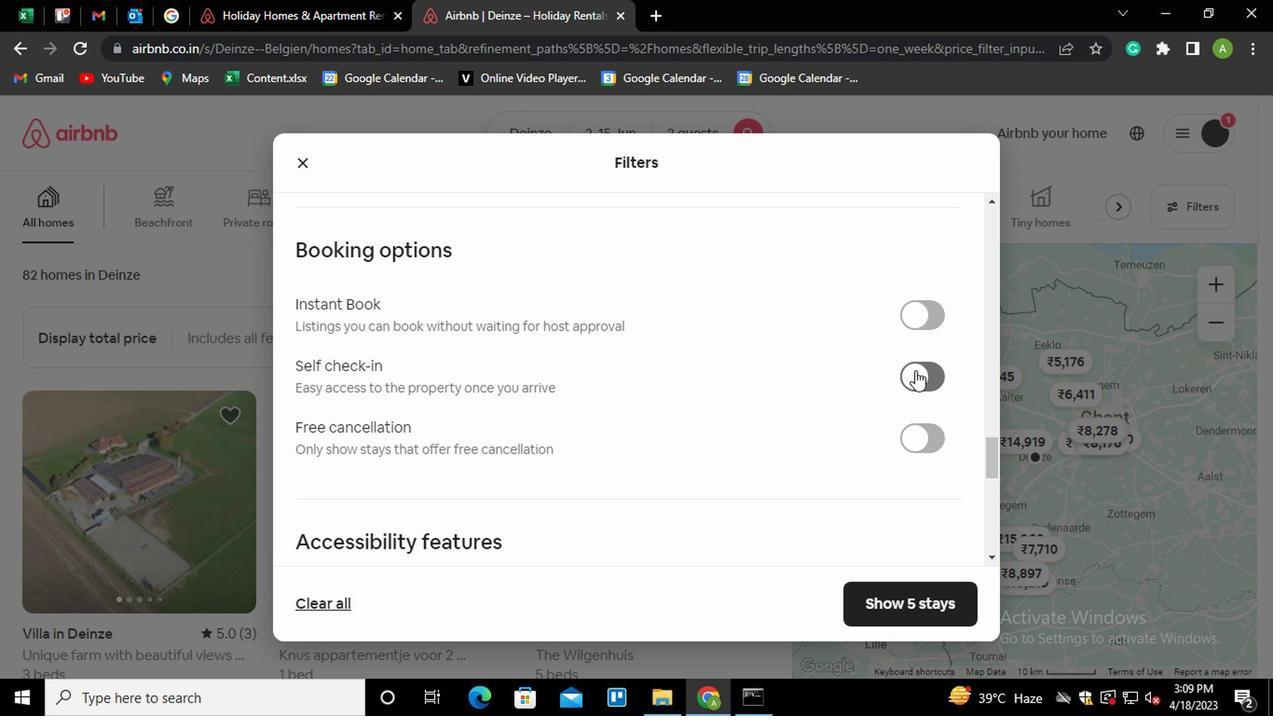 
Action: Mouse moved to (684, 381)
Screenshot: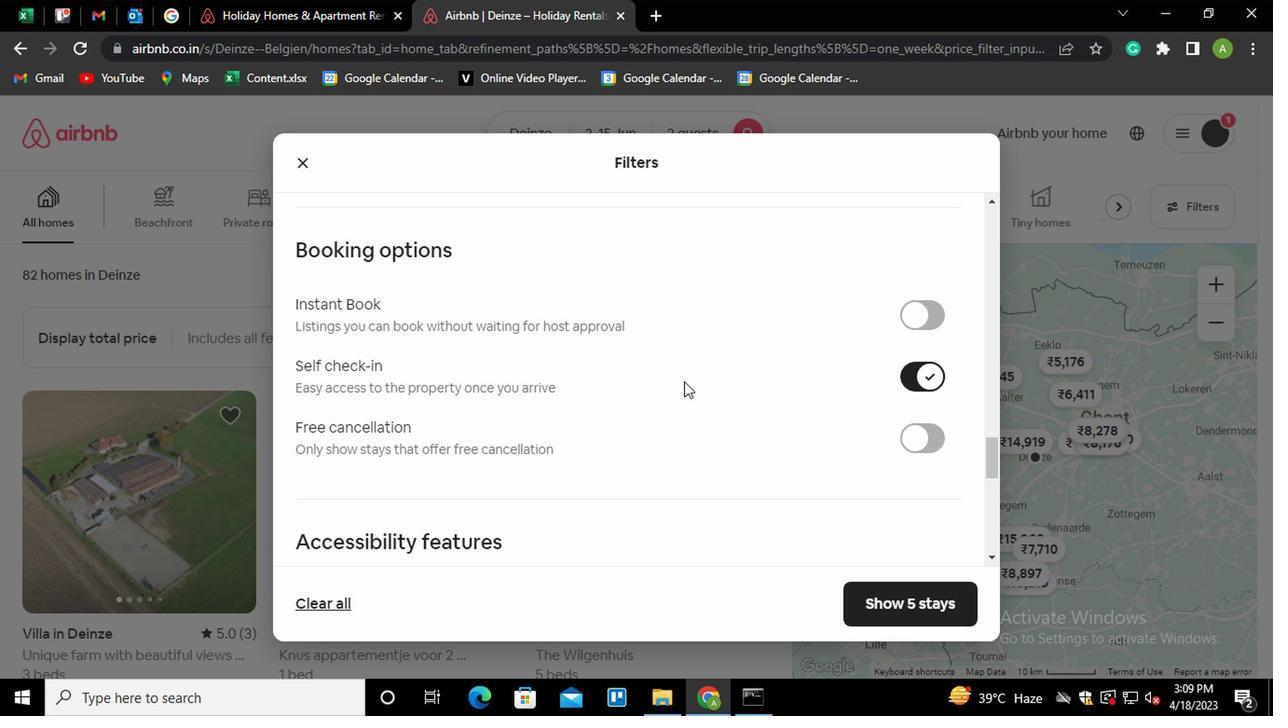 
Action: Mouse scrolled (684, 381) with delta (0, 0)
Screenshot: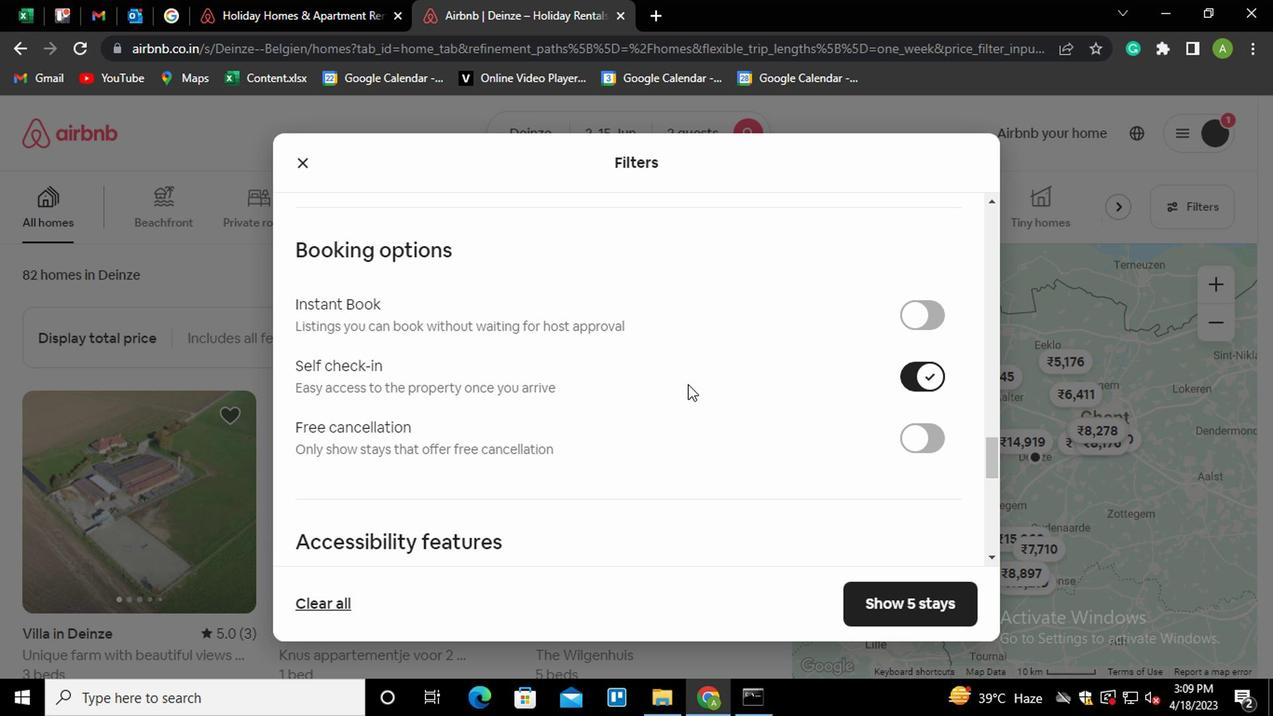 
Action: Mouse scrolled (684, 381) with delta (0, 0)
Screenshot: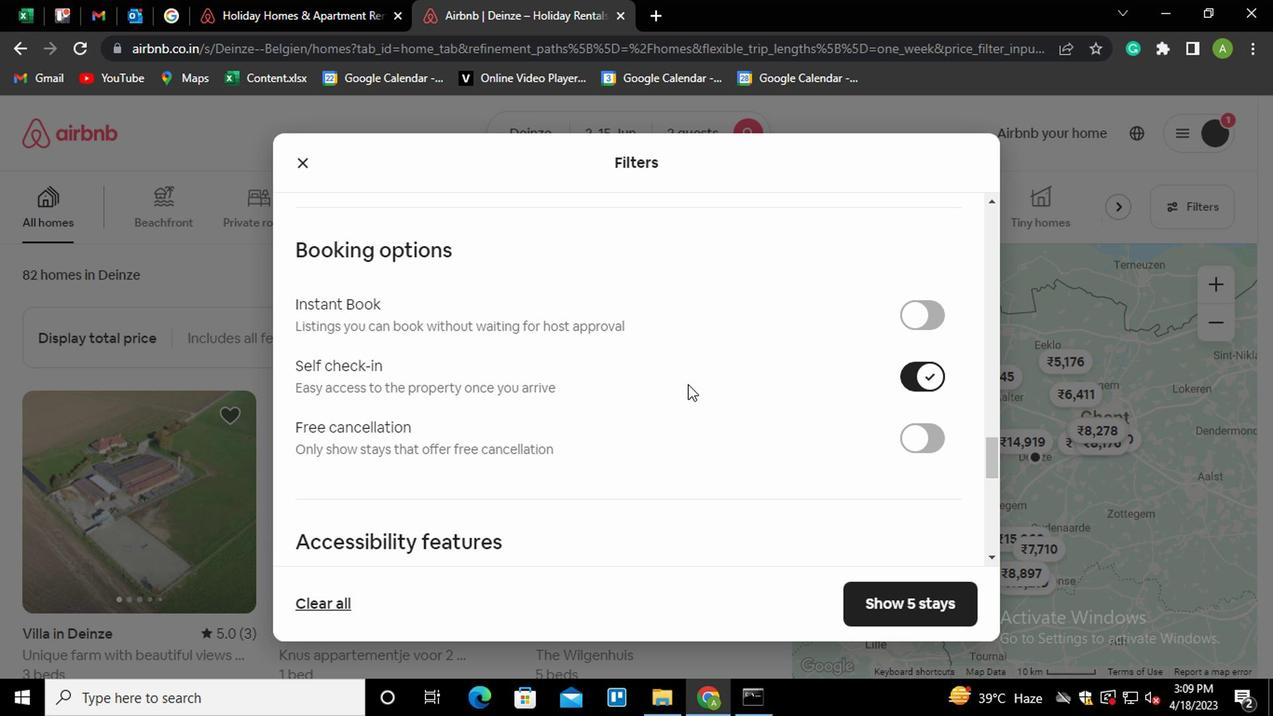
Action: Mouse scrolled (684, 381) with delta (0, 0)
Screenshot: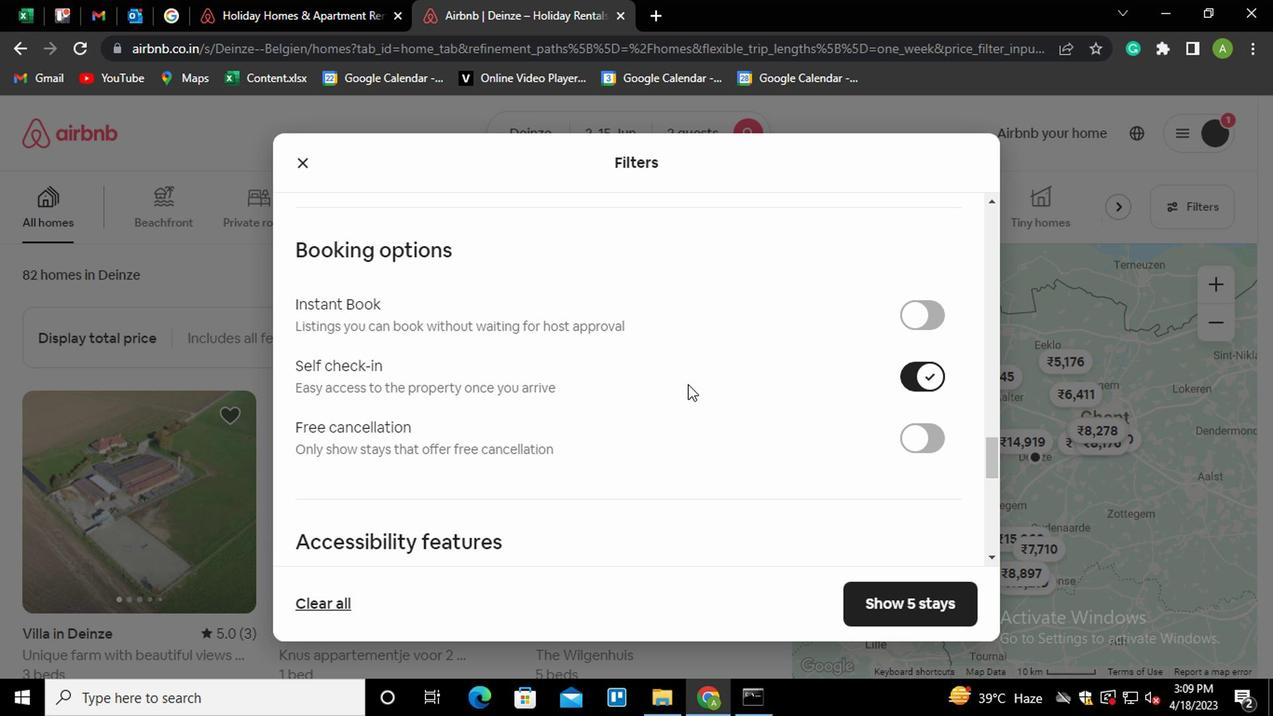 
Action: Mouse scrolled (684, 381) with delta (0, 0)
Screenshot: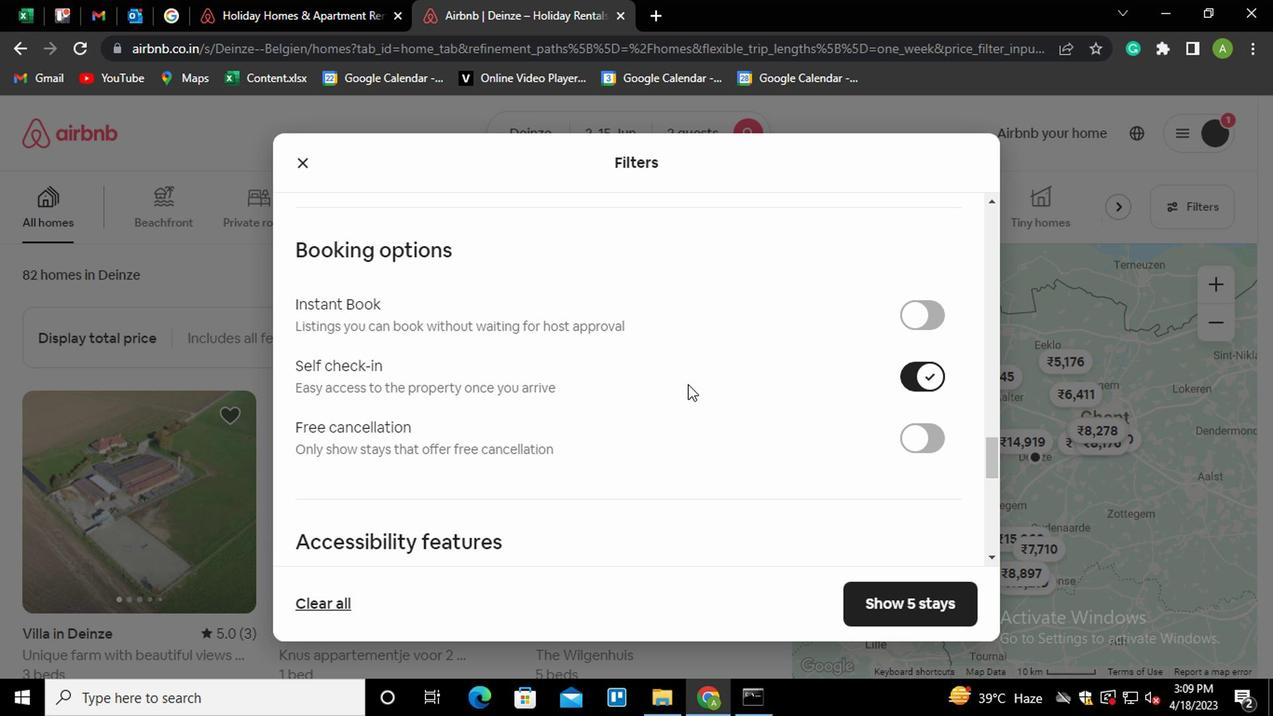 
Action: Mouse scrolled (684, 381) with delta (0, 0)
Screenshot: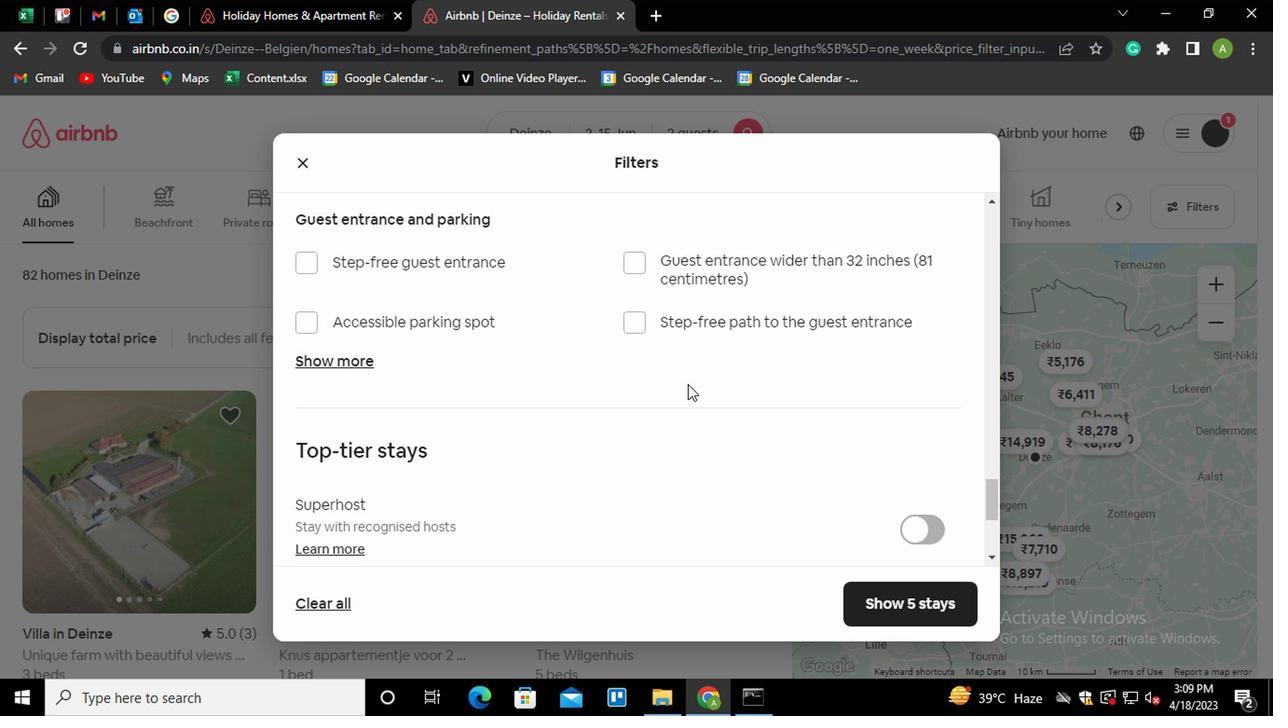 
Action: Mouse scrolled (684, 381) with delta (0, 0)
Screenshot: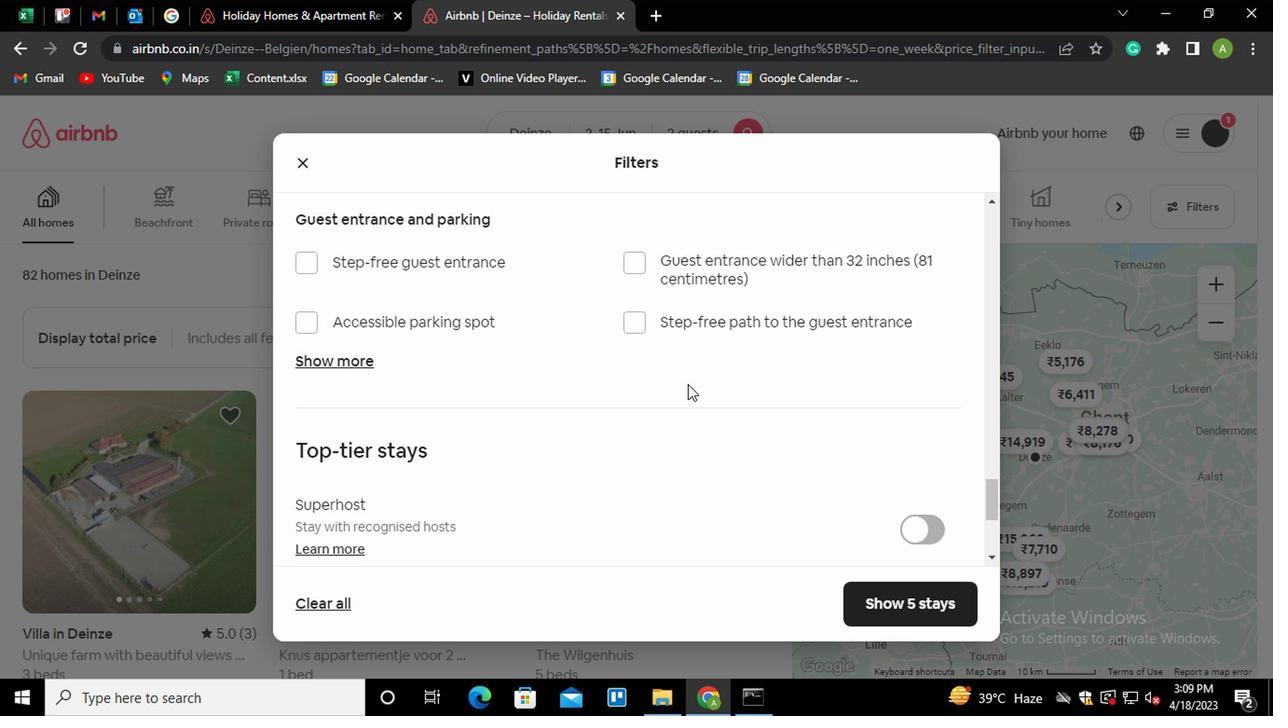 
Action: Mouse scrolled (684, 381) with delta (0, 0)
Screenshot: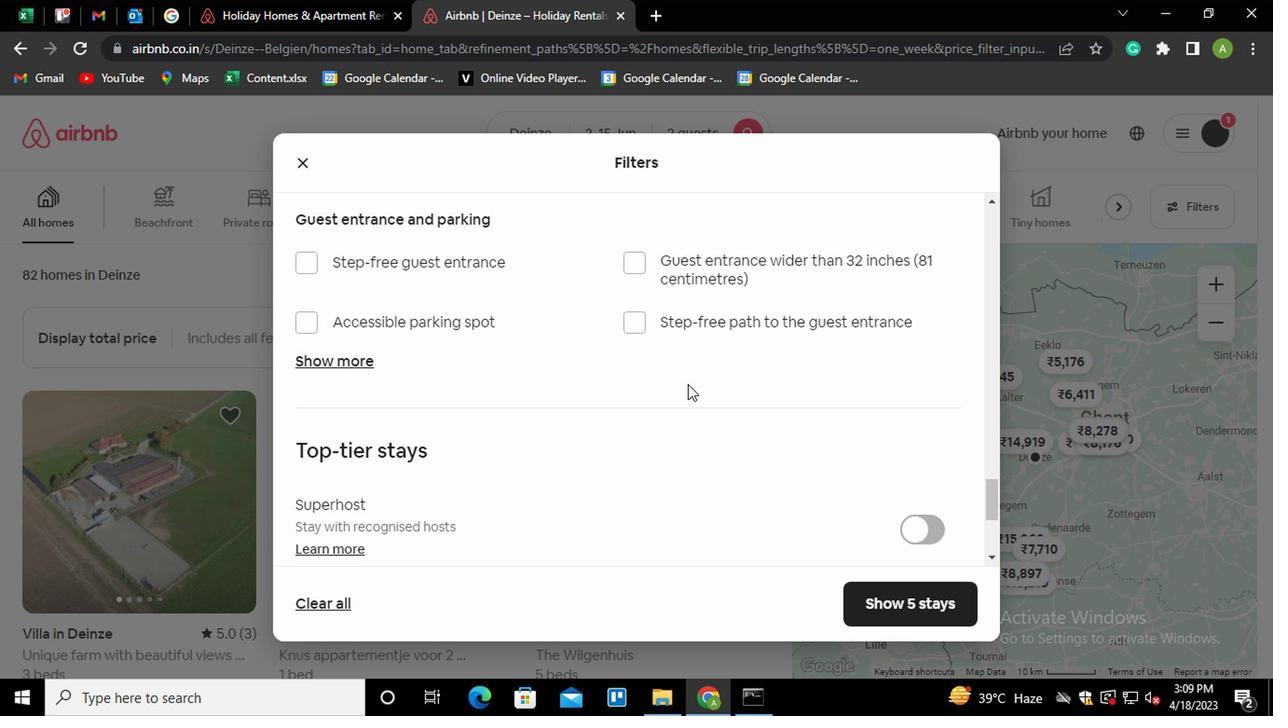 
Action: Mouse moved to (308, 434)
Screenshot: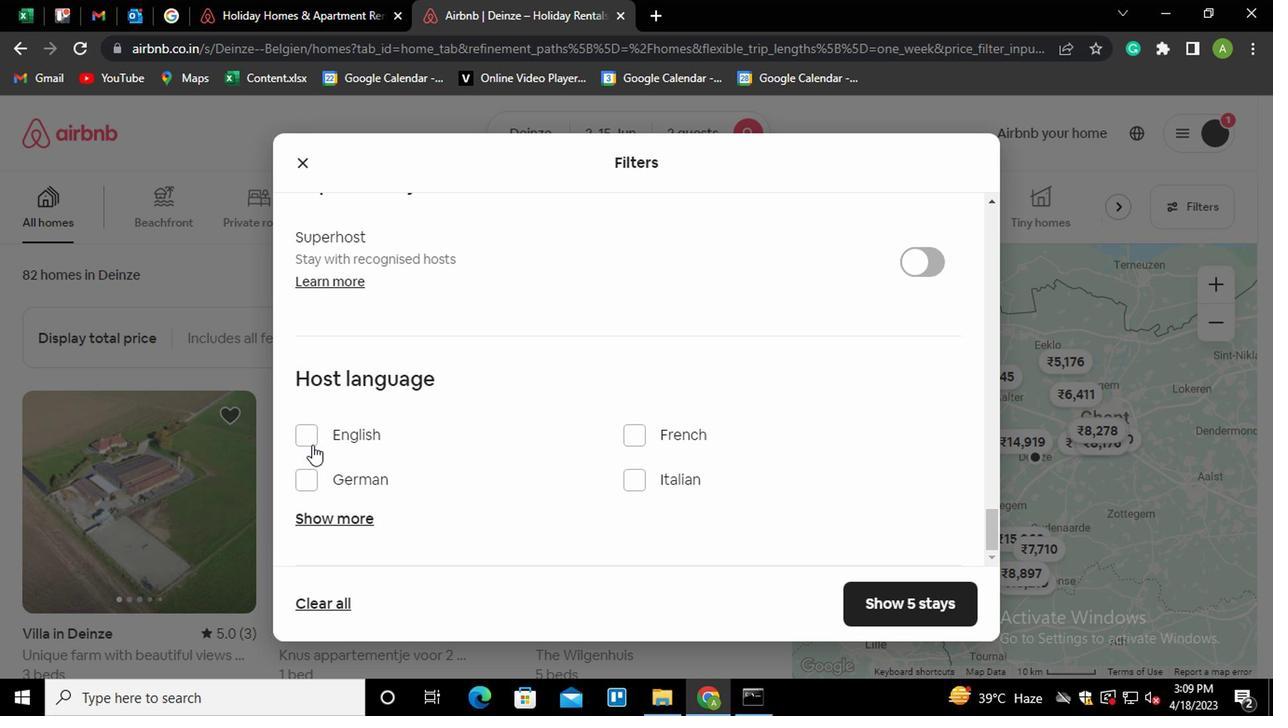 
Action: Mouse pressed left at (308, 434)
Screenshot: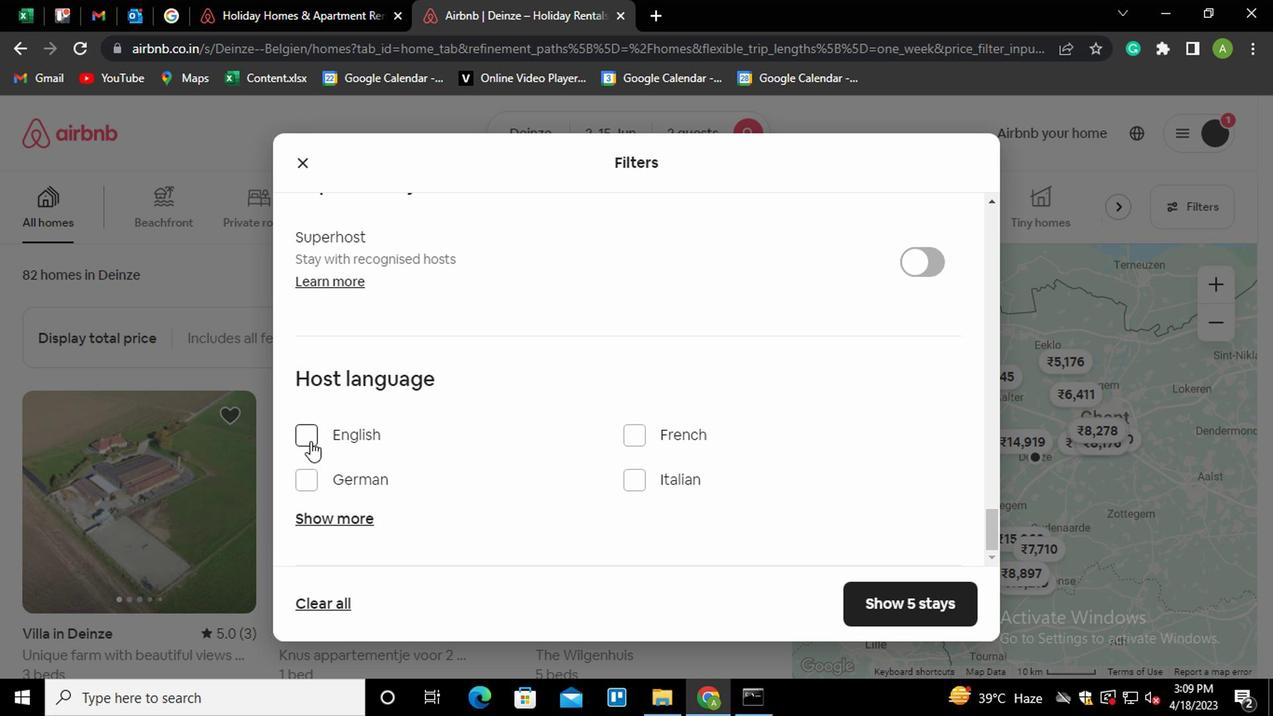 
Action: Mouse moved to (906, 598)
Screenshot: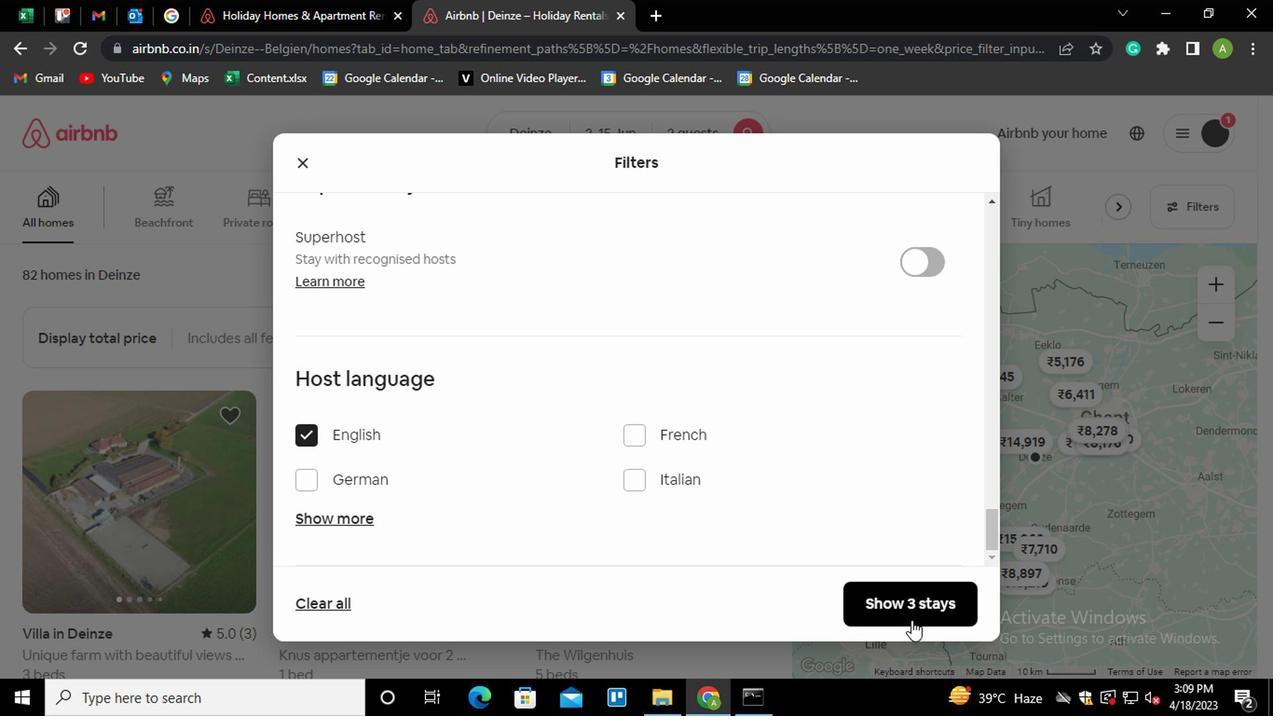 
Action: Mouse pressed left at (906, 598)
Screenshot: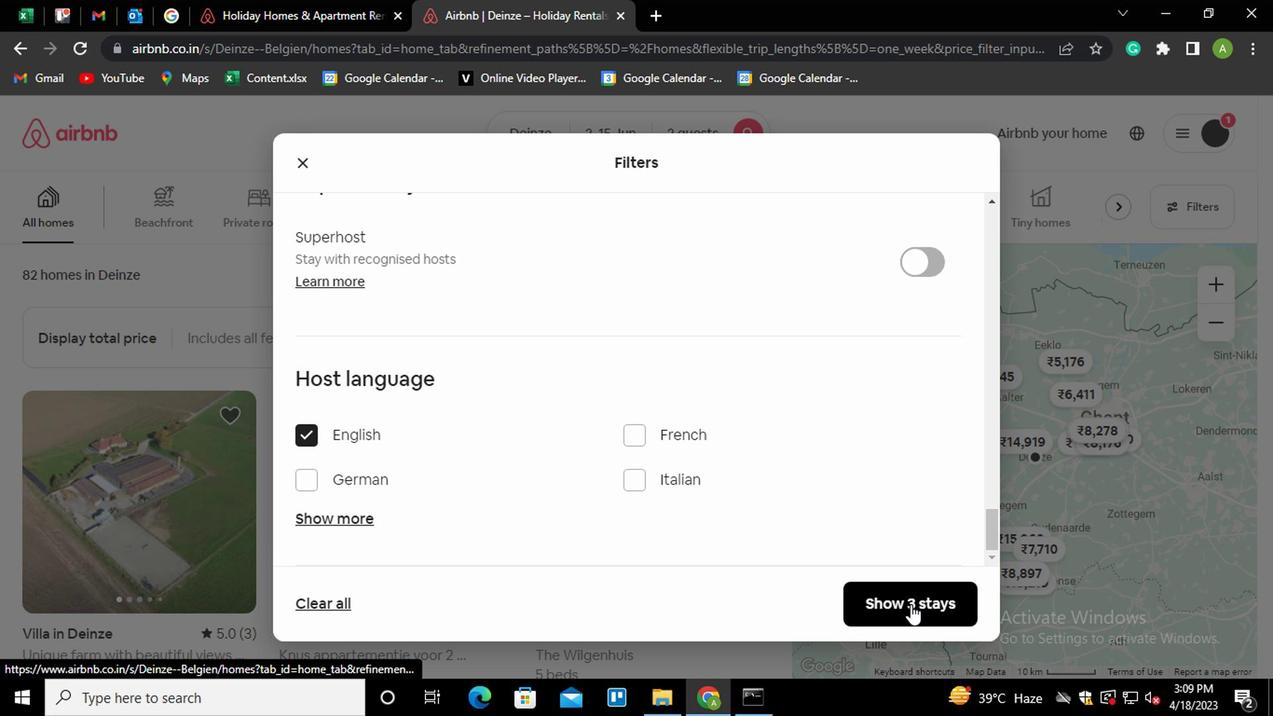 
Action: Mouse moved to (586, 448)
Screenshot: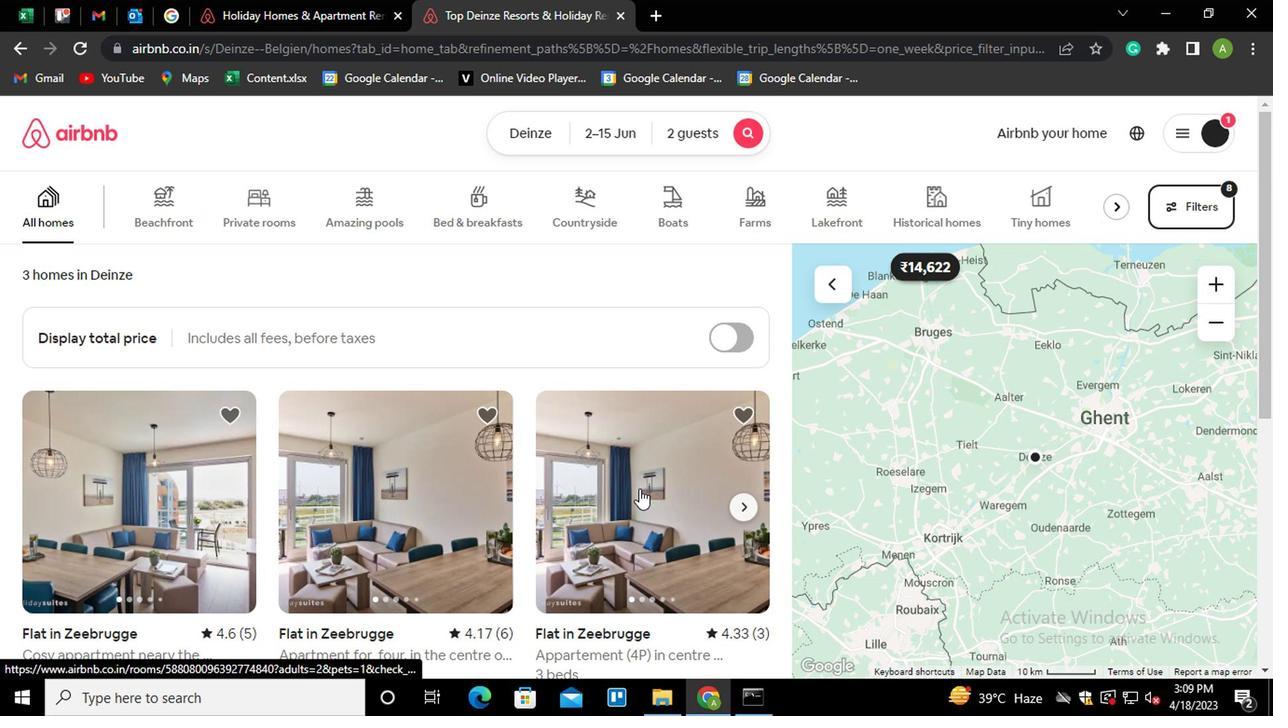 
